 Task: Look for space in Attingal, India from 21st June, 2023 to 29th June, 2023 for 4 adults in price range Rs.7000 to Rs.12000. Place can be entire place with 2 bedrooms having 2 beds and 2 bathrooms. Property type can be house, flat, guest house. Booking option can be shelf check-in. Required host language is English.
Action: Mouse moved to (495, 101)
Screenshot: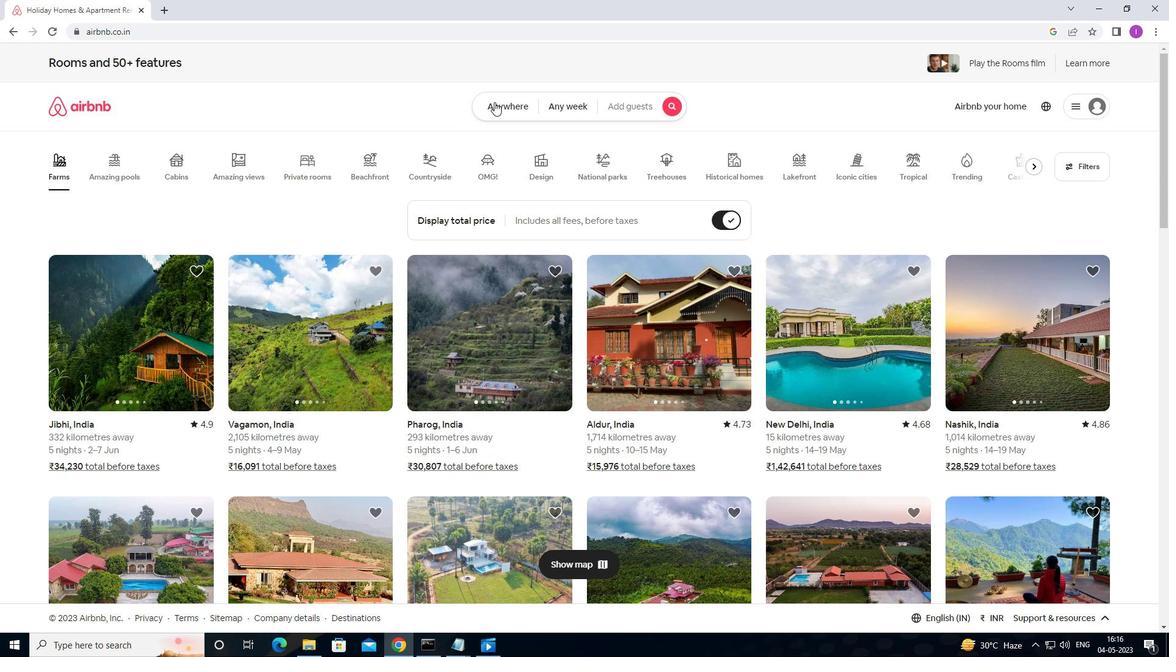 
Action: Mouse pressed left at (495, 101)
Screenshot: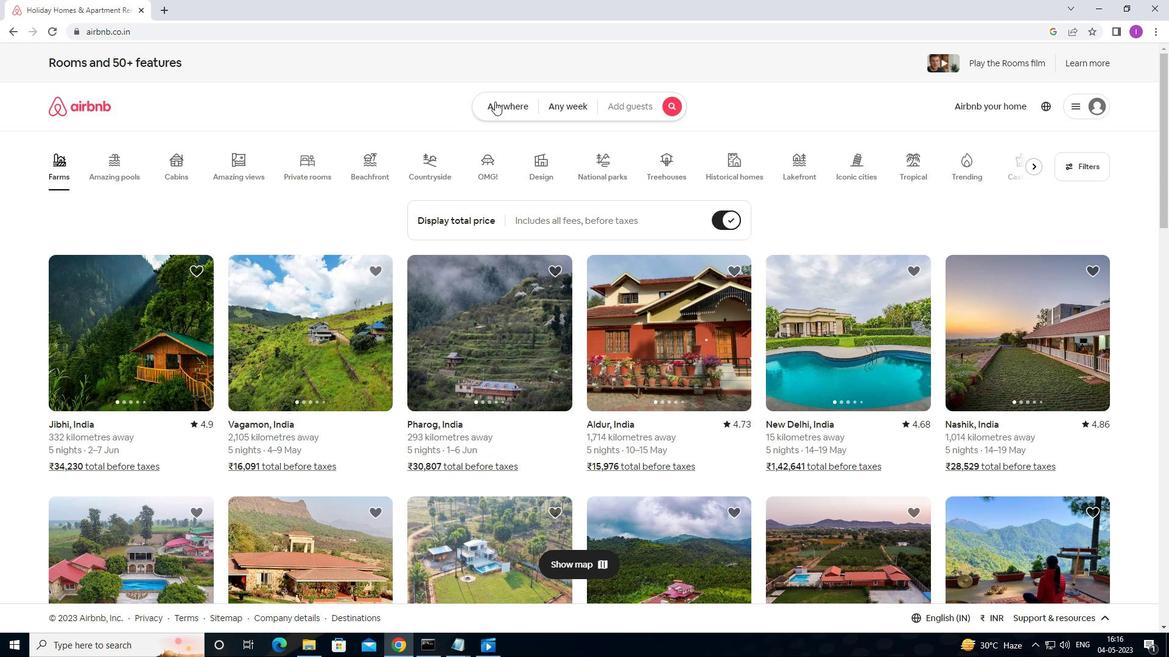 
Action: Mouse moved to (339, 160)
Screenshot: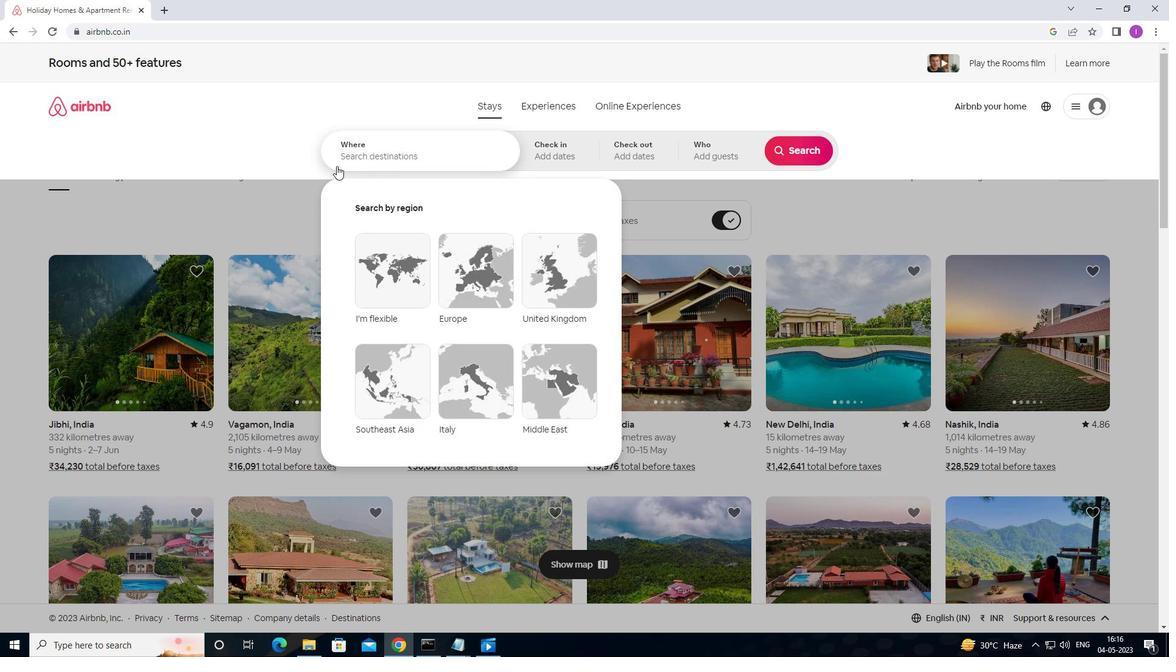 
Action: Mouse pressed left at (339, 160)
Screenshot: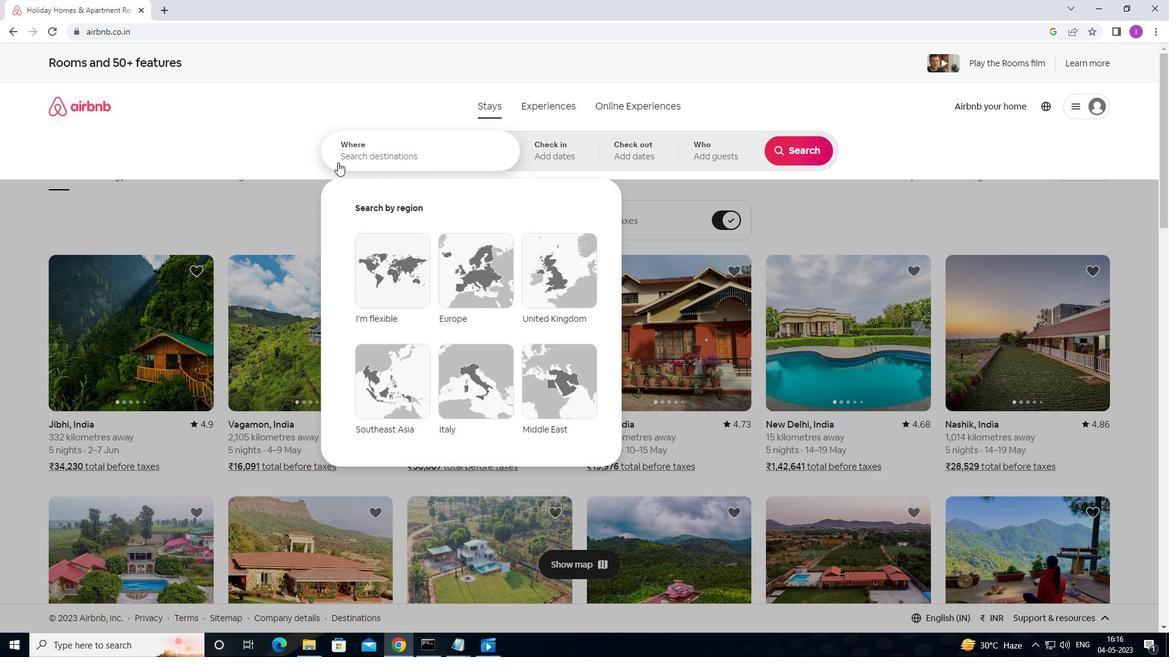 
Action: Mouse moved to (619, 187)
Screenshot: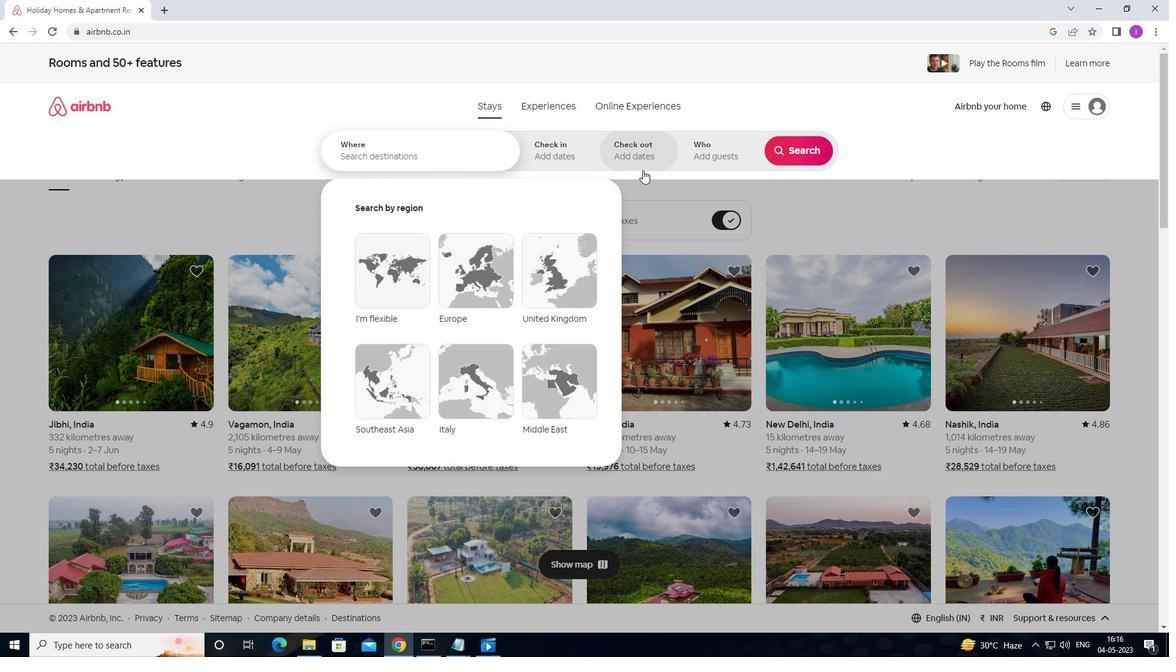
Action: Key pressed <Key.shift>ATIN<Key.backspace><Key.backspace>TINGAL,<Key.shift><Key.shift><Key.shift>INDIA
Screenshot: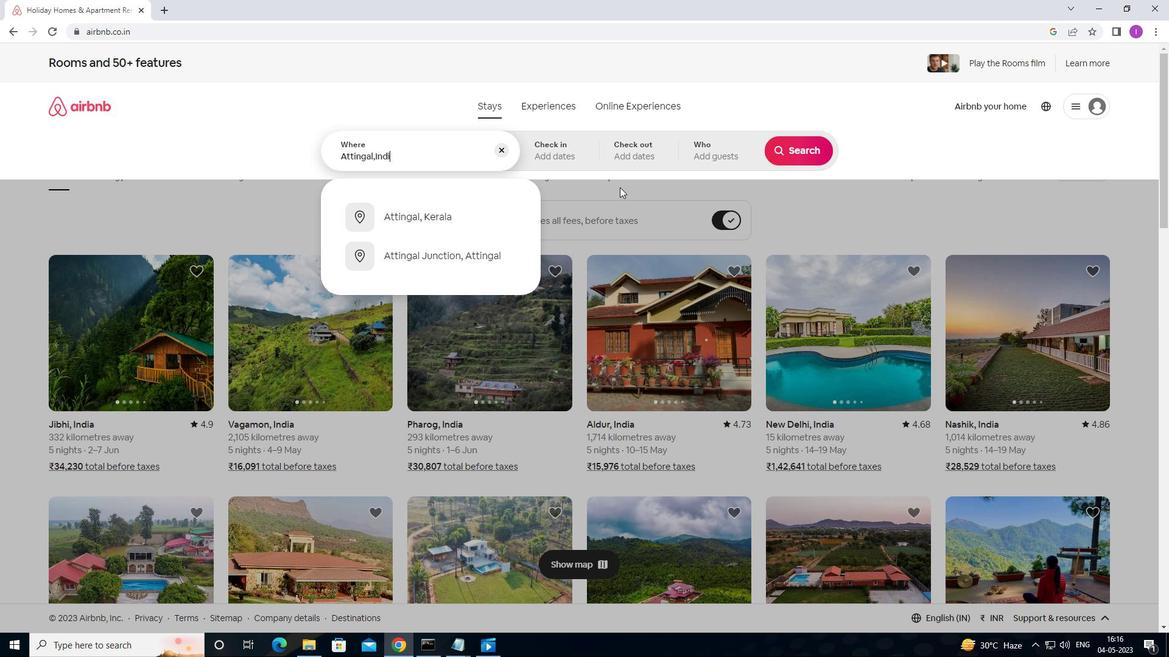 
Action: Mouse moved to (530, 153)
Screenshot: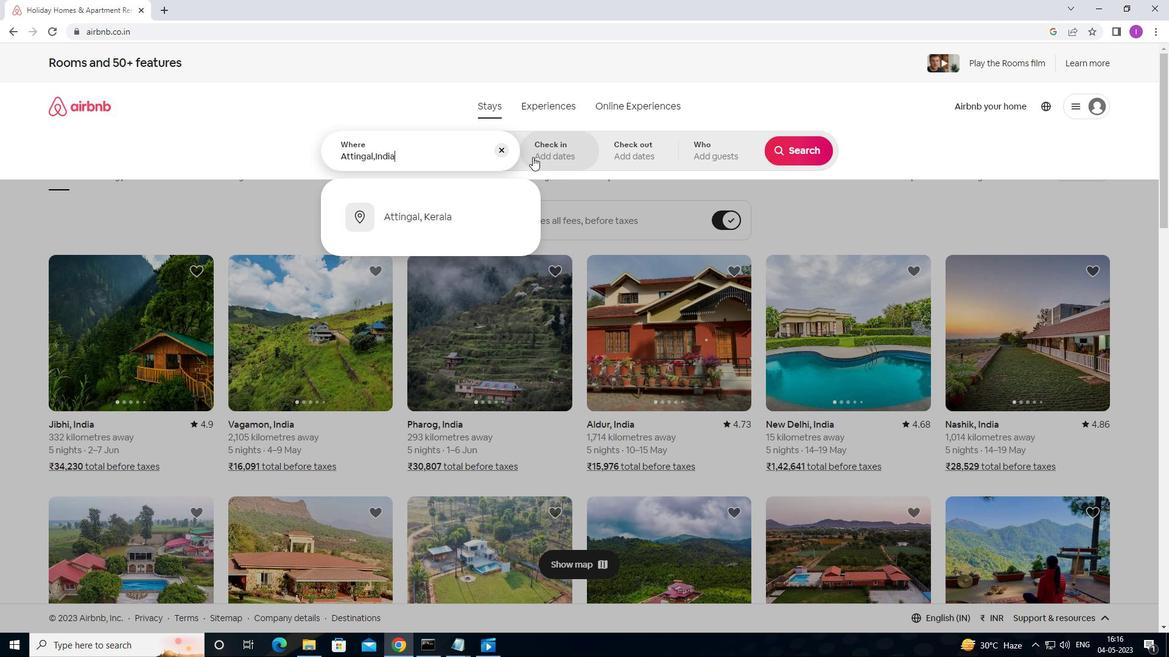 
Action: Mouse pressed left at (530, 153)
Screenshot: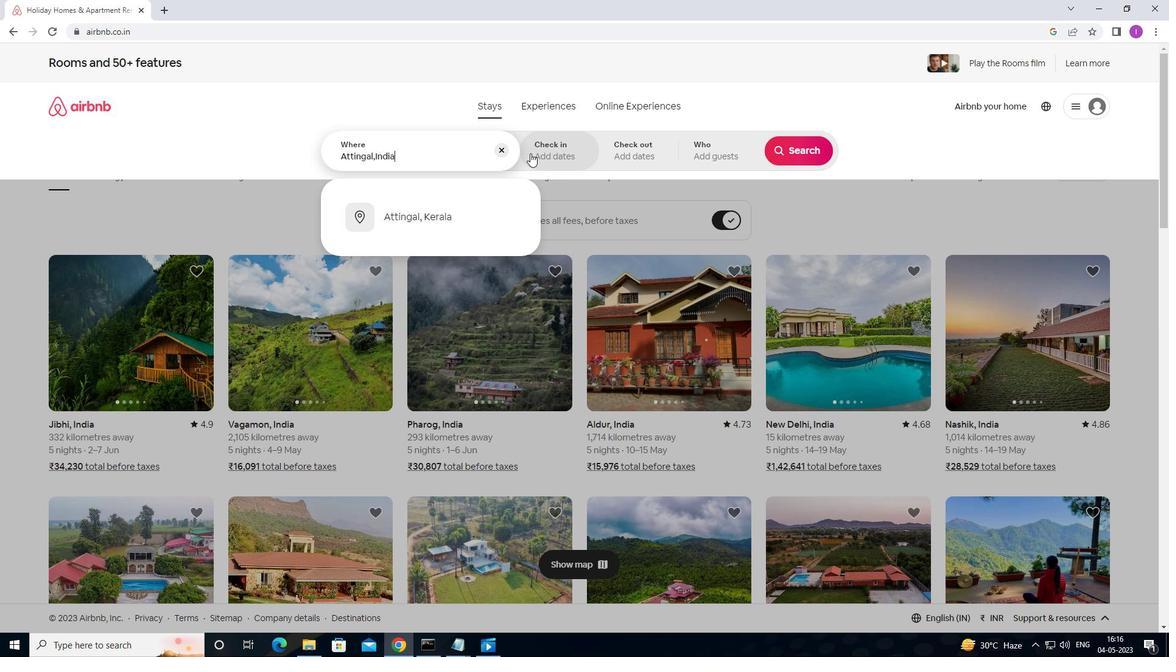 
Action: Mouse moved to (694, 383)
Screenshot: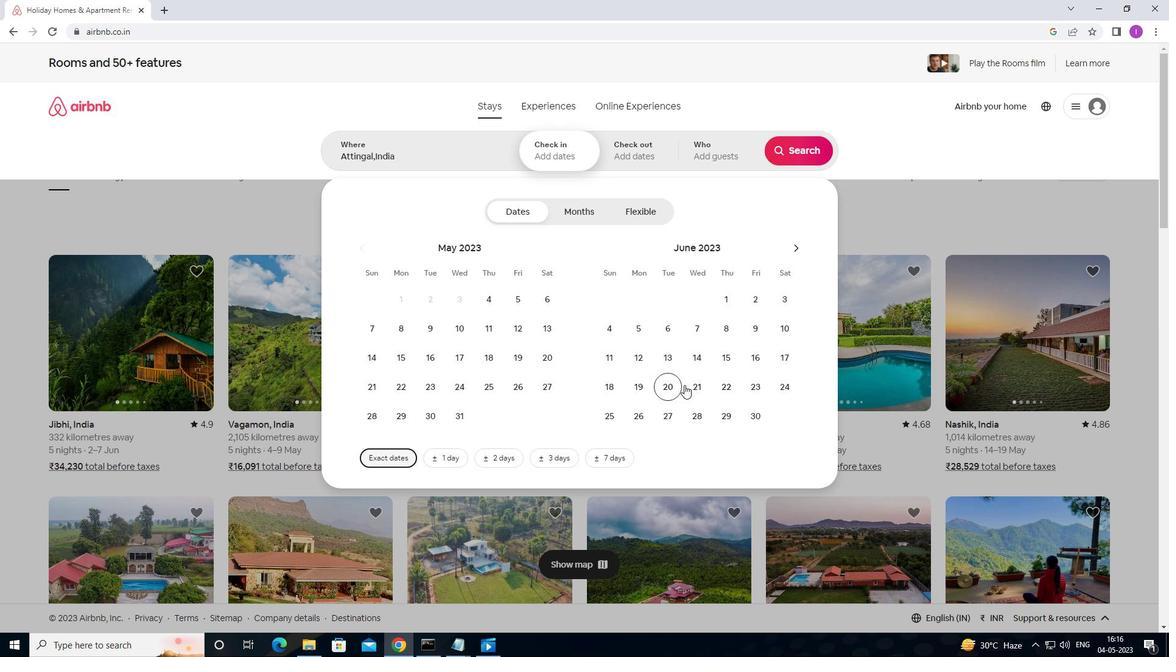 
Action: Mouse pressed left at (694, 383)
Screenshot: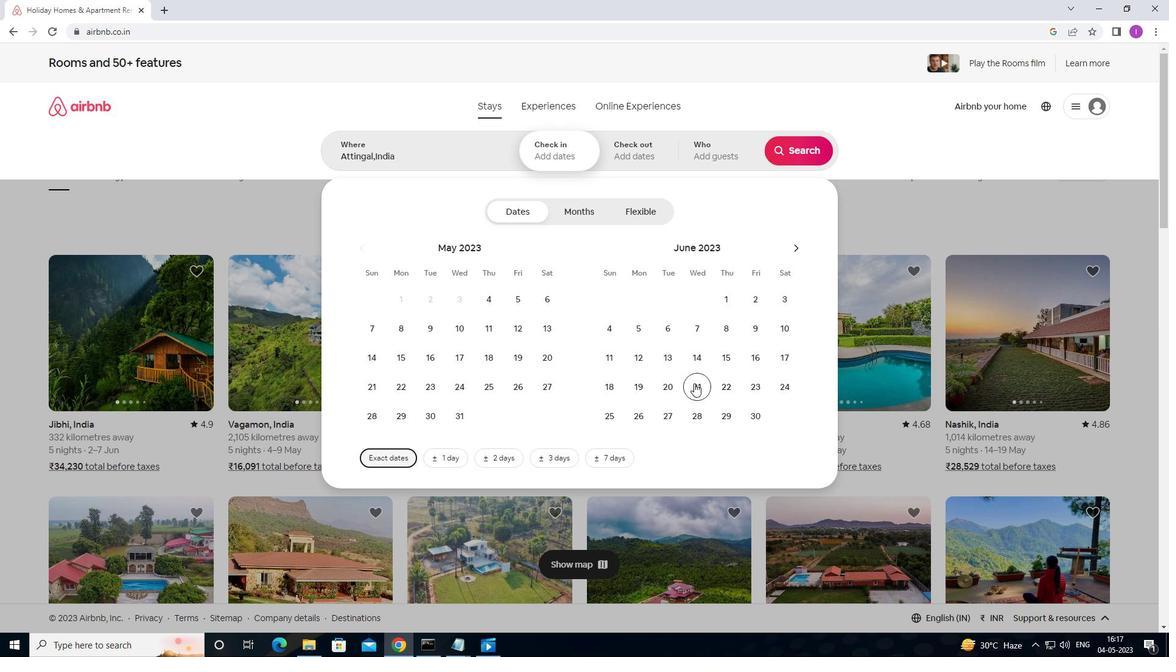 
Action: Mouse moved to (735, 419)
Screenshot: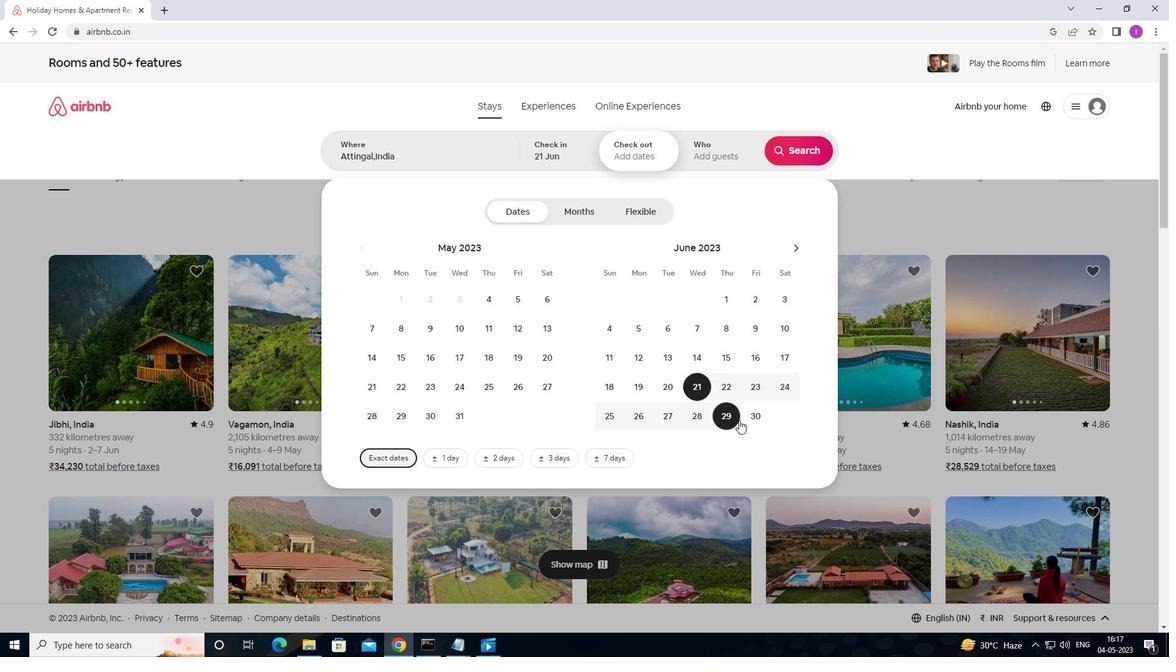 
Action: Mouse pressed left at (735, 419)
Screenshot: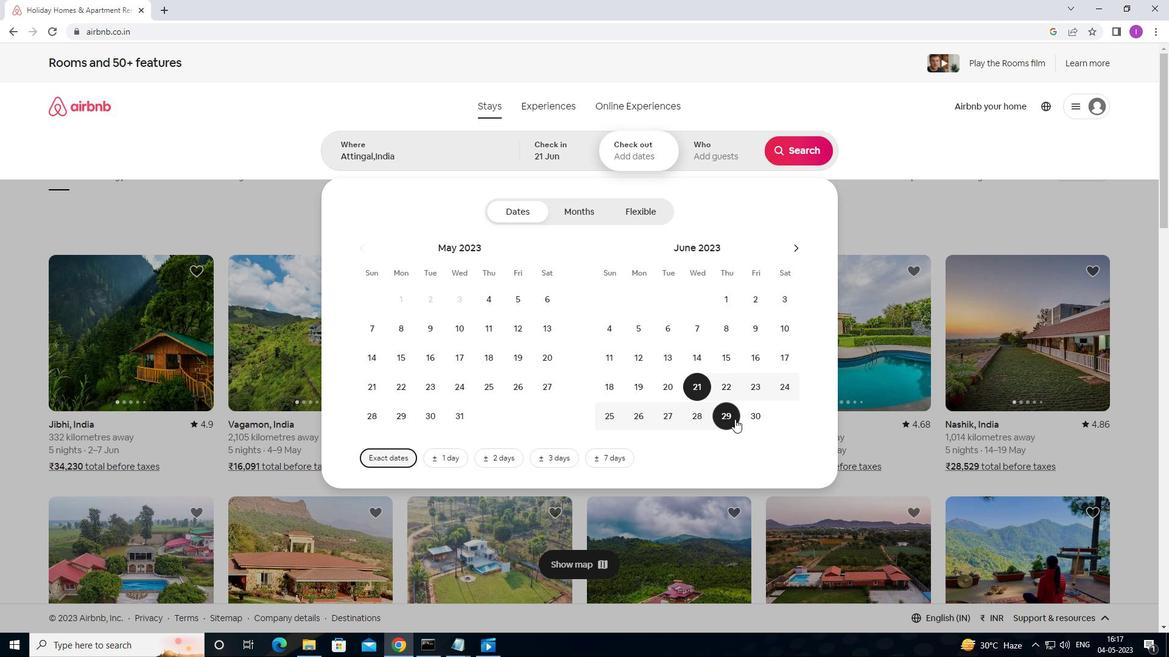 
Action: Mouse moved to (730, 155)
Screenshot: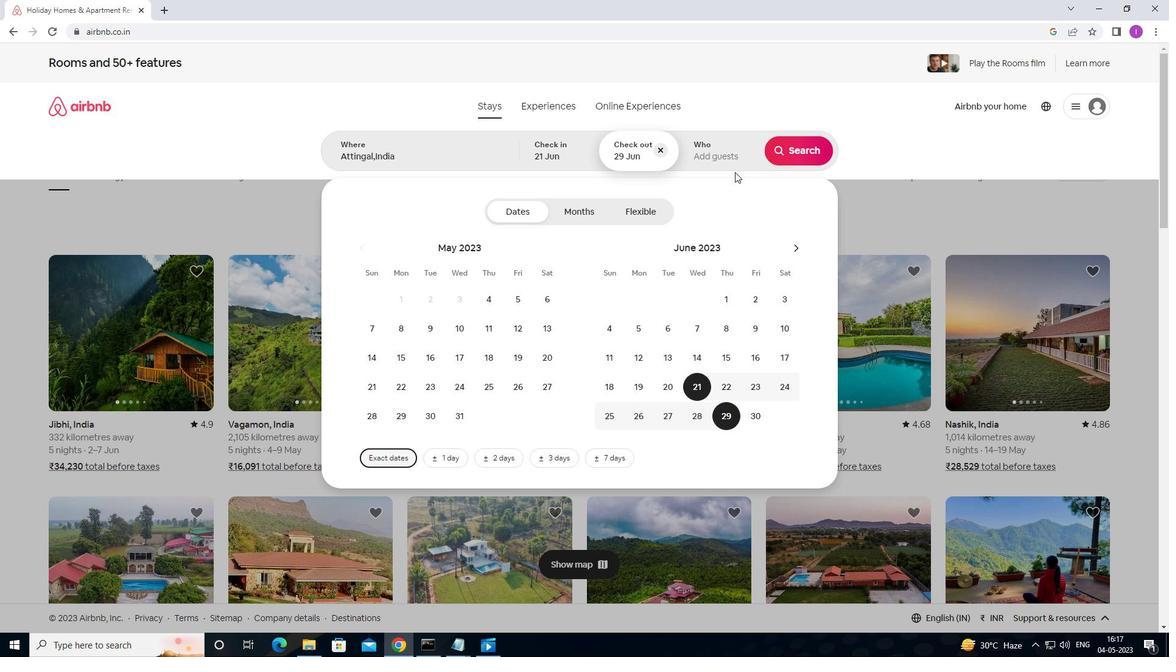 
Action: Mouse pressed left at (730, 155)
Screenshot: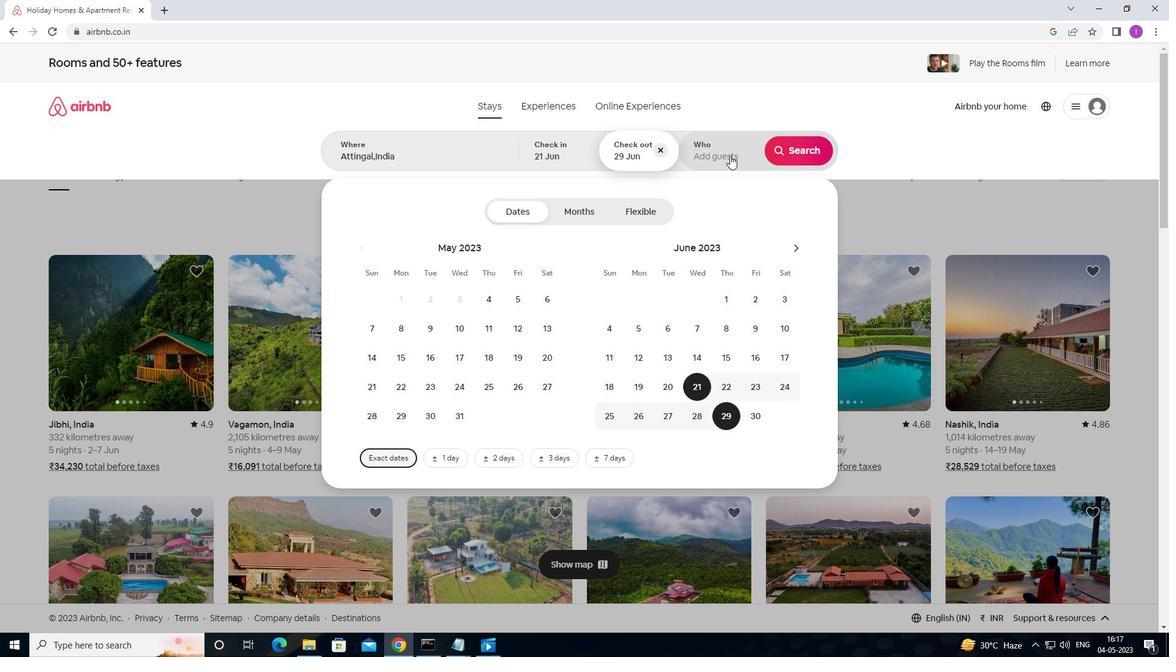 
Action: Mouse moved to (792, 215)
Screenshot: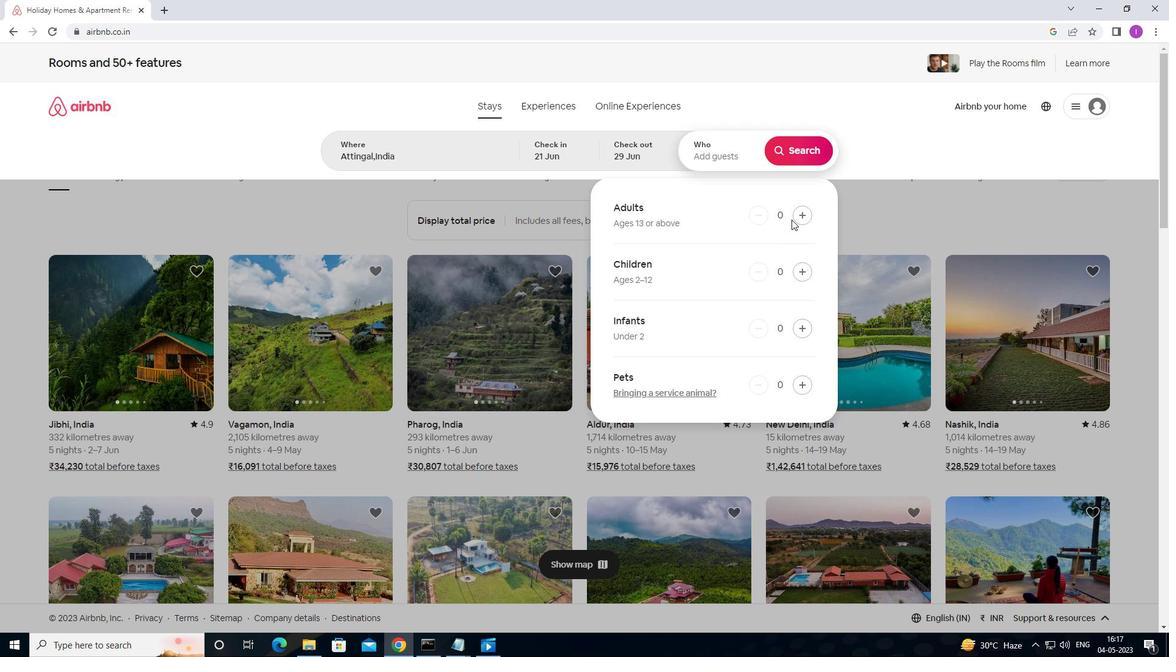 
Action: Mouse pressed left at (792, 215)
Screenshot: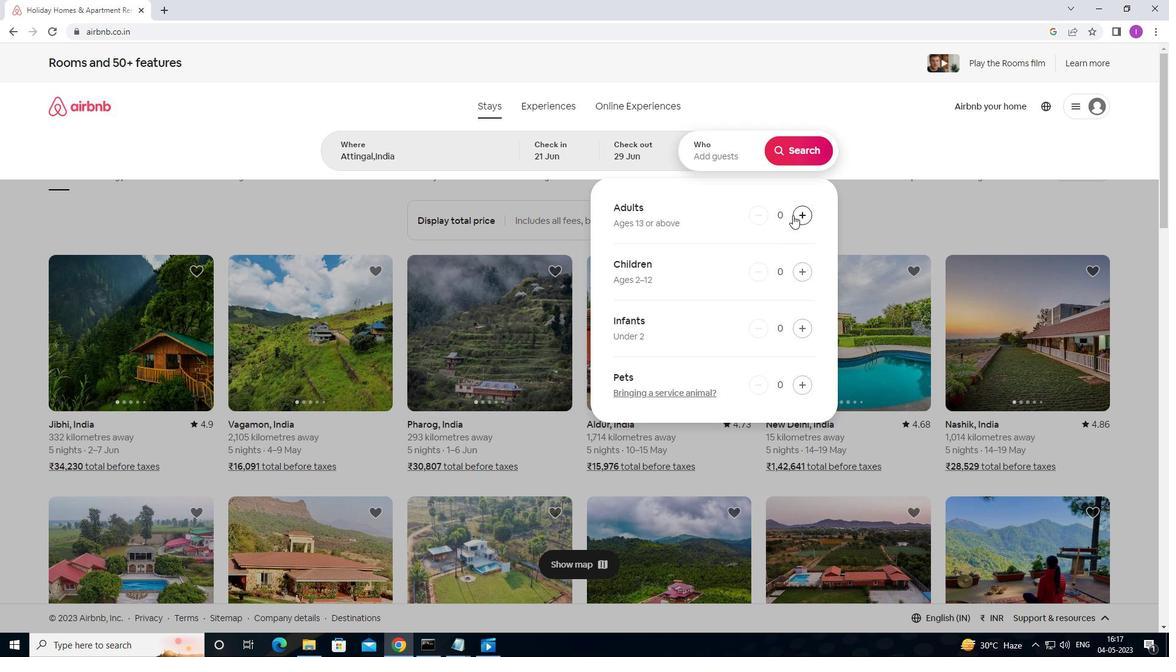 
Action: Mouse pressed left at (792, 215)
Screenshot: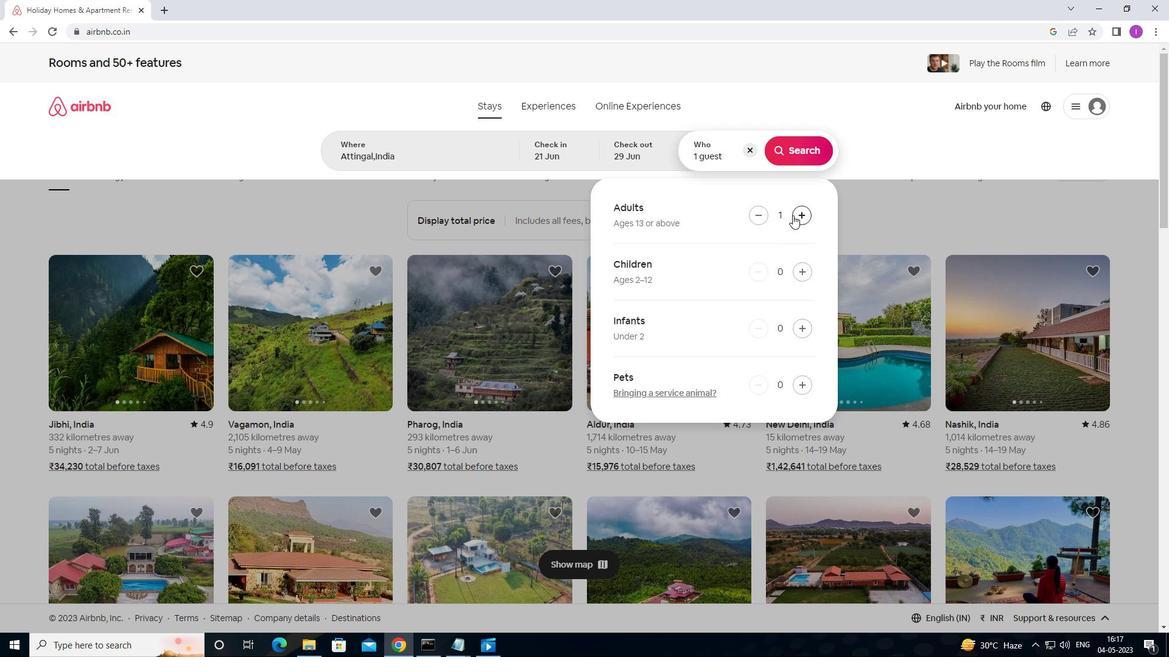 
Action: Mouse pressed left at (792, 215)
Screenshot: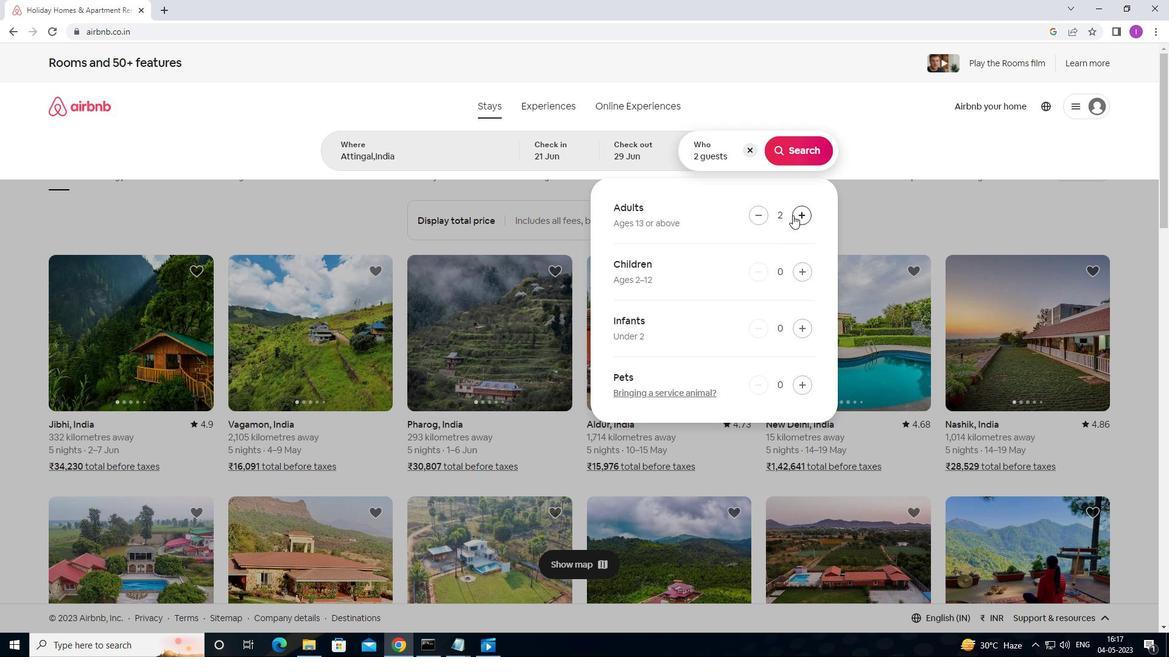 
Action: Mouse pressed left at (792, 215)
Screenshot: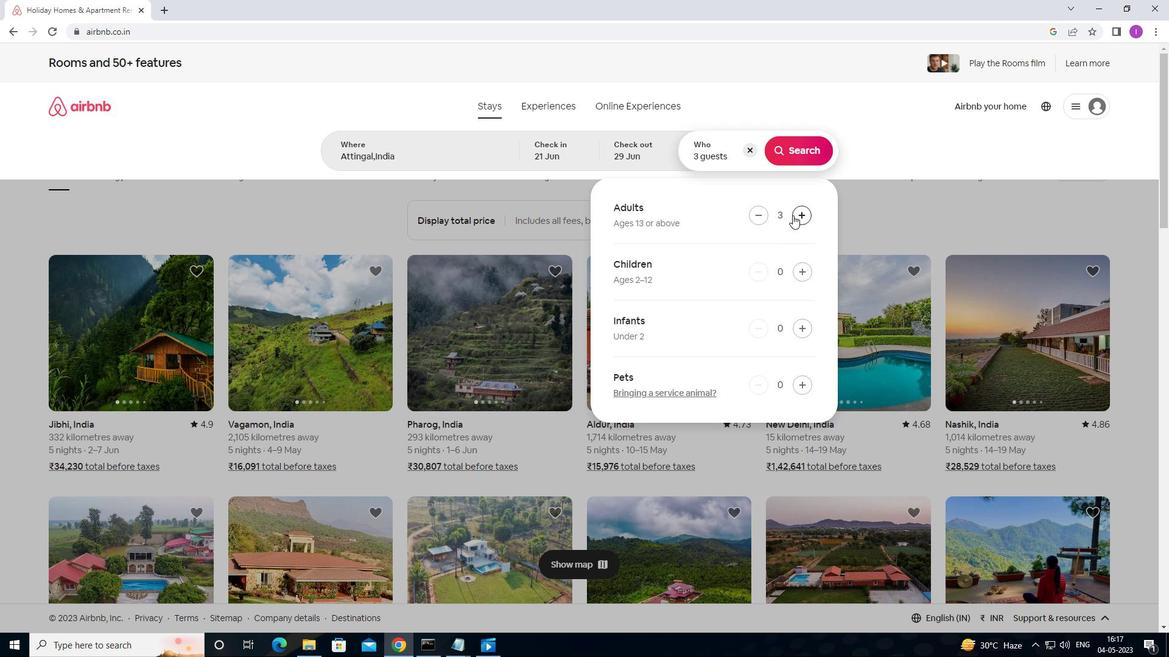 
Action: Mouse moved to (802, 152)
Screenshot: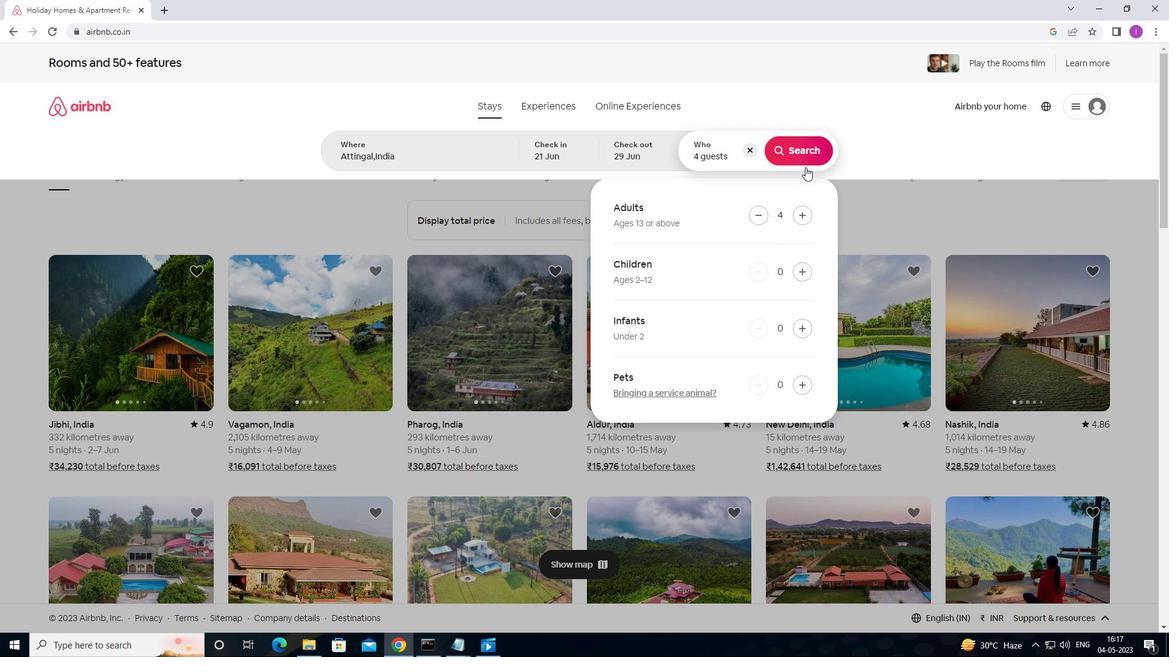 
Action: Mouse pressed left at (802, 152)
Screenshot: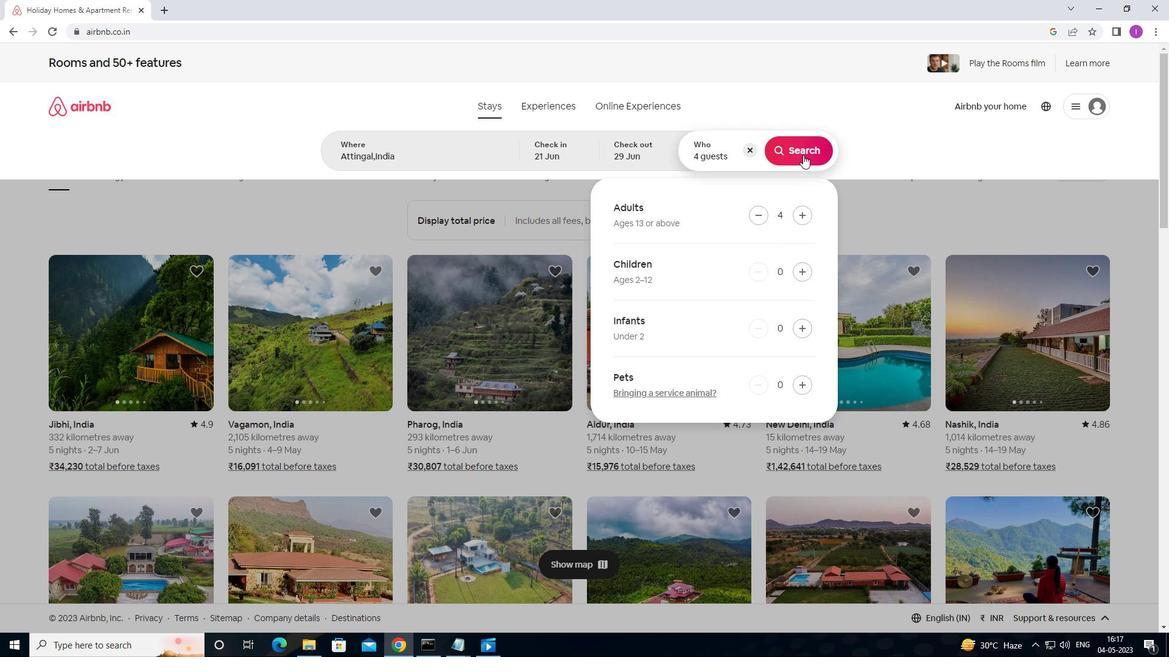 
Action: Mouse moved to (1119, 123)
Screenshot: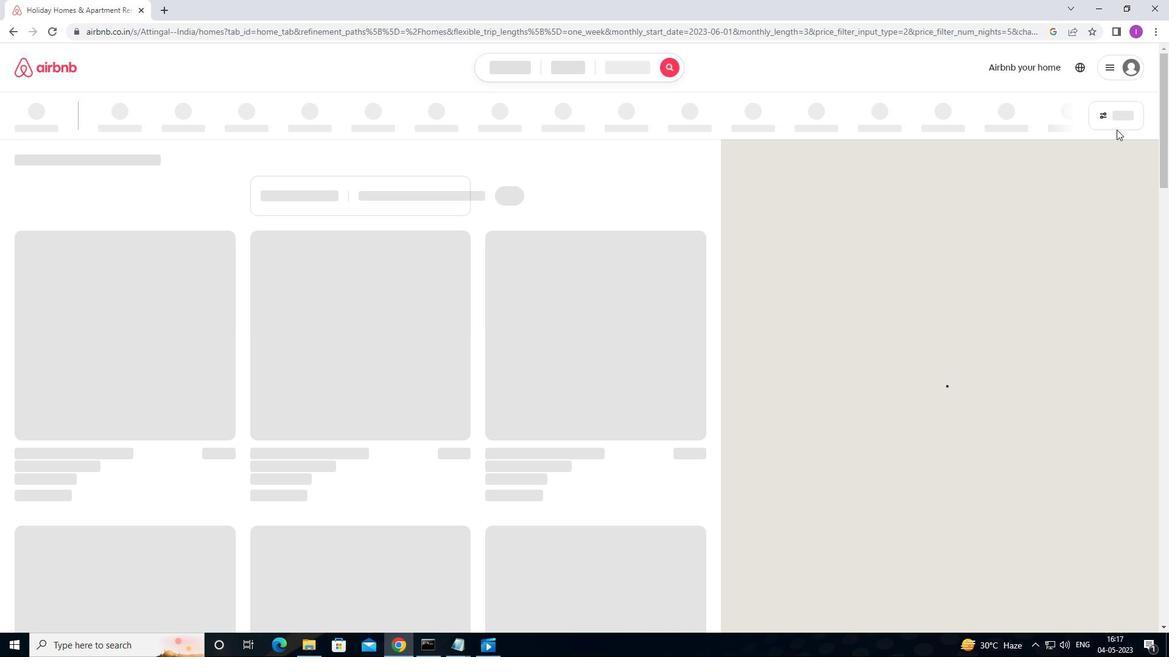 
Action: Mouse pressed left at (1119, 123)
Screenshot: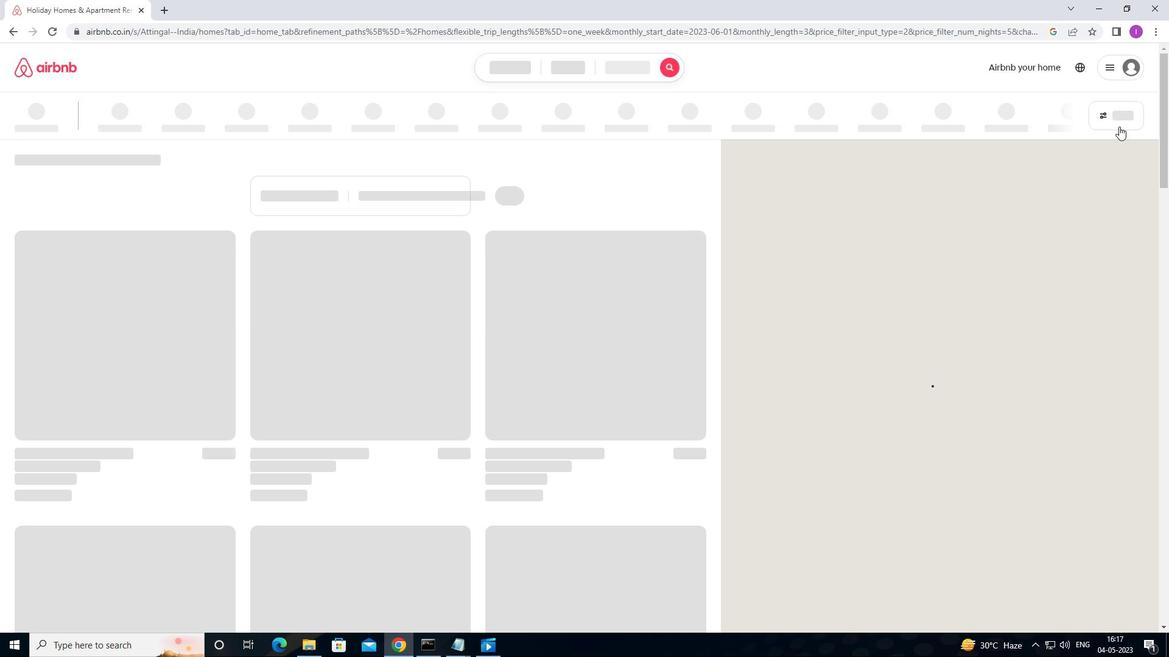 
Action: Mouse moved to (441, 268)
Screenshot: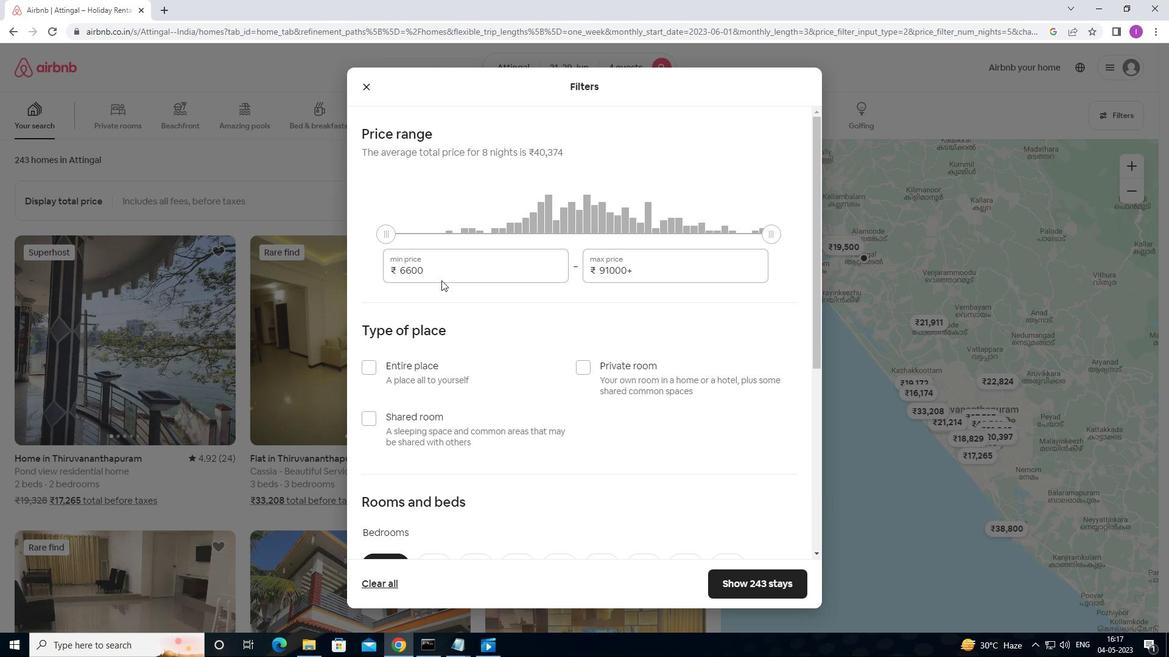 
Action: Mouse pressed left at (441, 268)
Screenshot: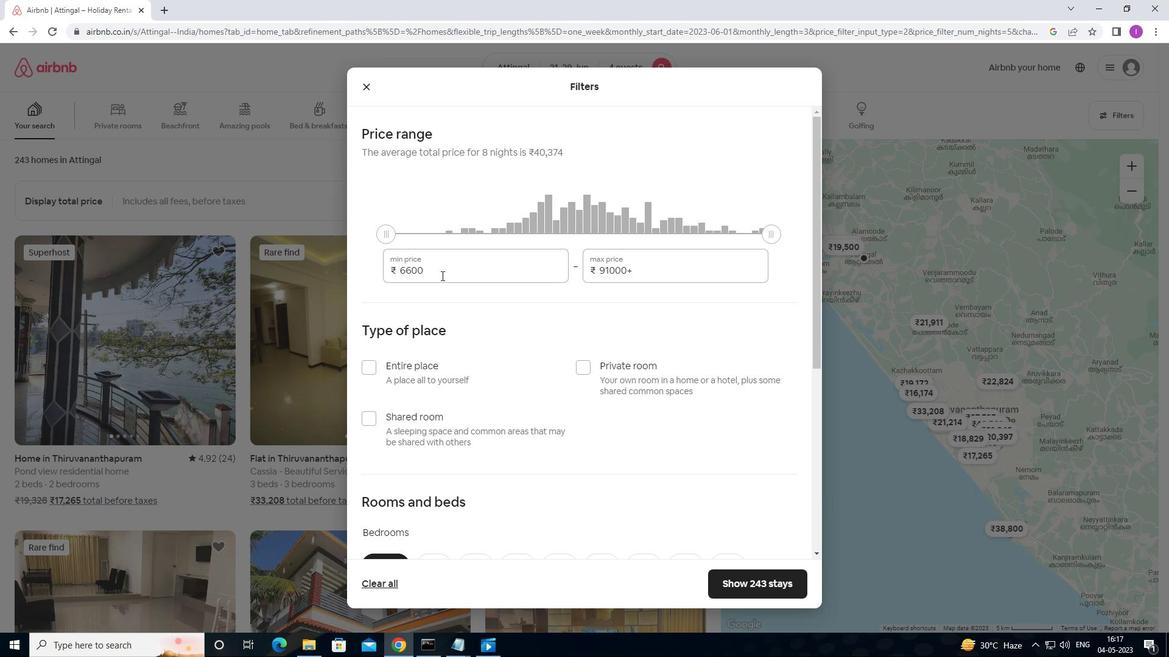 
Action: Mouse moved to (409, 270)
Screenshot: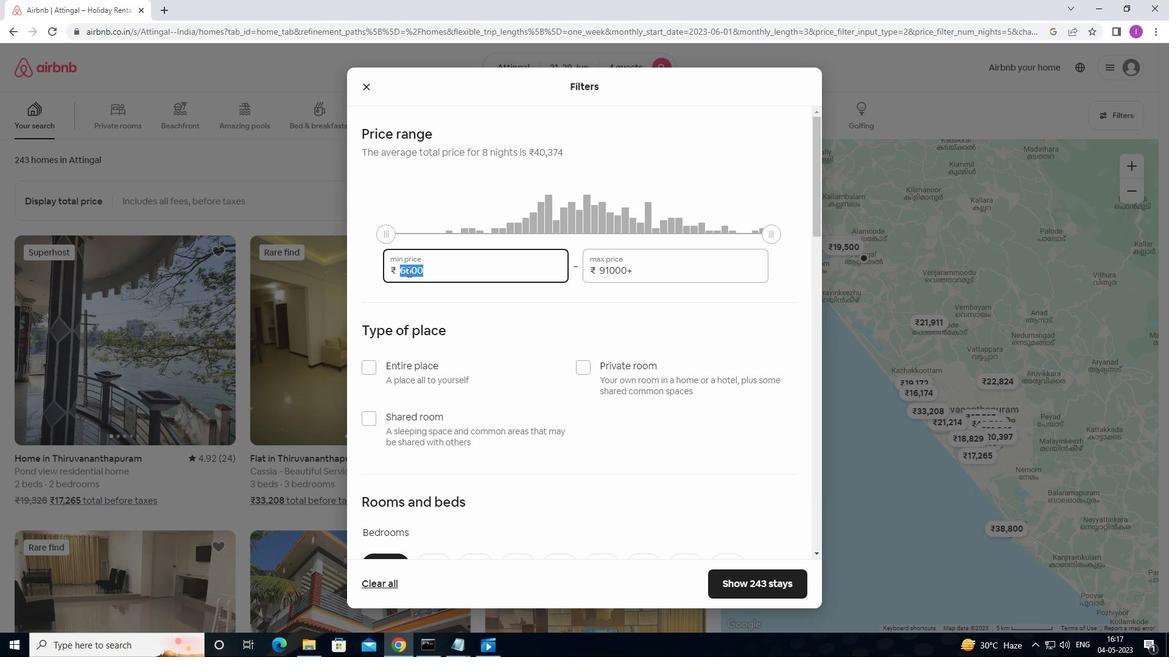 
Action: Key pressed 70
Screenshot: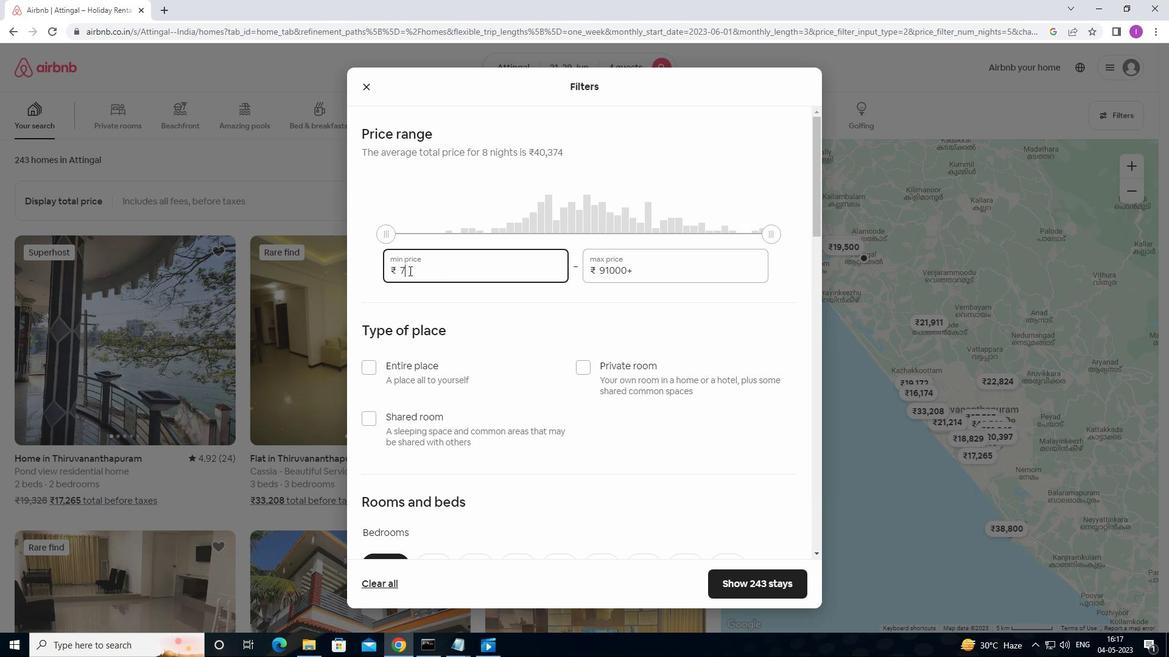 
Action: Mouse moved to (410, 270)
Screenshot: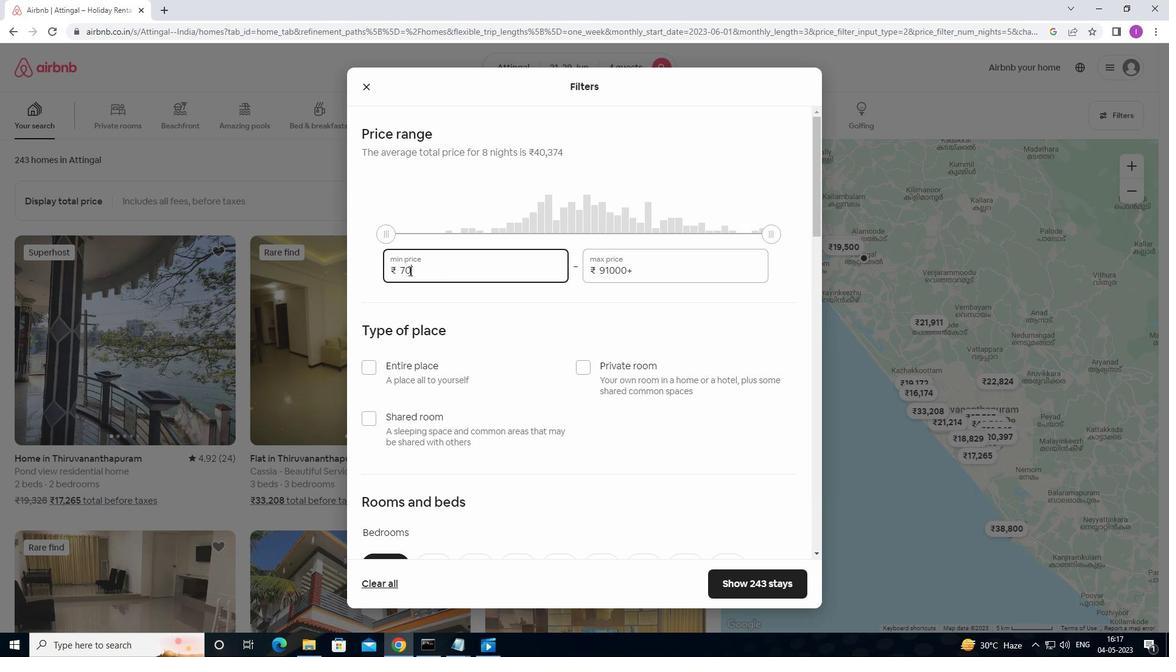 
Action: Key pressed 0
Screenshot: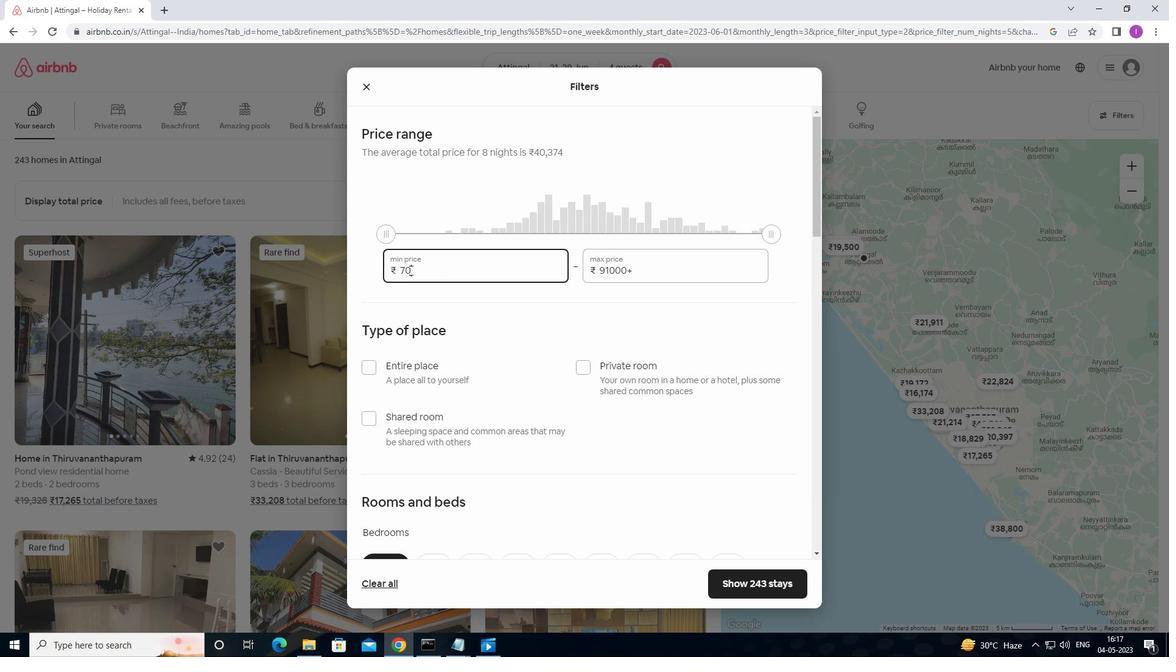 
Action: Mouse moved to (418, 270)
Screenshot: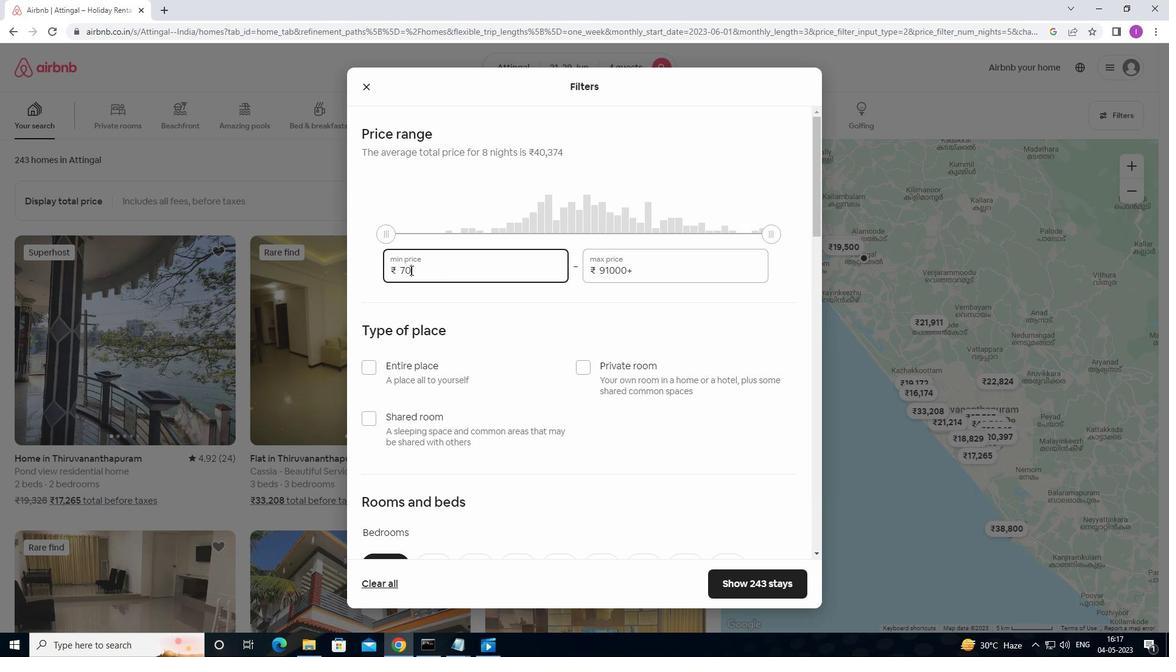 
Action: Key pressed 0
Screenshot: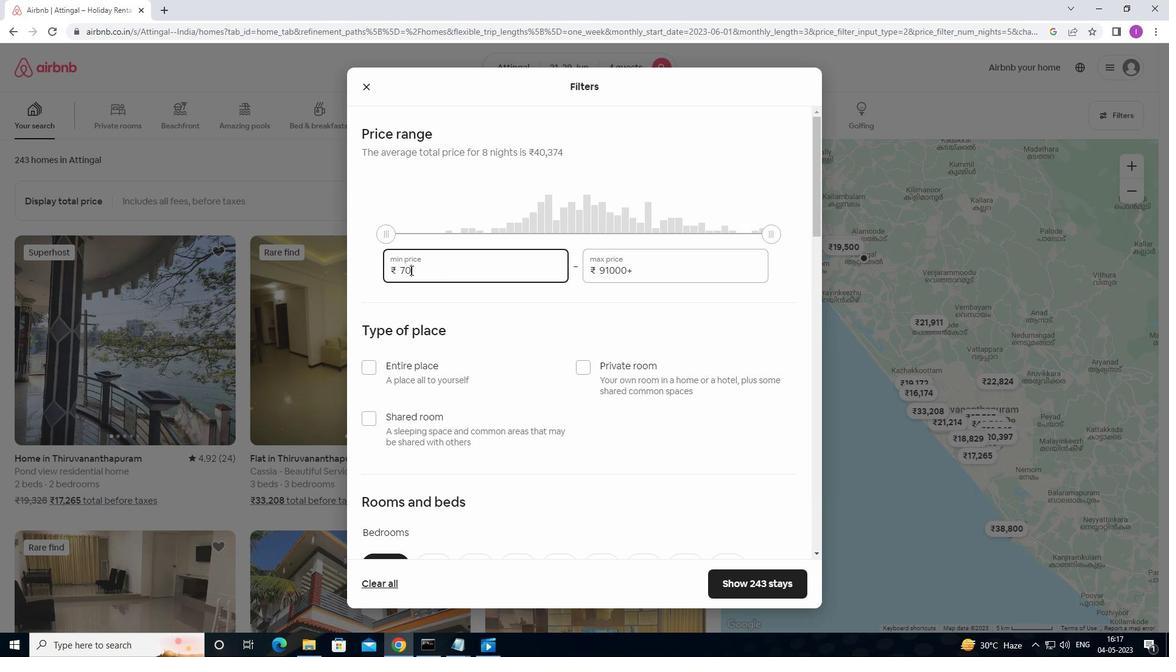 
Action: Mouse moved to (650, 269)
Screenshot: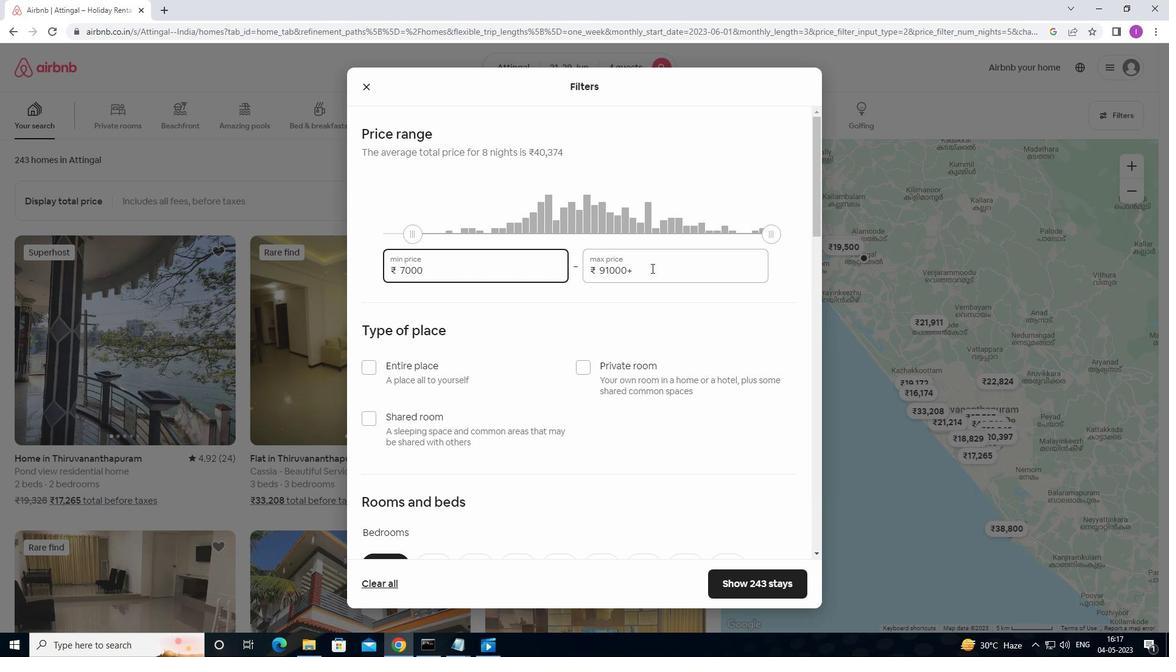 
Action: Mouse pressed left at (650, 269)
Screenshot: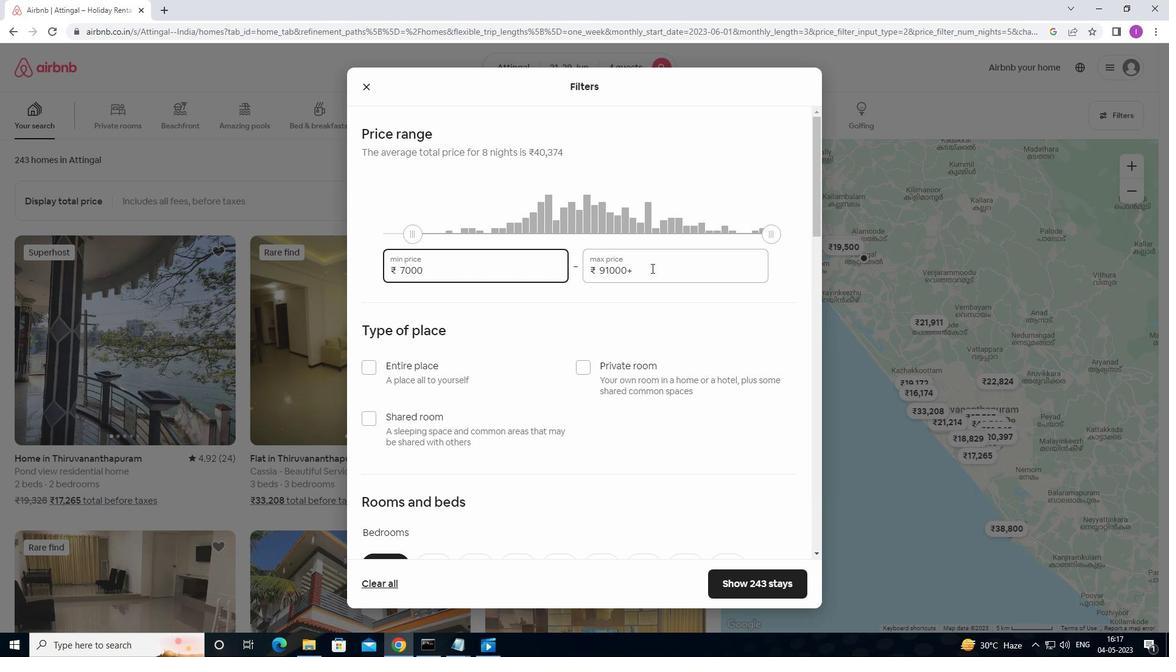 
Action: Mouse moved to (594, 278)
Screenshot: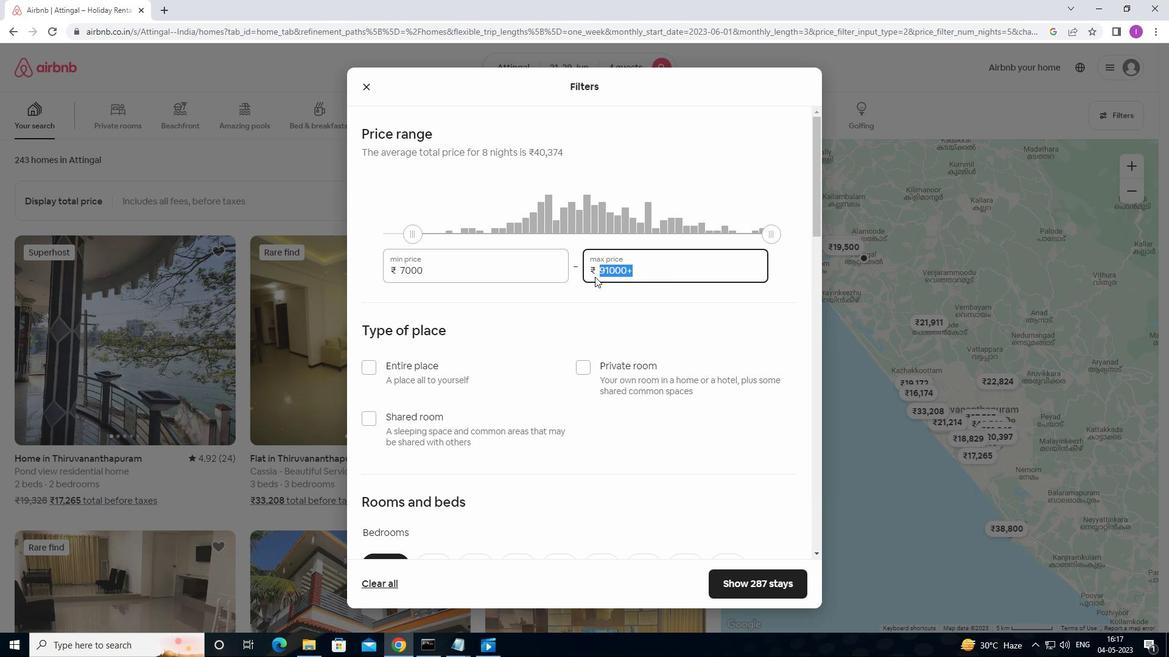 
Action: Key pressed 12
Screenshot: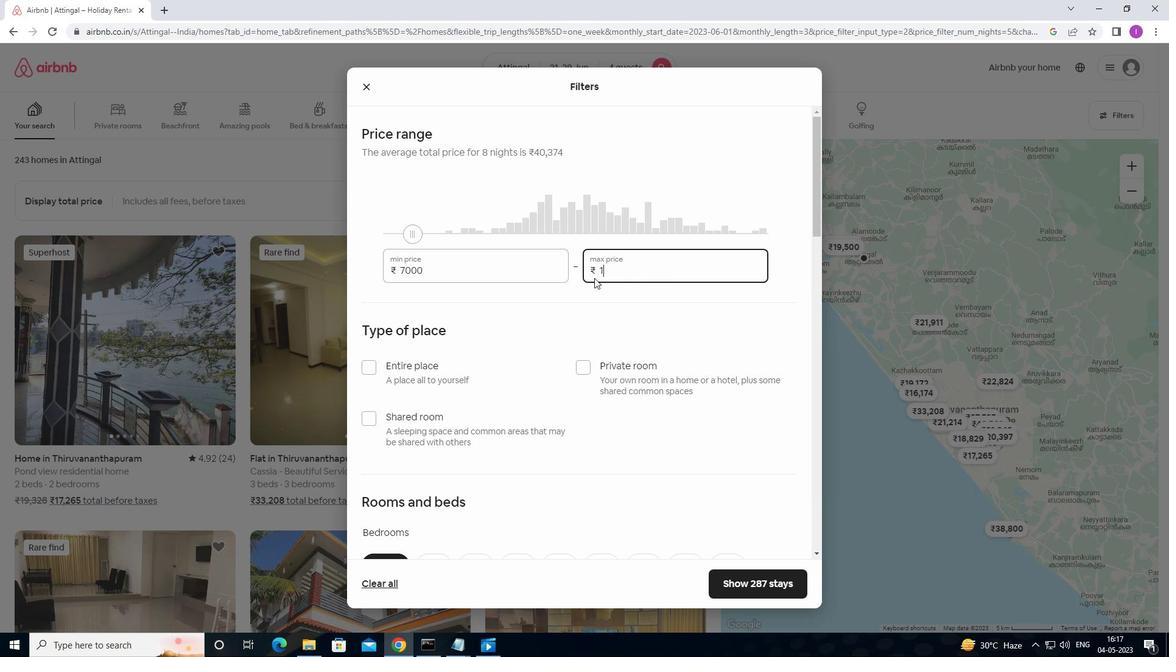 
Action: Mouse moved to (588, 281)
Screenshot: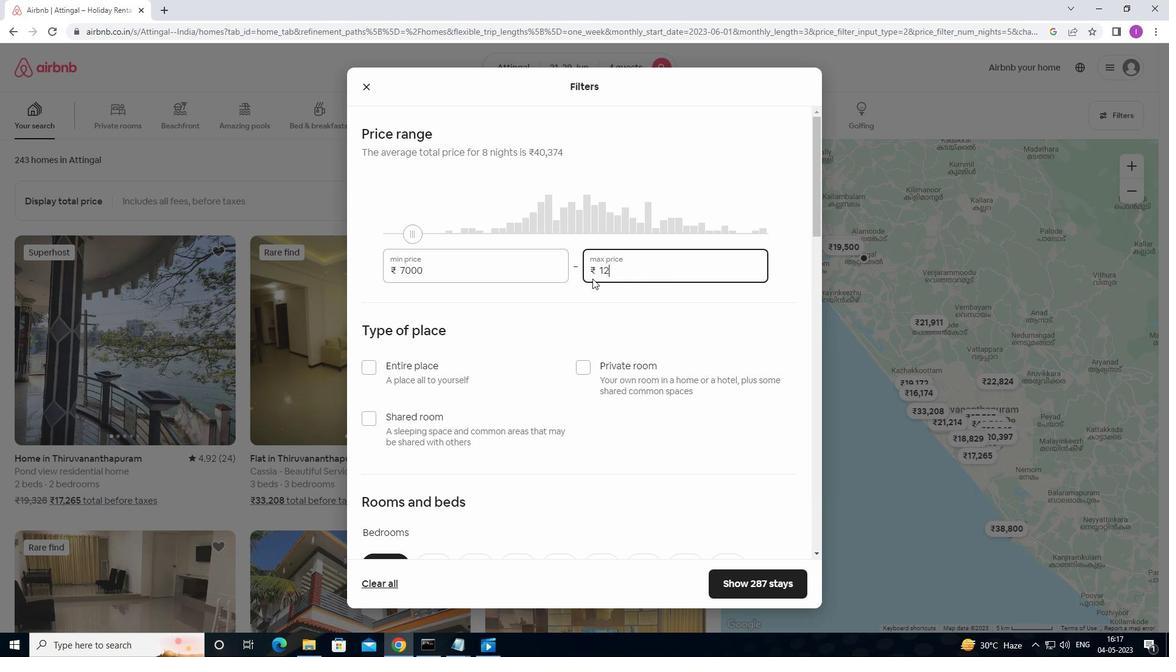 
Action: Key pressed 000
Screenshot: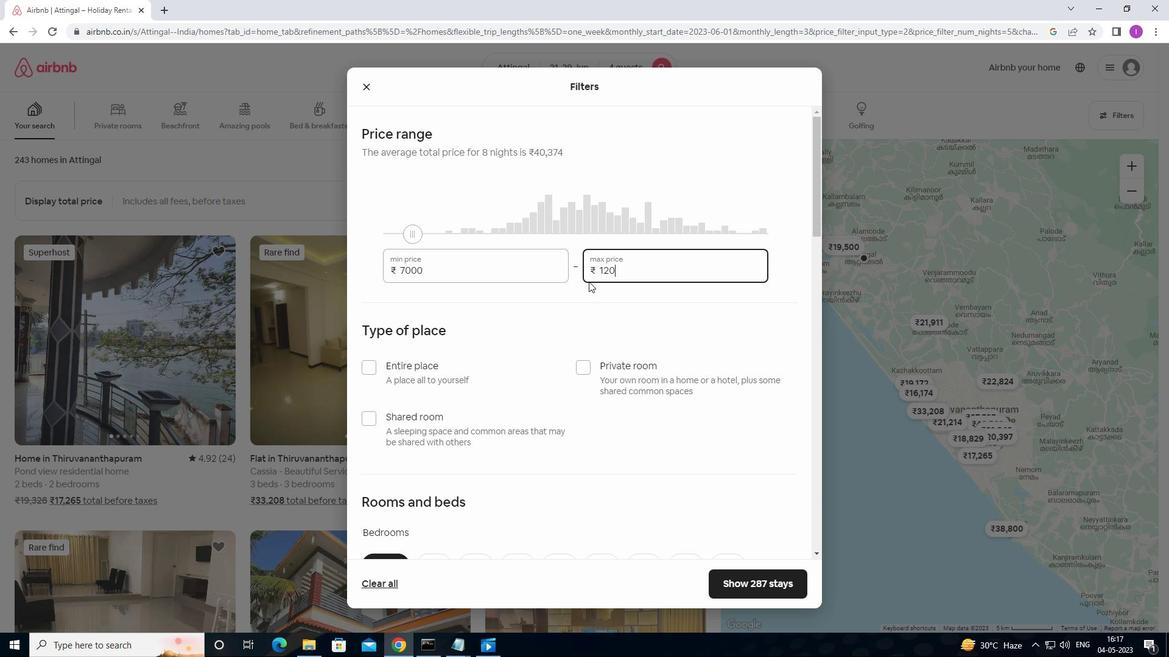 
Action: Mouse moved to (555, 294)
Screenshot: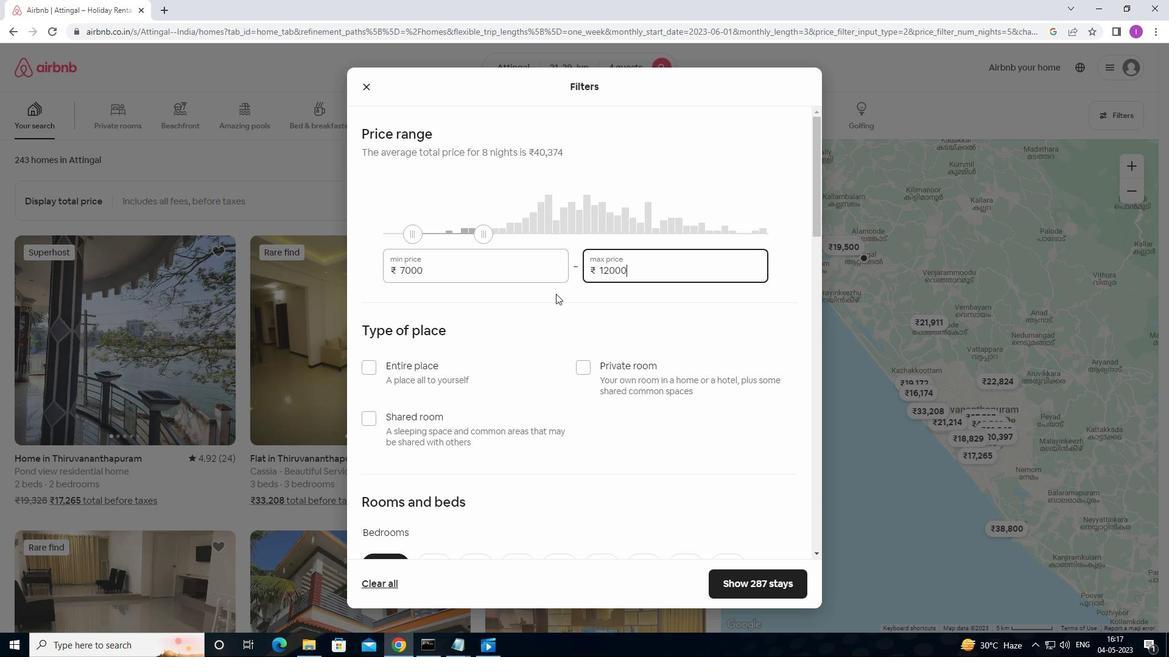 
Action: Mouse scrolled (555, 293) with delta (0, 0)
Screenshot: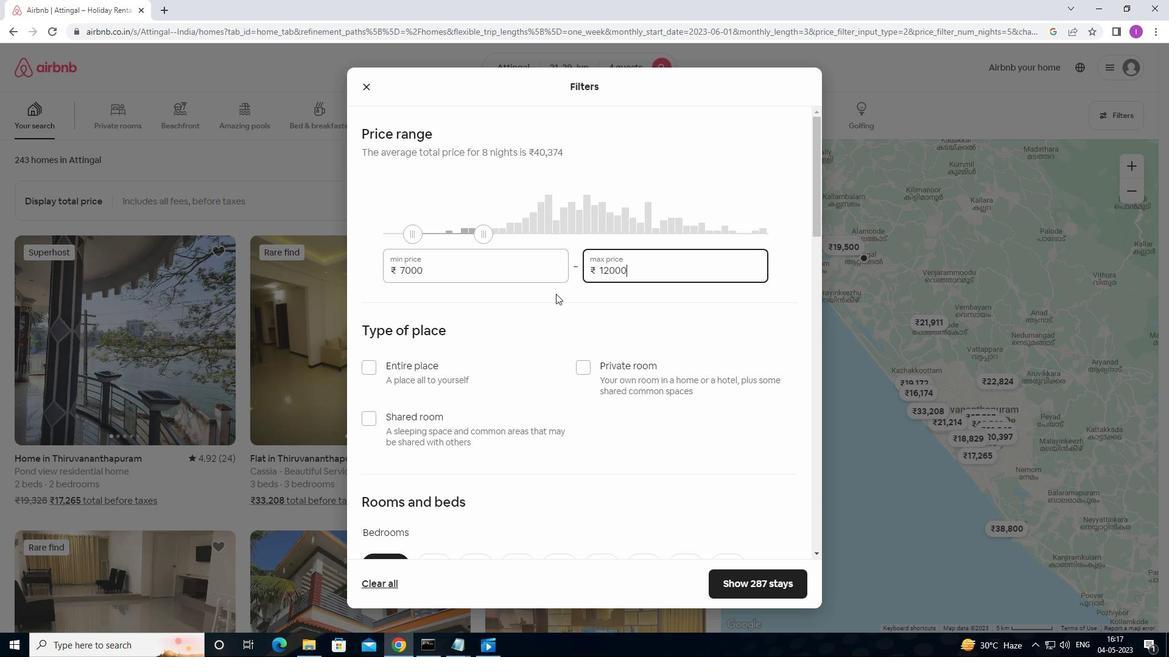 
Action: Mouse moved to (555, 294)
Screenshot: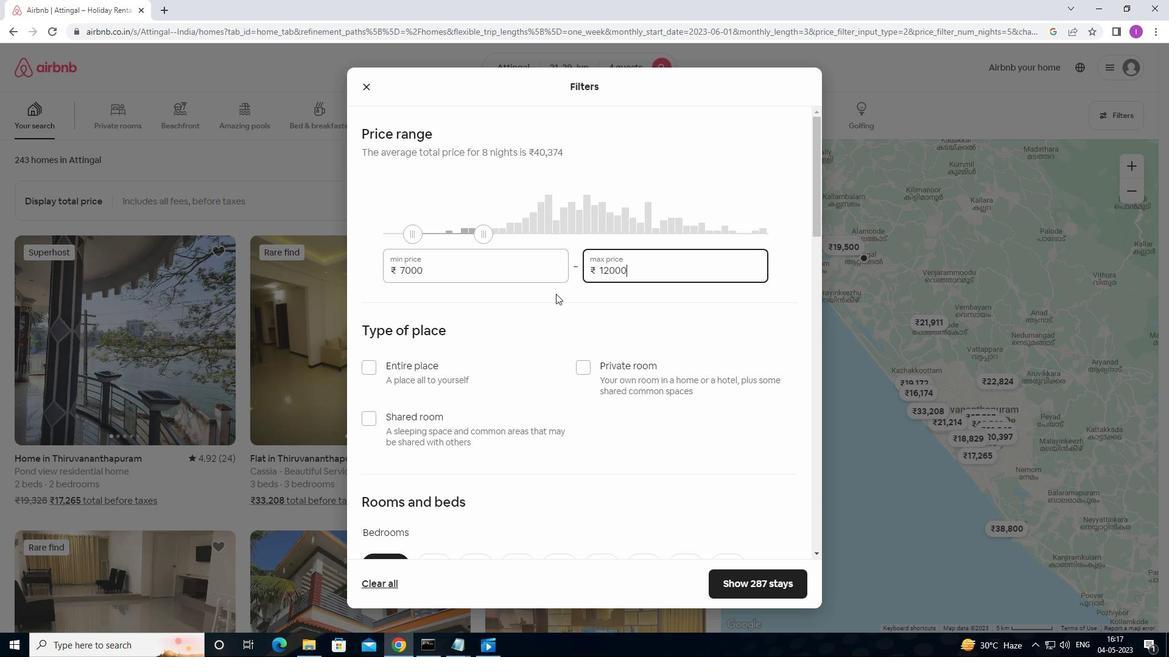 
Action: Mouse scrolled (555, 293) with delta (0, 0)
Screenshot: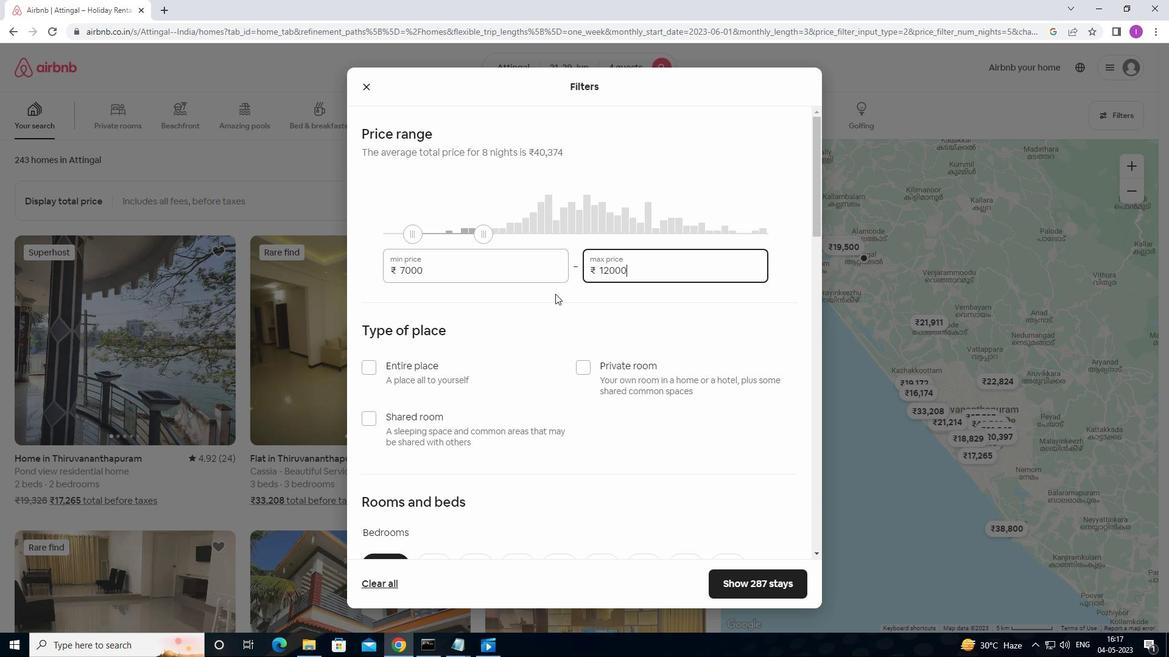 
Action: Mouse moved to (372, 244)
Screenshot: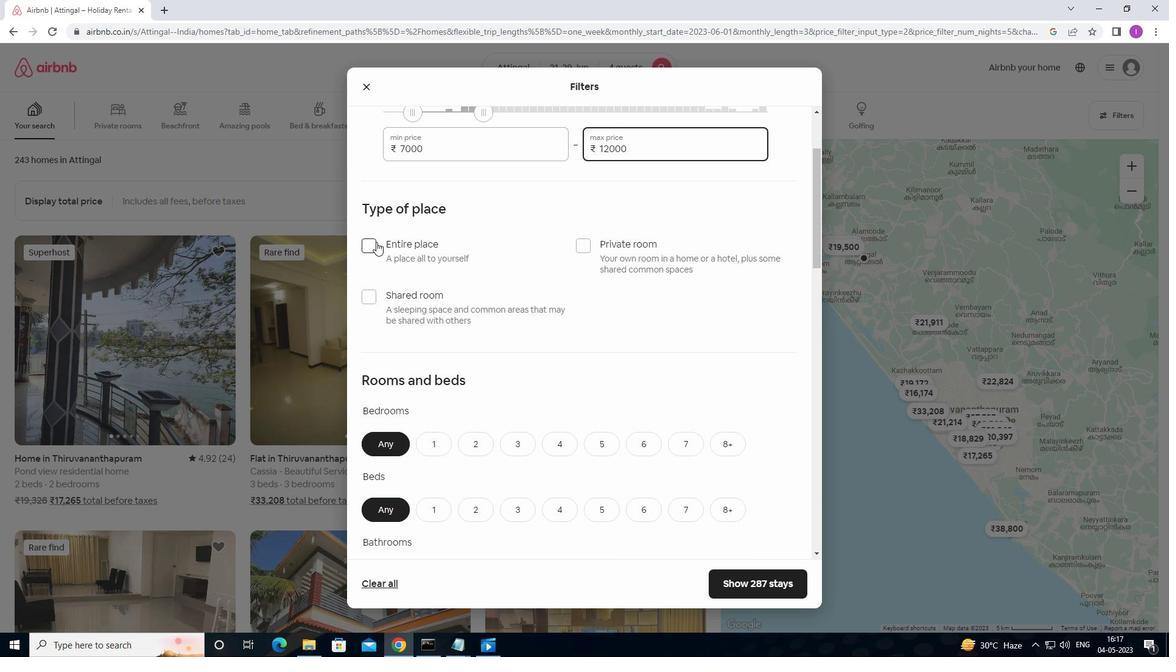 
Action: Mouse pressed left at (372, 244)
Screenshot: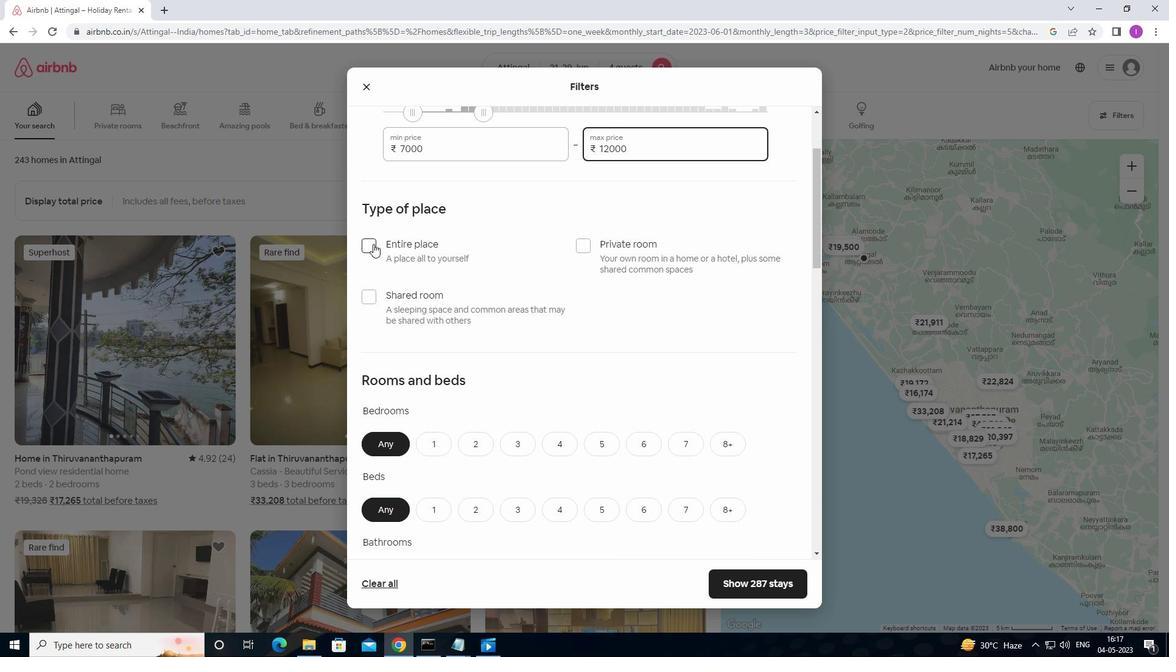 
Action: Mouse moved to (471, 296)
Screenshot: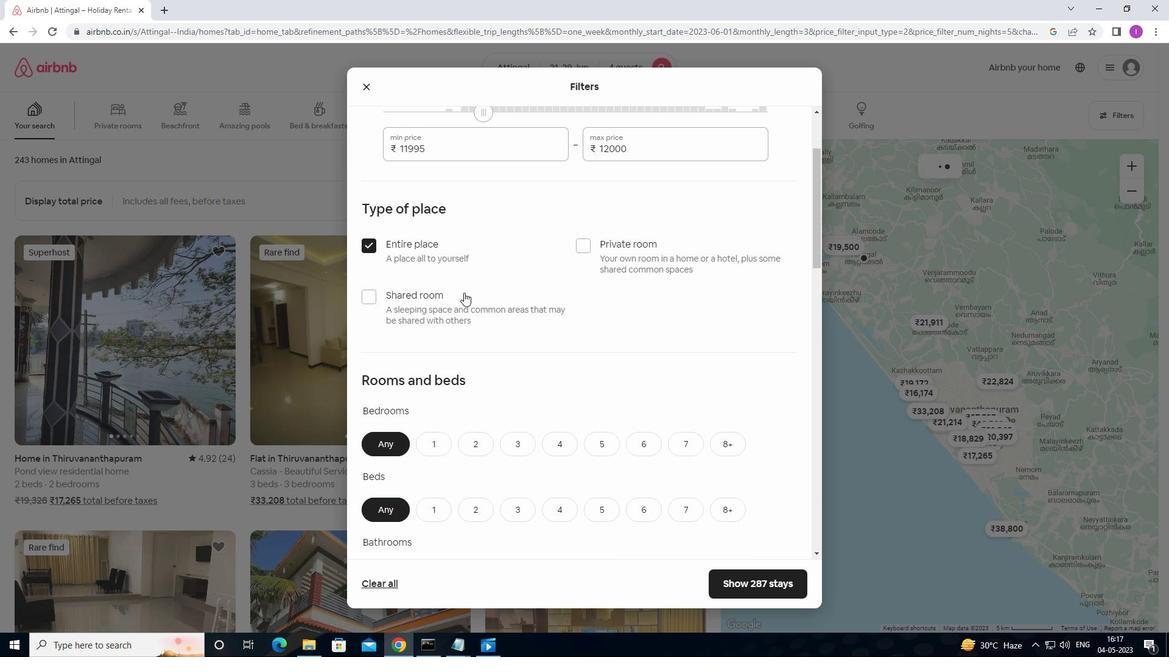 
Action: Mouse scrolled (471, 295) with delta (0, 0)
Screenshot: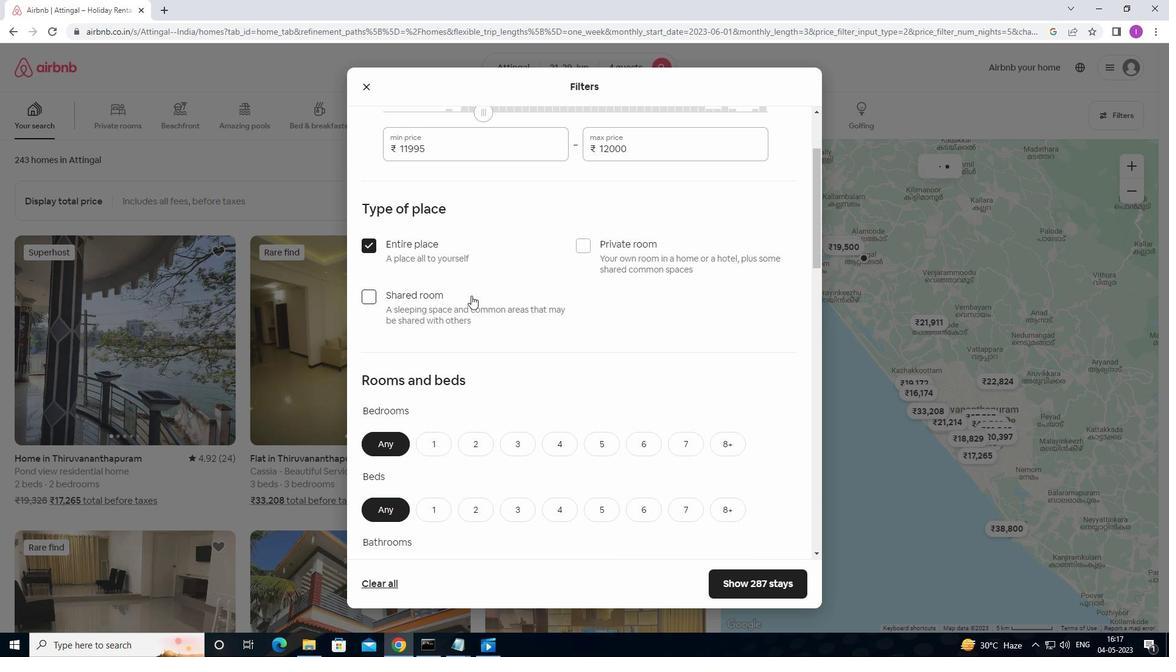 
Action: Mouse scrolled (471, 295) with delta (0, 0)
Screenshot: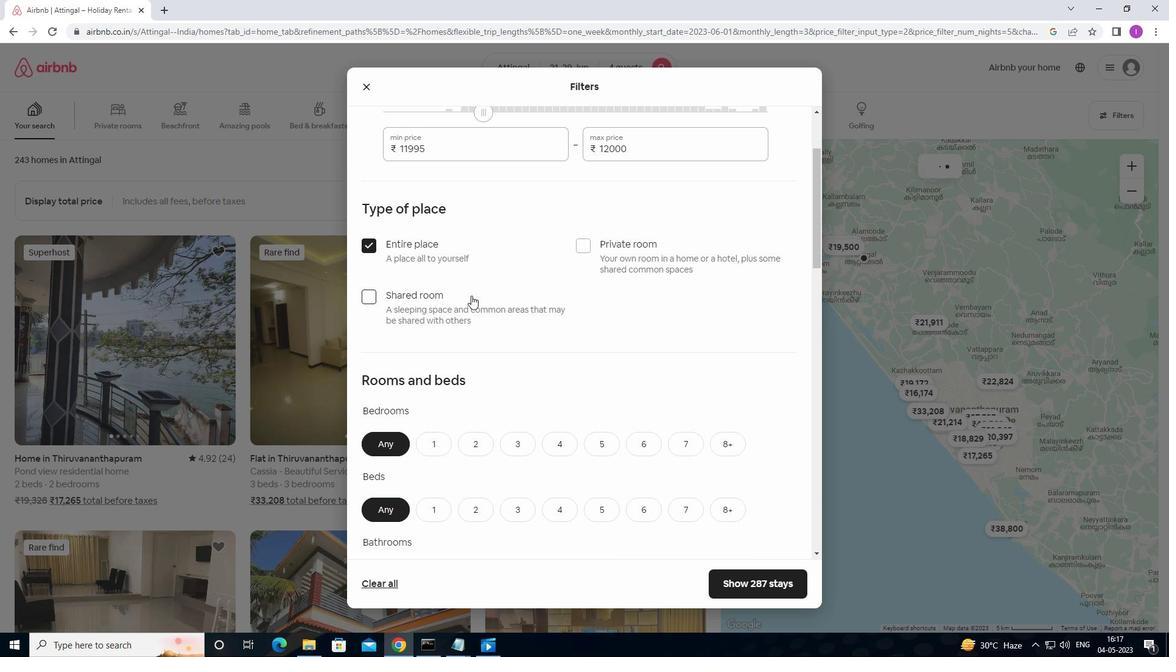 
Action: Mouse moved to (471, 297)
Screenshot: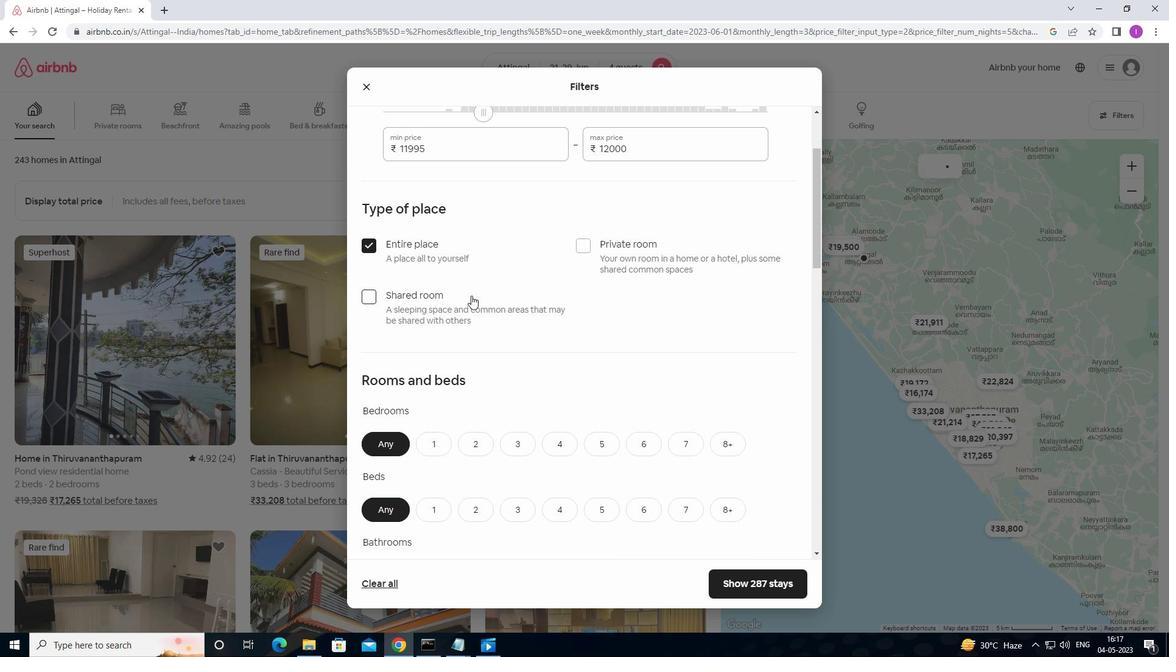 
Action: Mouse scrolled (471, 296) with delta (0, 0)
Screenshot: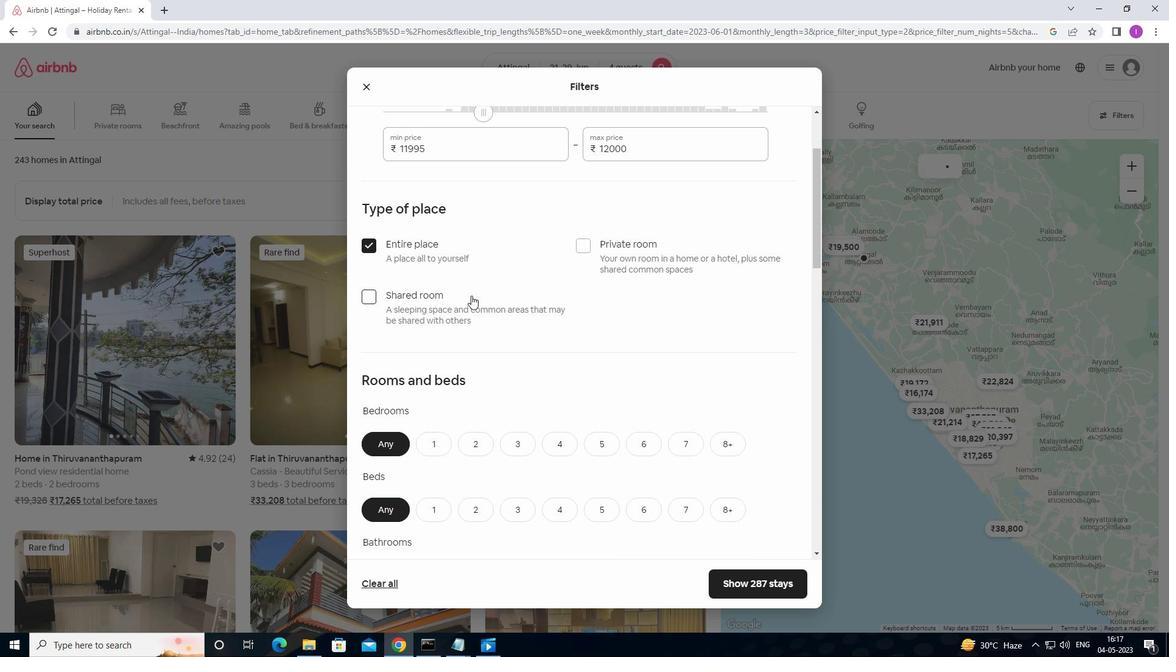 
Action: Mouse moved to (468, 263)
Screenshot: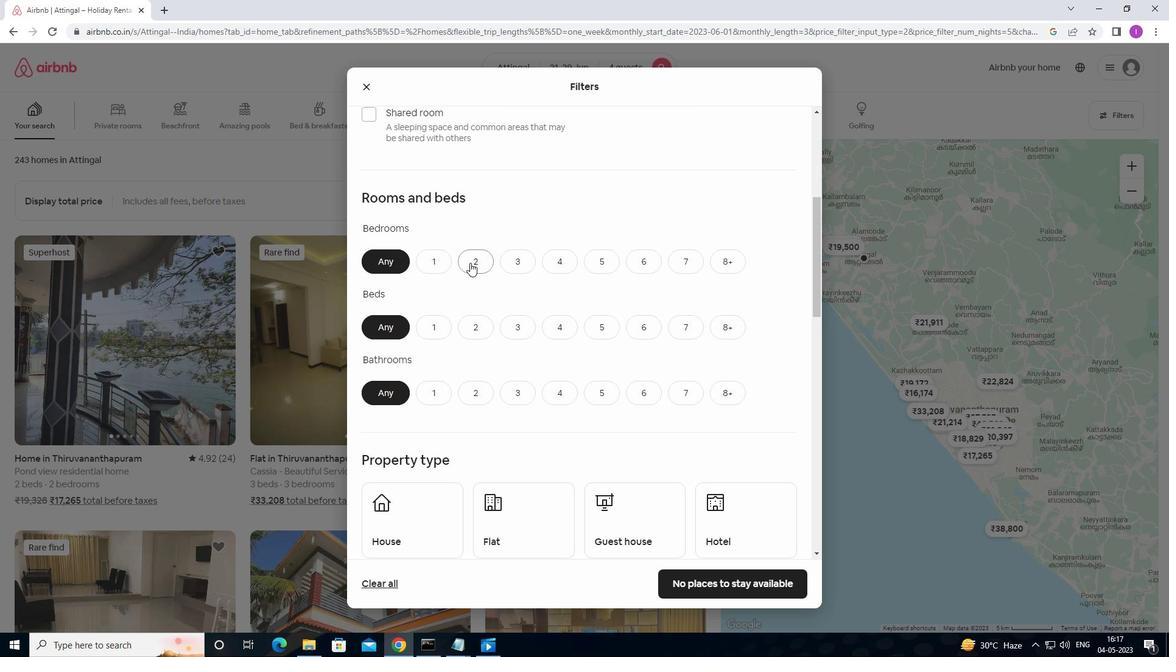 
Action: Mouse pressed left at (468, 263)
Screenshot: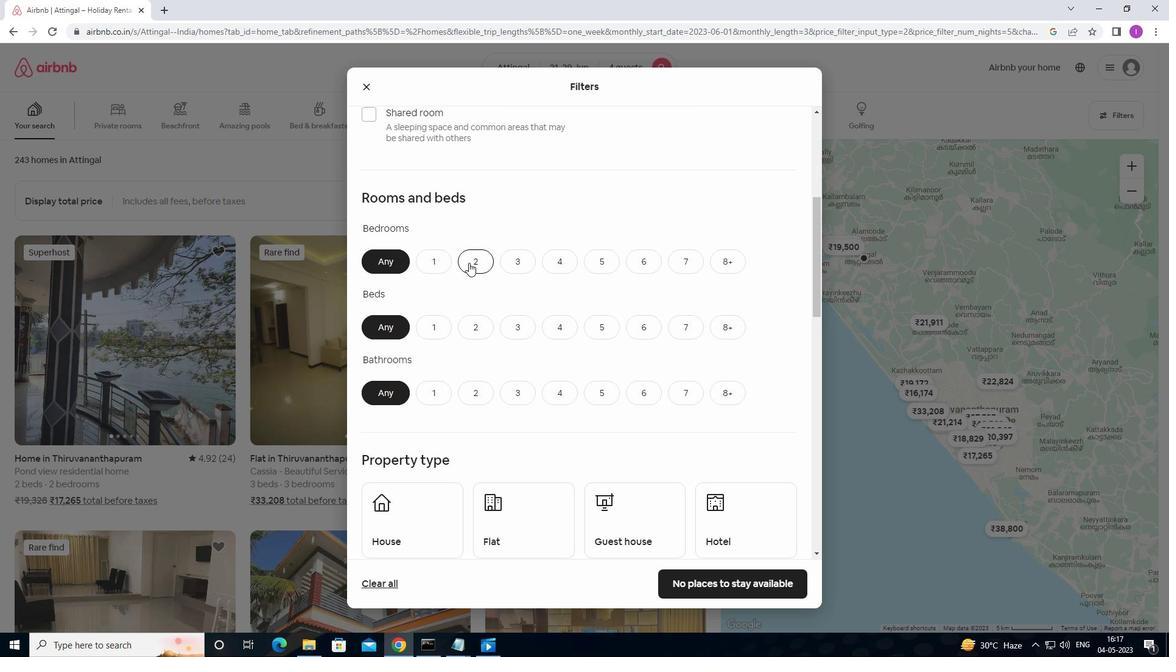 
Action: Mouse moved to (470, 324)
Screenshot: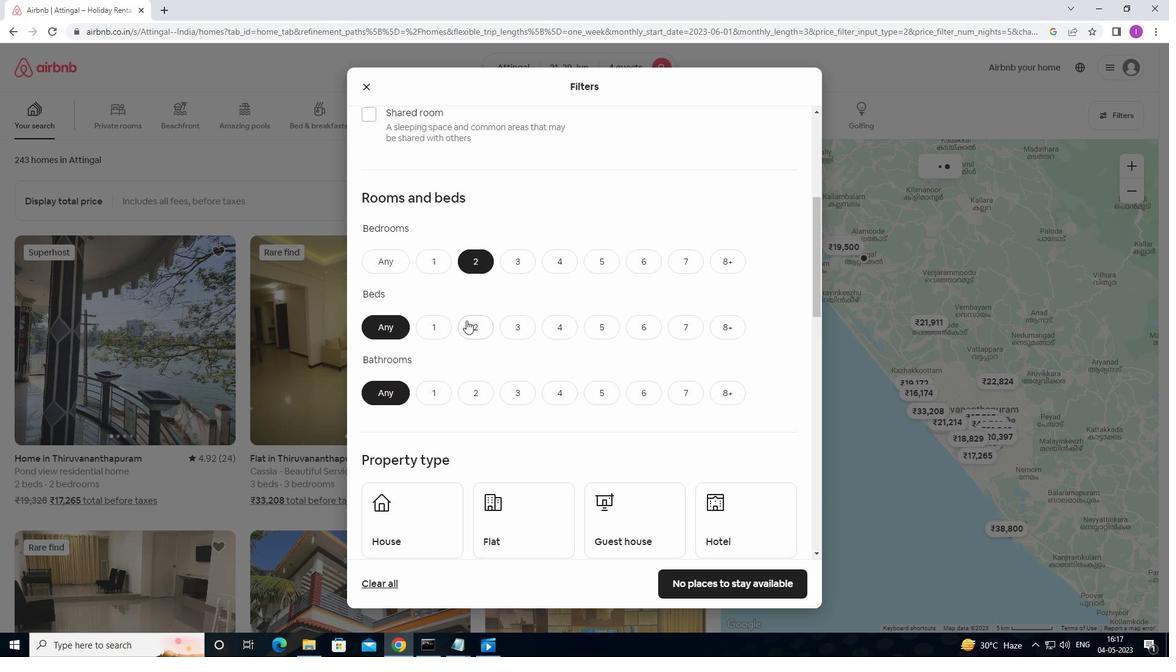 
Action: Mouse pressed left at (470, 324)
Screenshot: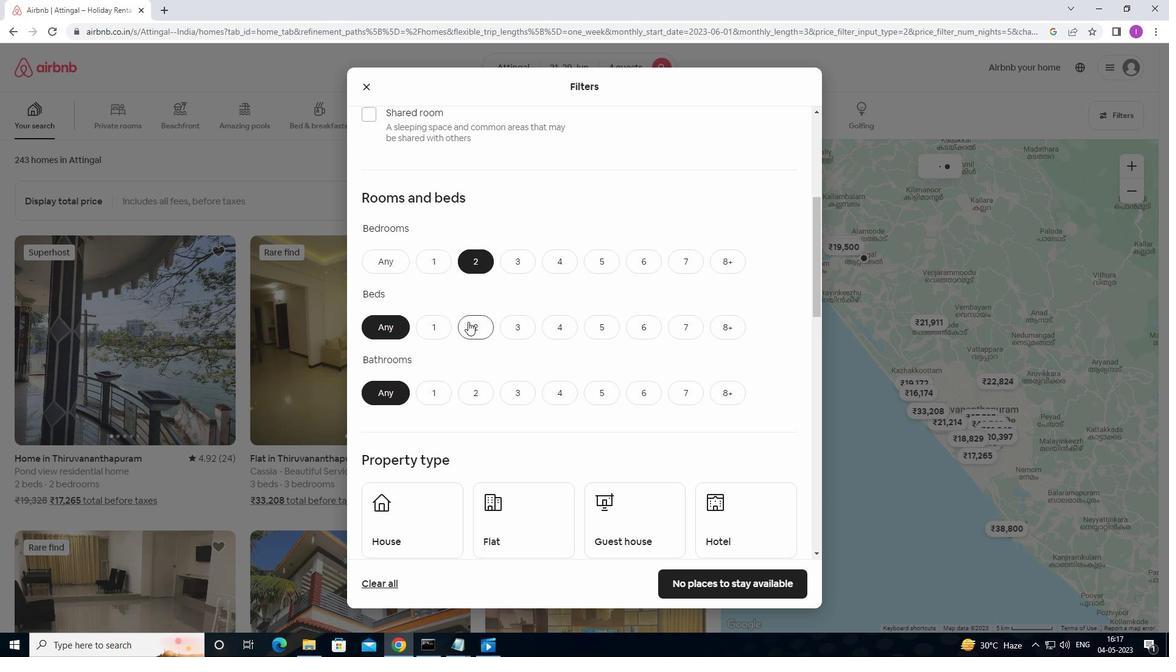 
Action: Mouse moved to (467, 392)
Screenshot: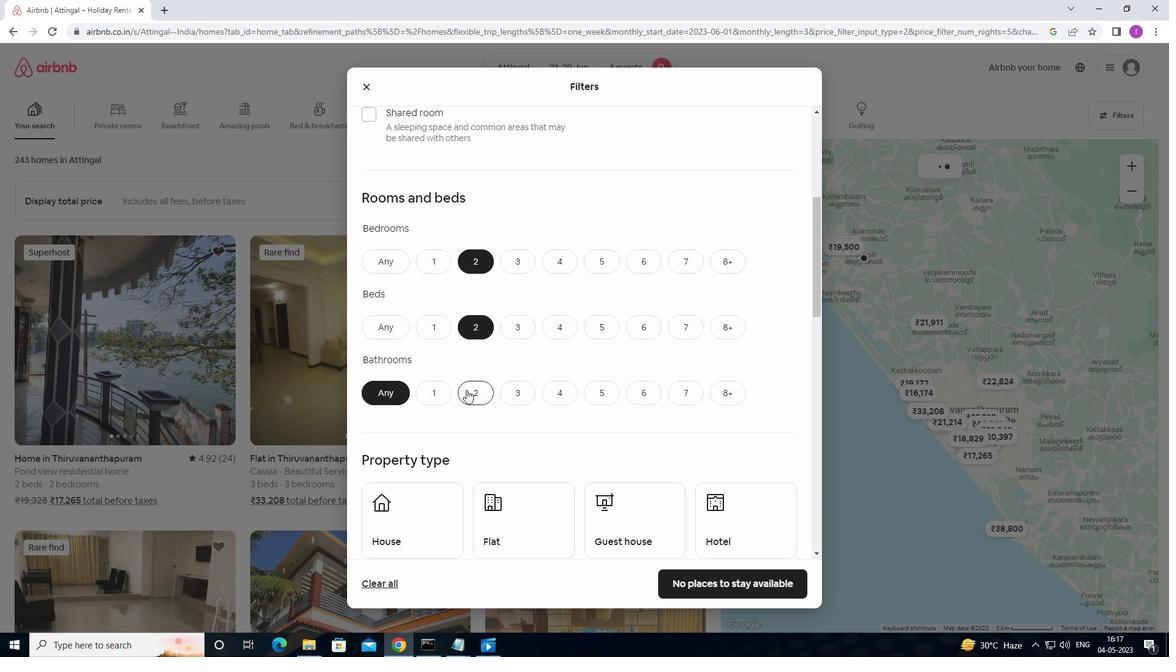 
Action: Mouse pressed left at (467, 392)
Screenshot: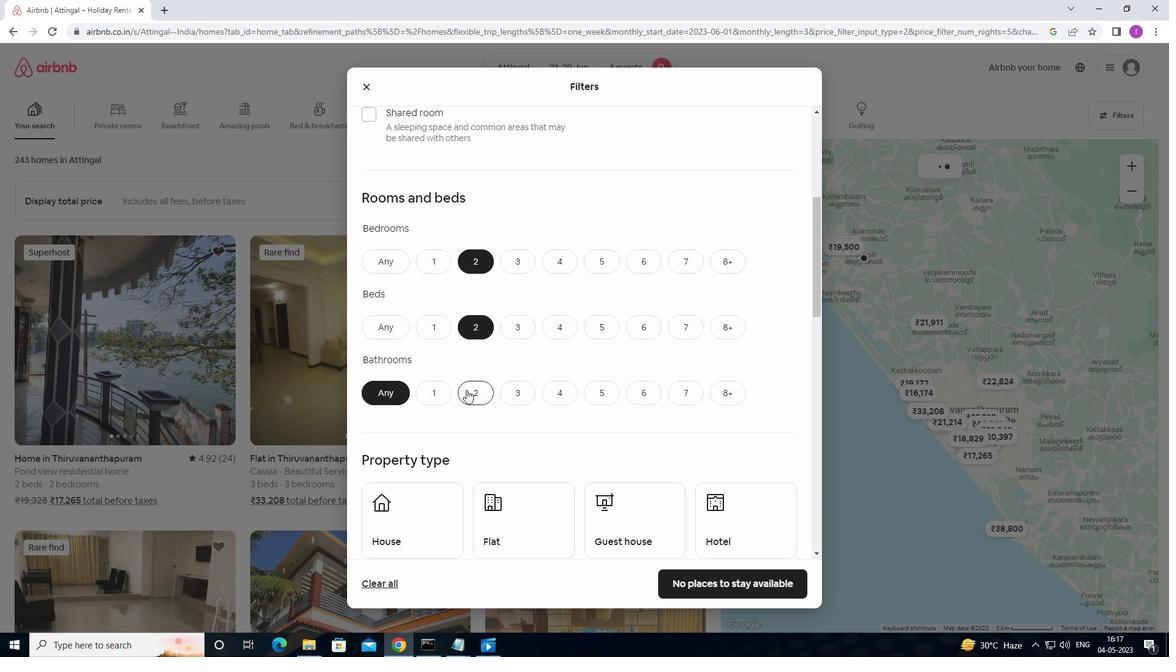
Action: Mouse moved to (495, 390)
Screenshot: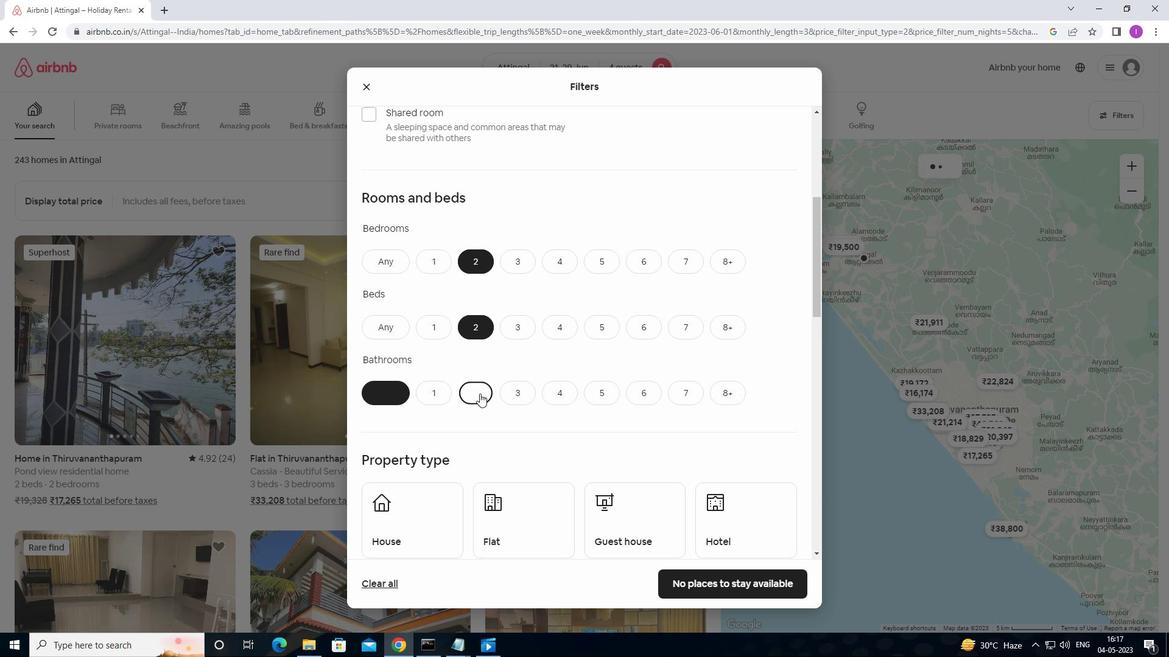 
Action: Mouse scrolled (495, 389) with delta (0, 0)
Screenshot: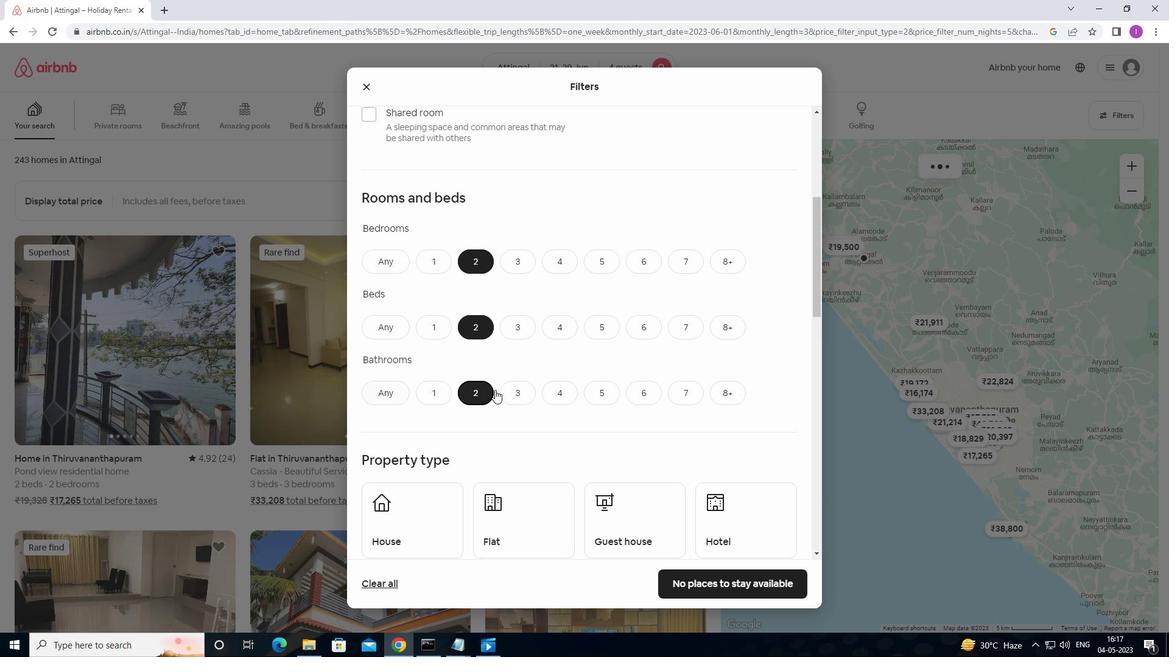 
Action: Mouse moved to (495, 391)
Screenshot: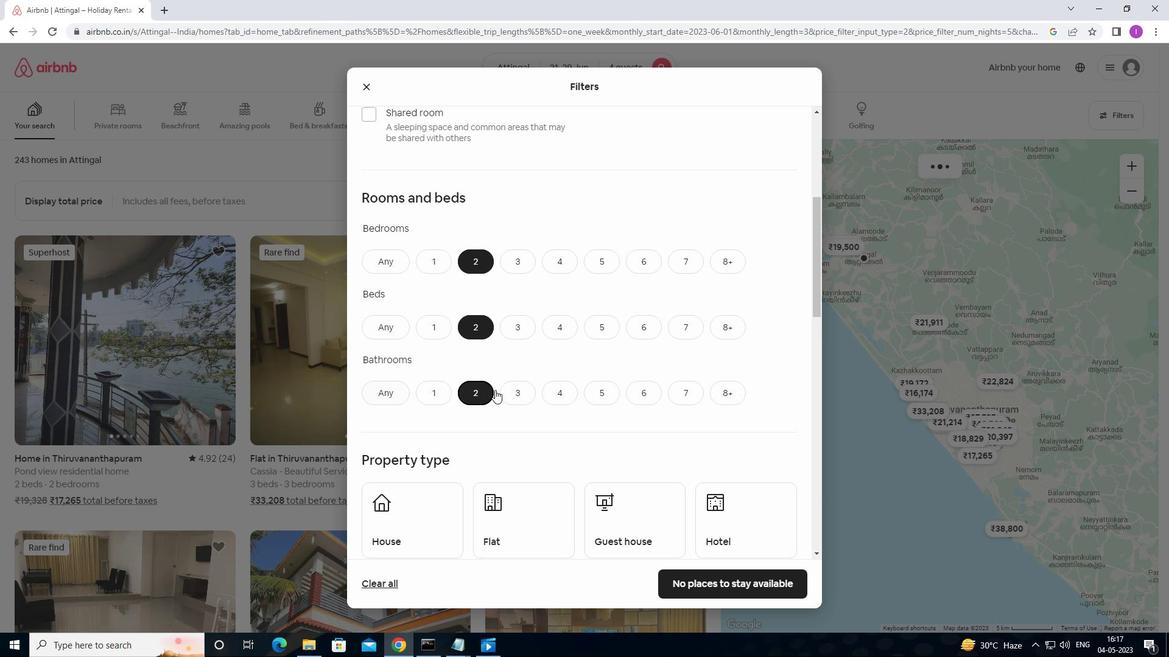 
Action: Mouse scrolled (495, 390) with delta (0, 0)
Screenshot: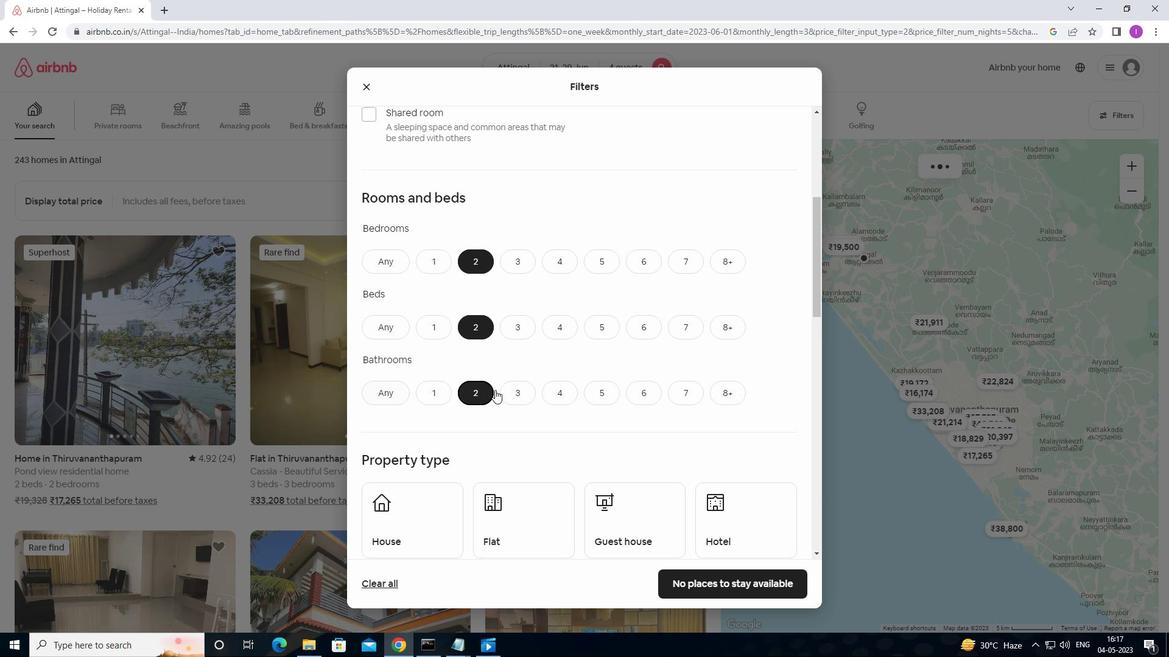 
Action: Mouse moved to (495, 393)
Screenshot: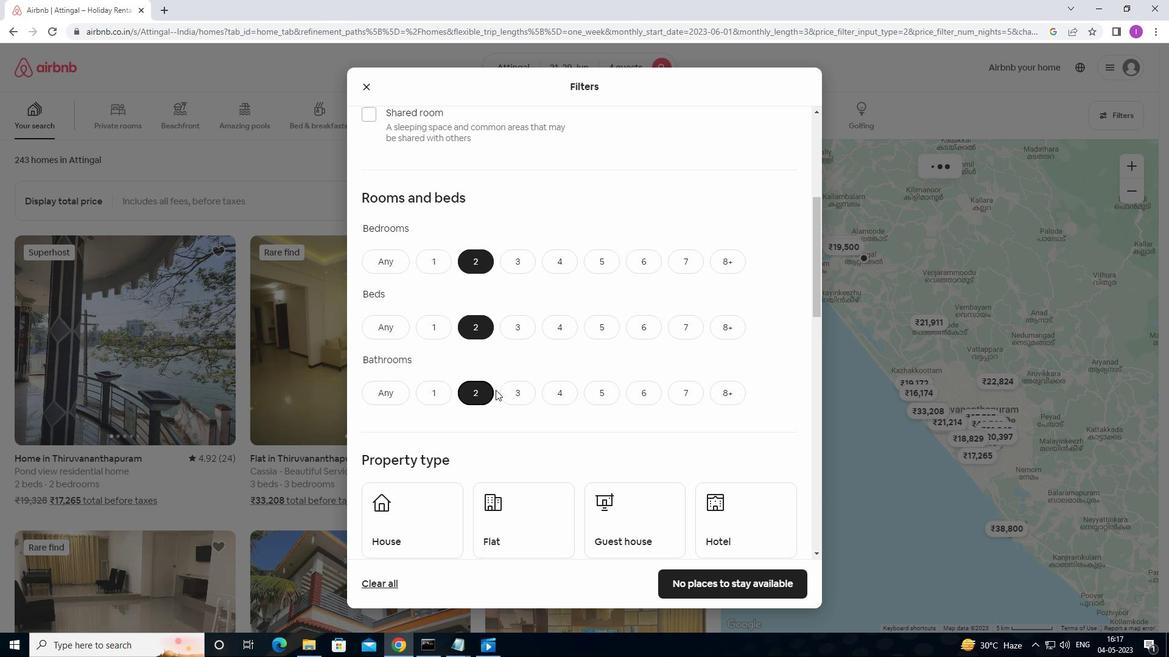 
Action: Mouse scrolled (495, 393) with delta (0, 0)
Screenshot: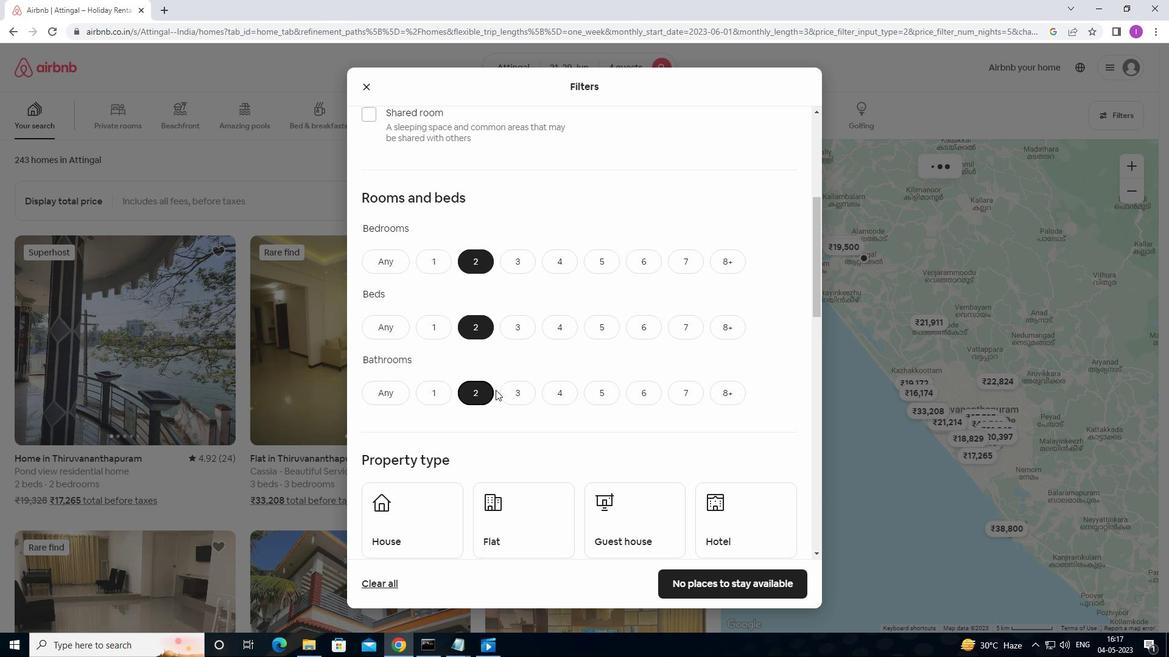 
Action: Mouse moved to (394, 357)
Screenshot: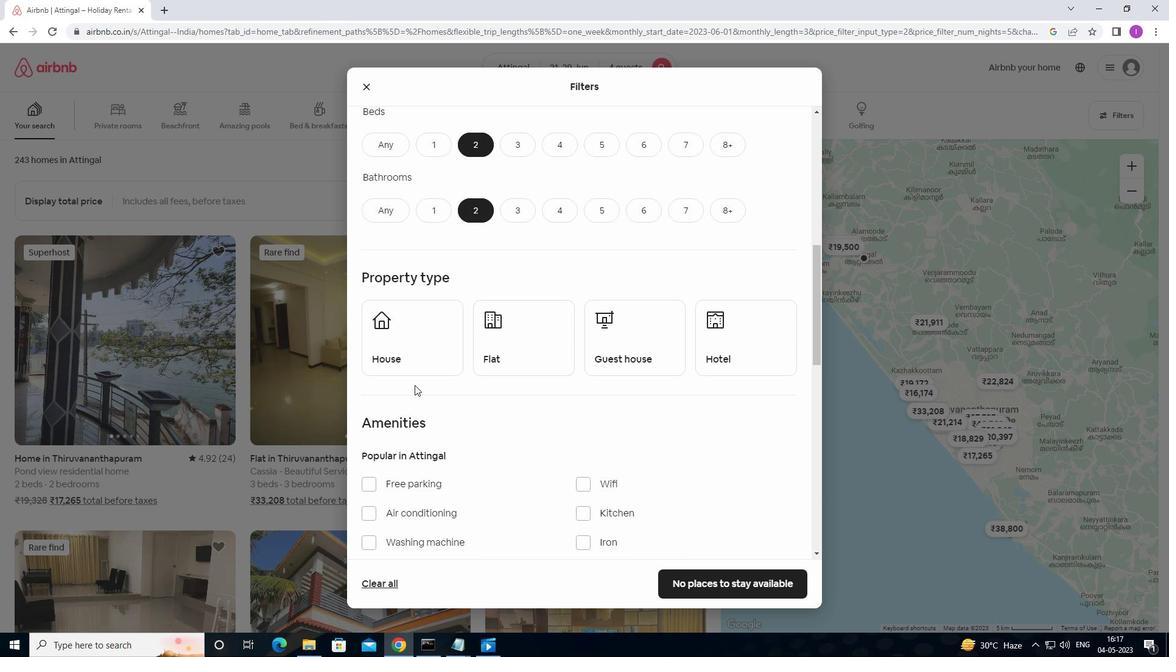 
Action: Mouse pressed left at (394, 357)
Screenshot: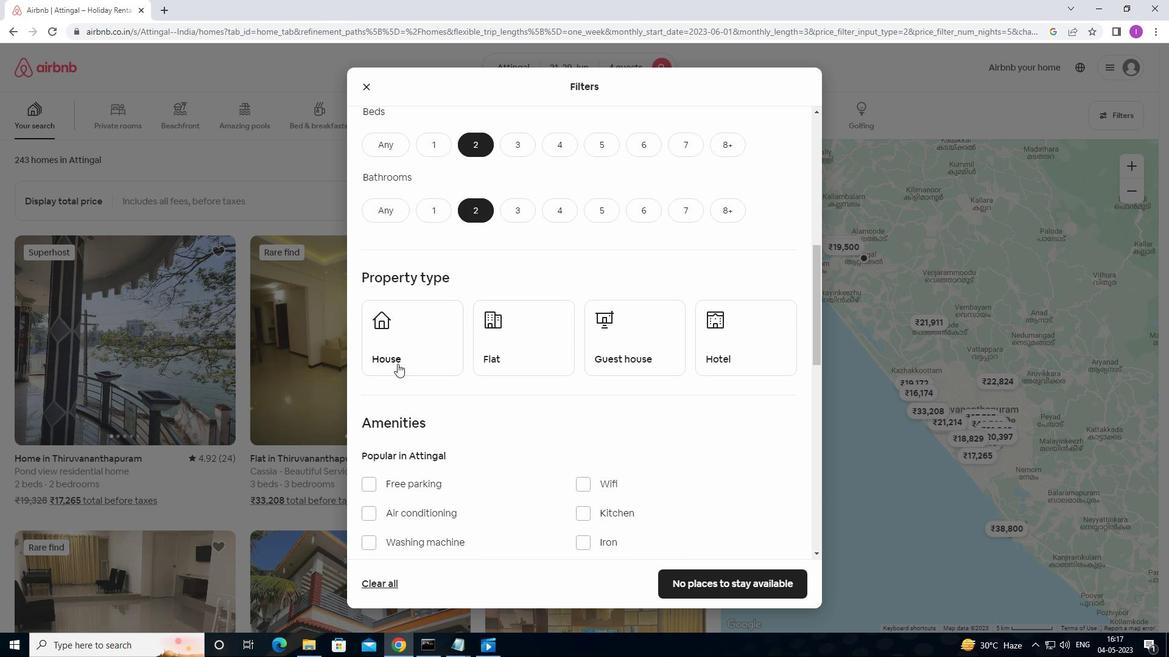 
Action: Mouse moved to (520, 355)
Screenshot: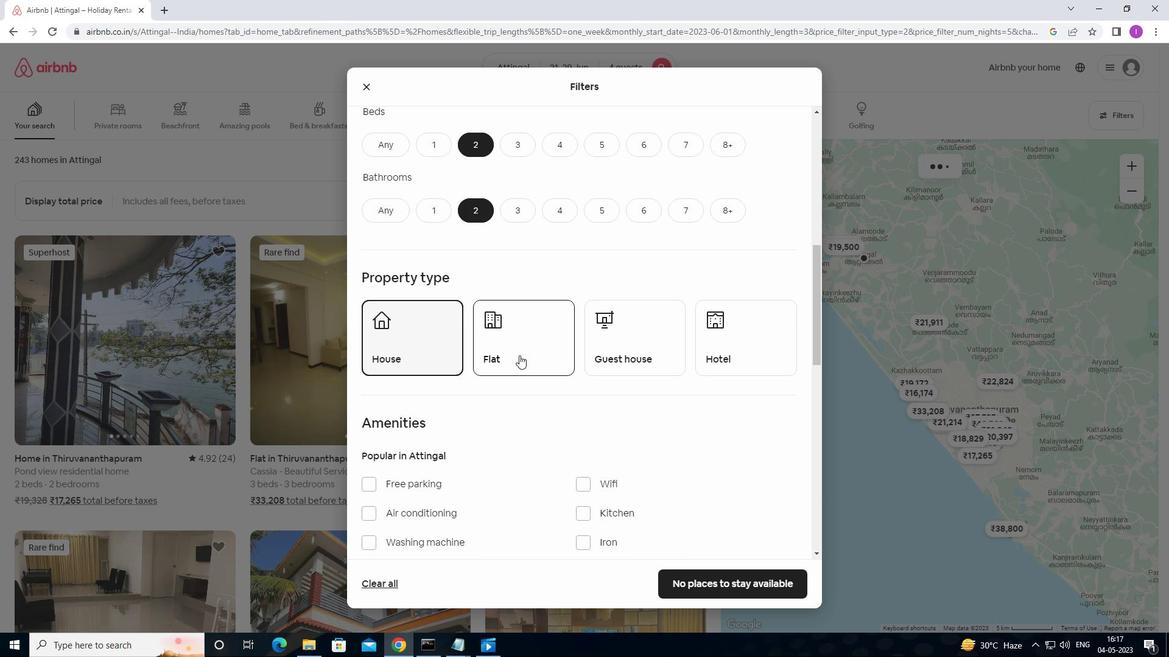 
Action: Mouse pressed left at (520, 355)
Screenshot: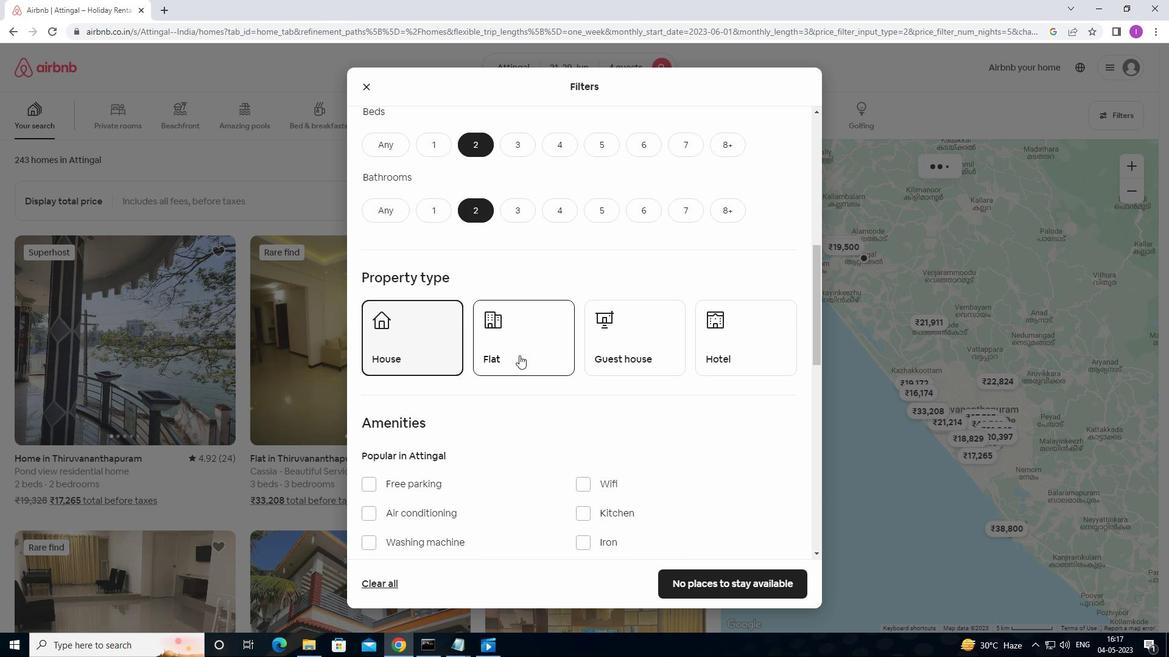 
Action: Mouse moved to (610, 344)
Screenshot: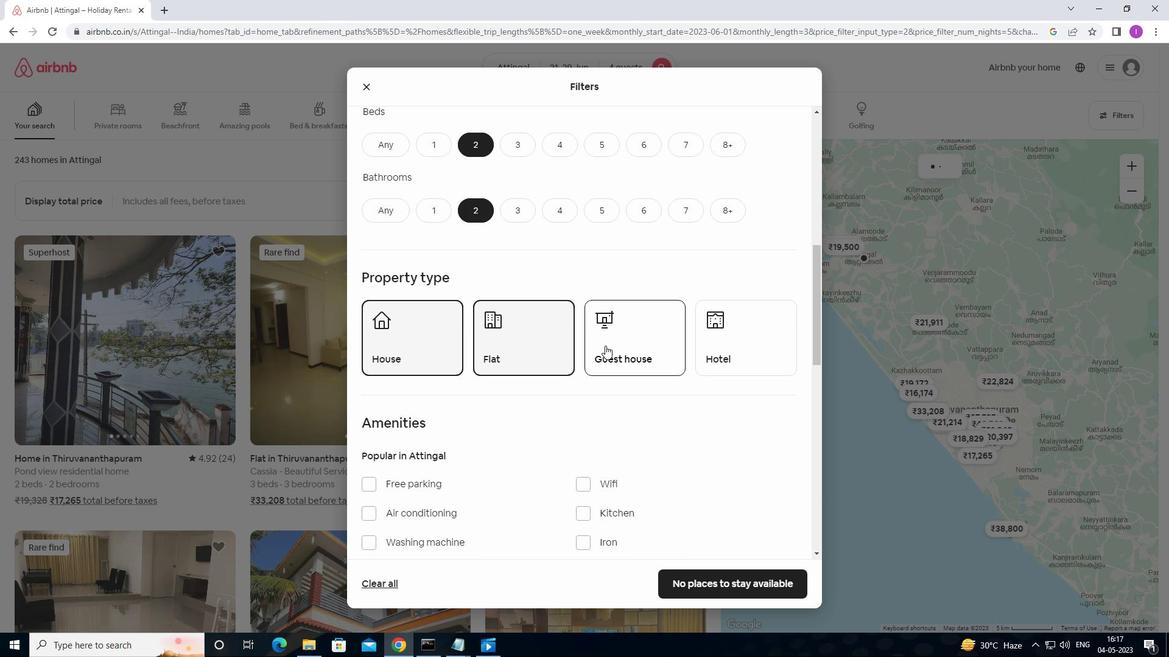 
Action: Mouse pressed left at (610, 344)
Screenshot: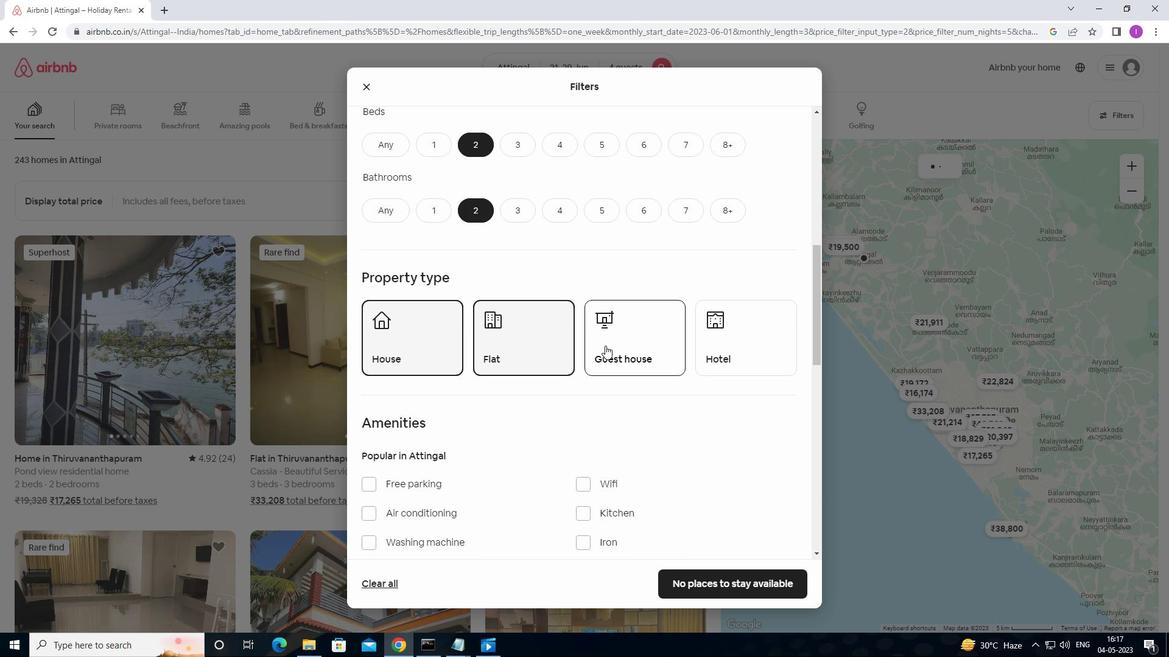 
Action: Mouse moved to (616, 347)
Screenshot: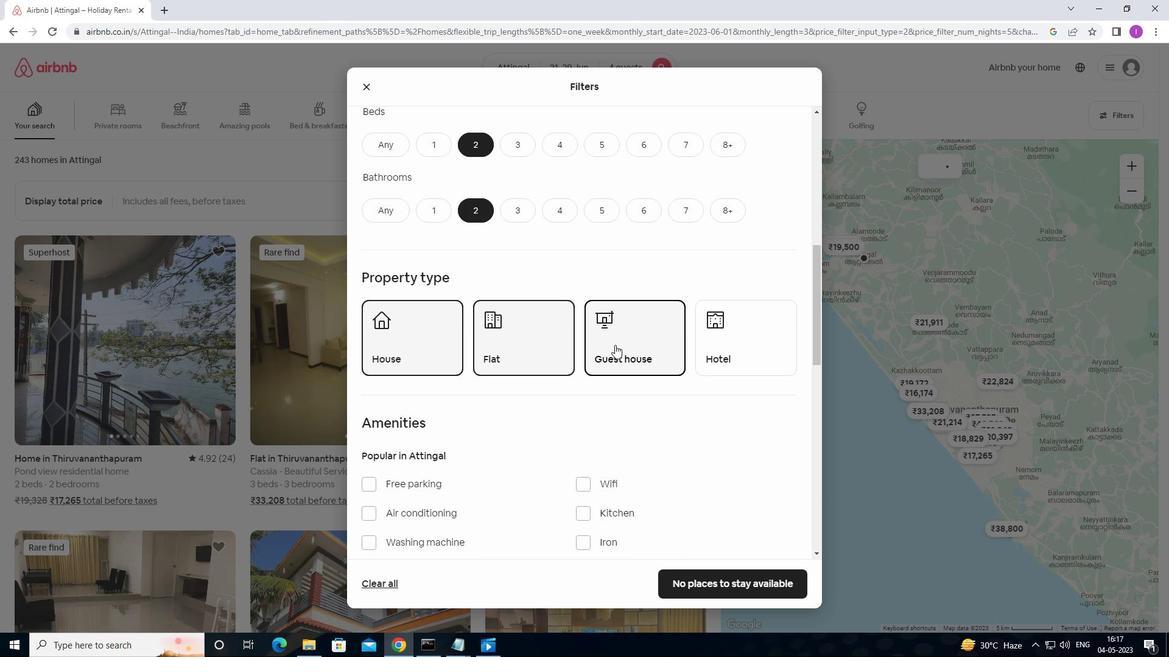 
Action: Mouse scrolled (616, 346) with delta (0, 0)
Screenshot: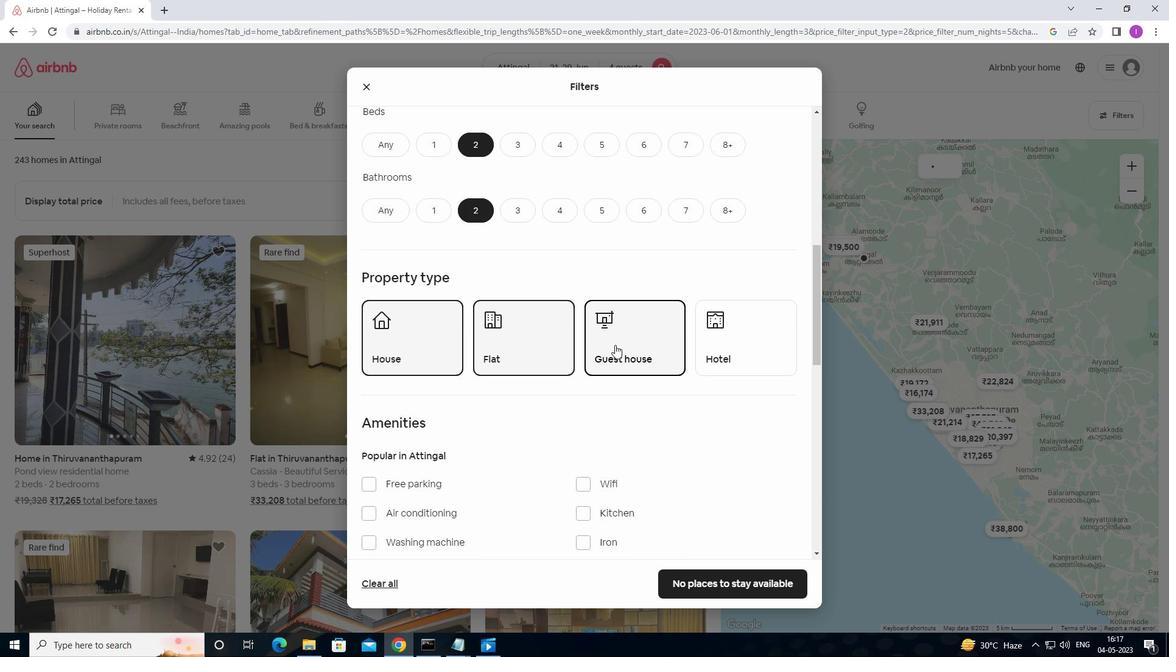 
Action: Mouse scrolled (616, 346) with delta (0, 0)
Screenshot: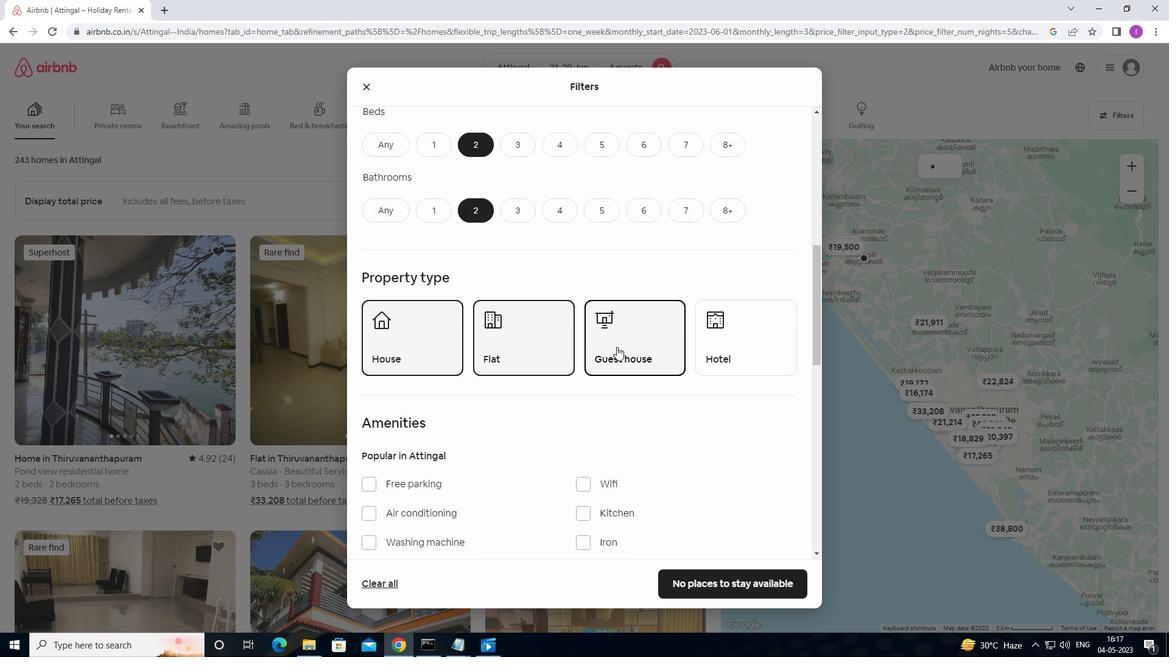 
Action: Mouse scrolled (616, 346) with delta (0, 0)
Screenshot: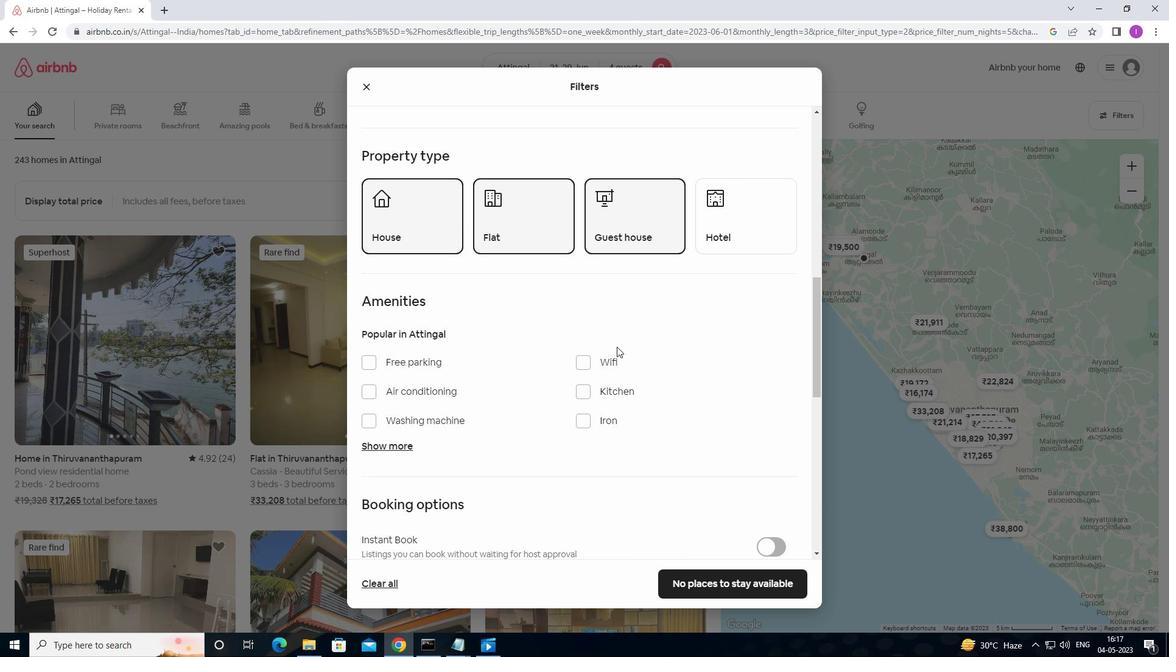 
Action: Mouse scrolled (616, 346) with delta (0, 0)
Screenshot: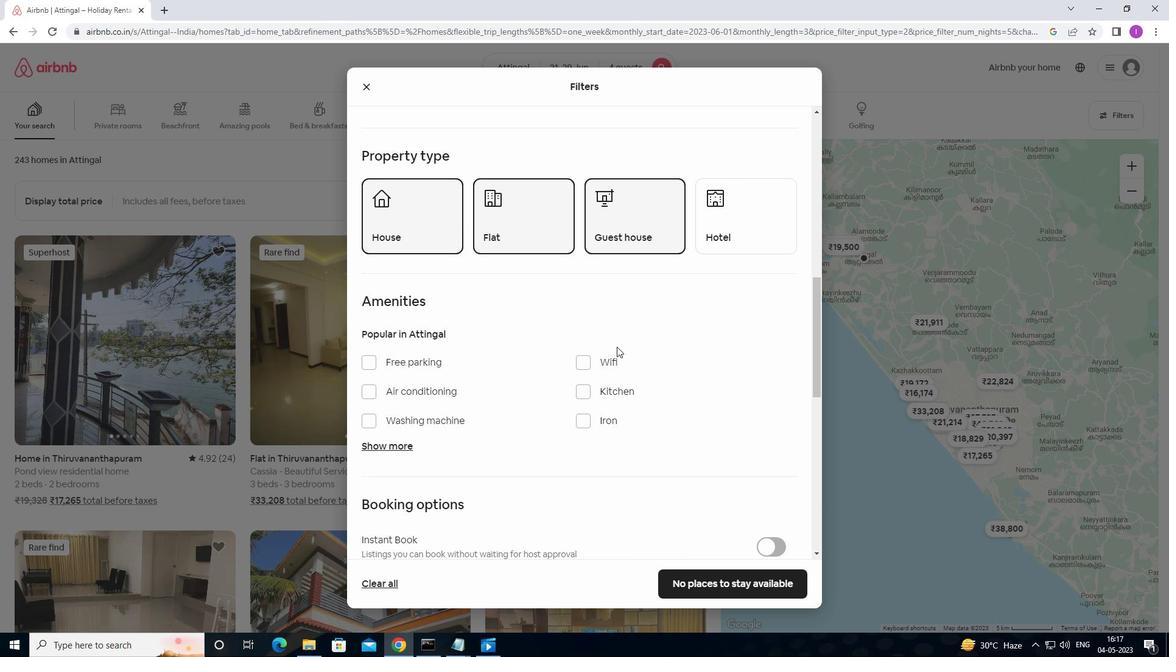 
Action: Mouse scrolled (616, 346) with delta (0, 0)
Screenshot: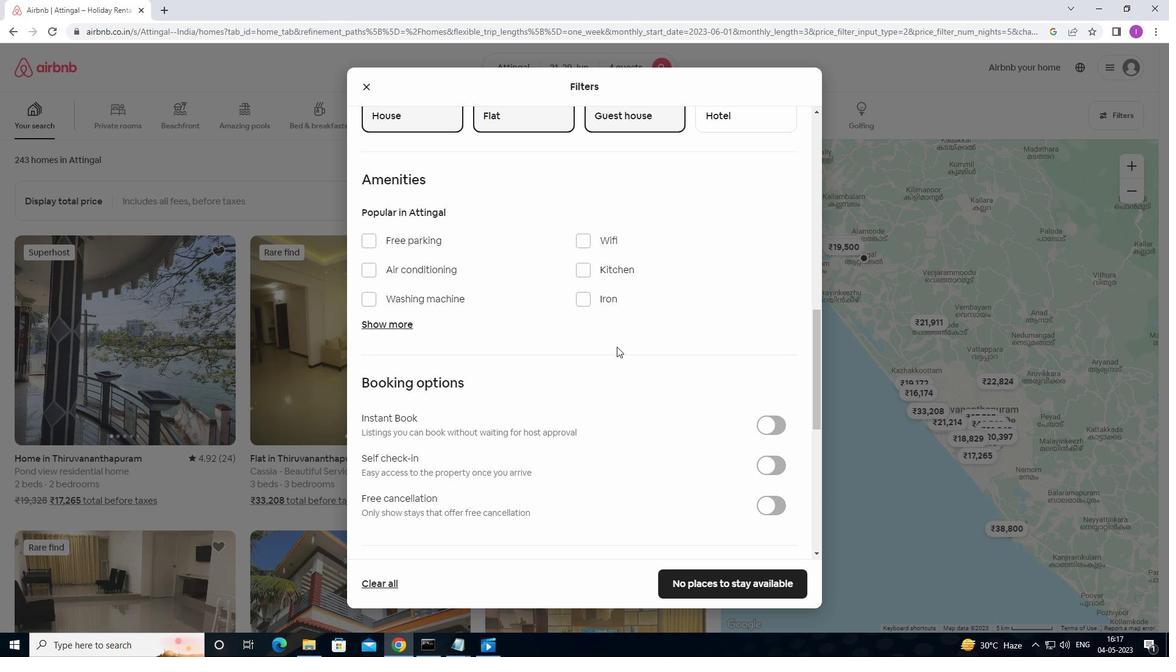 
Action: Mouse moved to (617, 347)
Screenshot: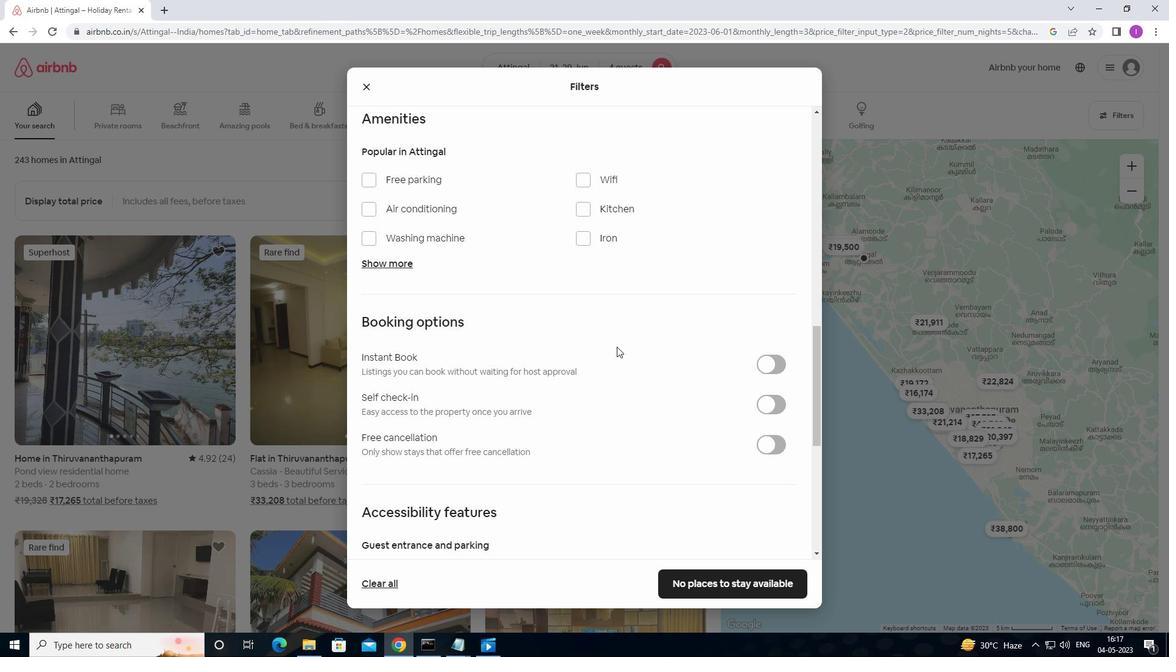 
Action: Mouse scrolled (617, 346) with delta (0, 0)
Screenshot: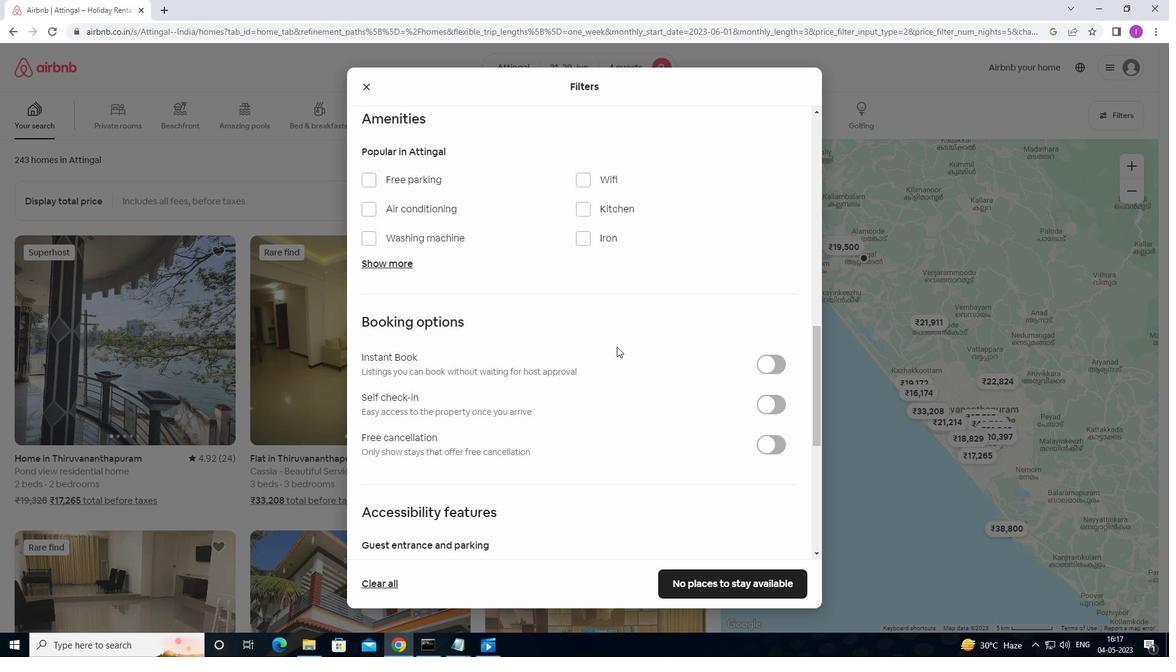 
Action: Mouse scrolled (617, 346) with delta (0, 0)
Screenshot: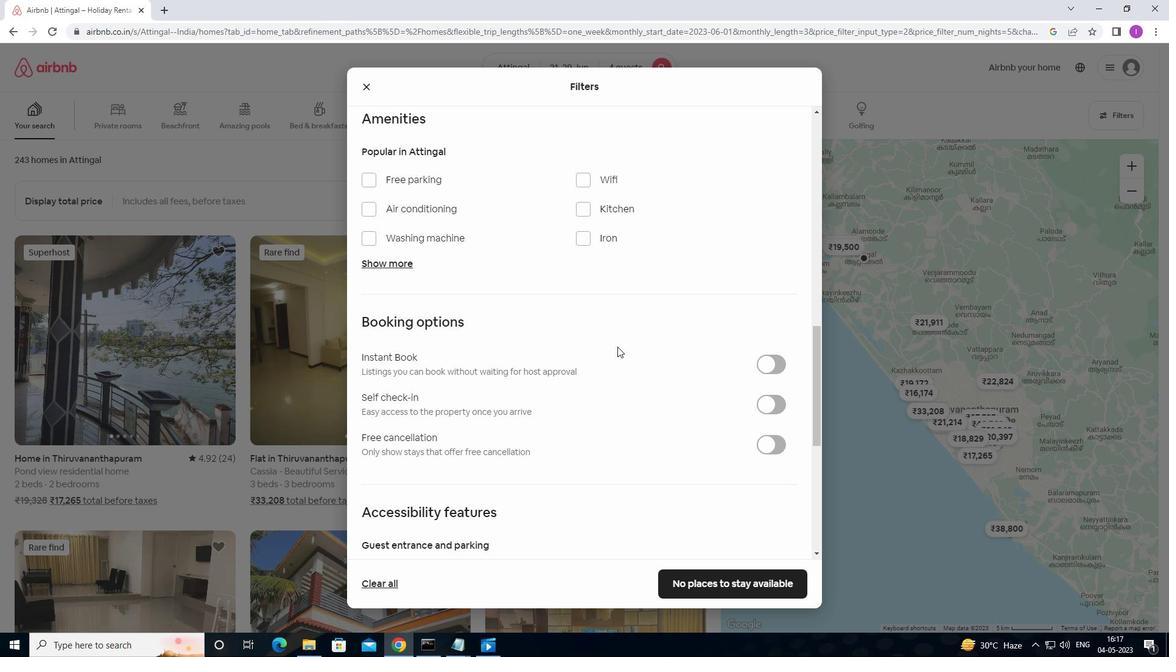 
Action: Mouse moved to (781, 282)
Screenshot: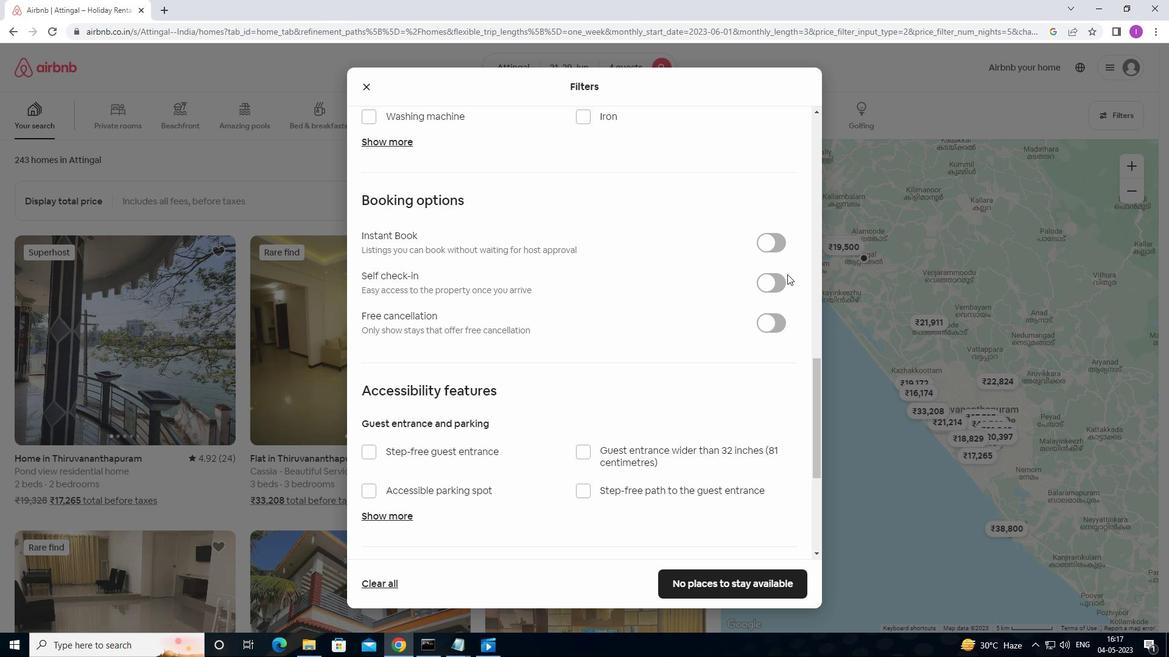
Action: Mouse pressed left at (781, 282)
Screenshot: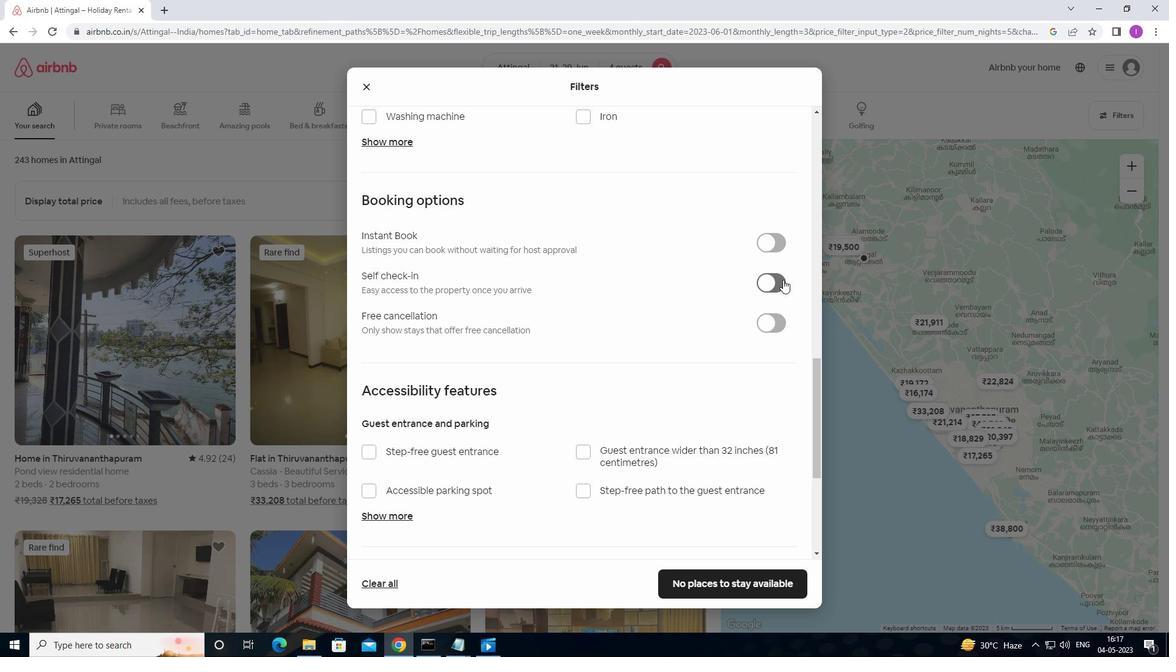 
Action: Mouse moved to (639, 336)
Screenshot: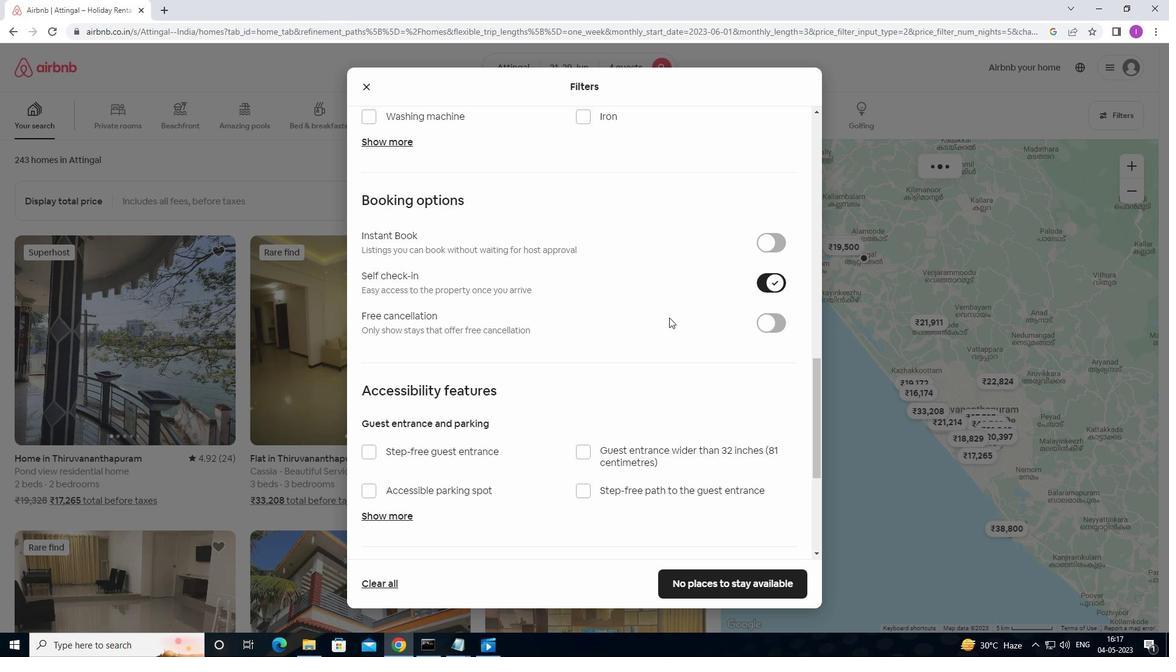 
Action: Mouse scrolled (639, 335) with delta (0, 0)
Screenshot: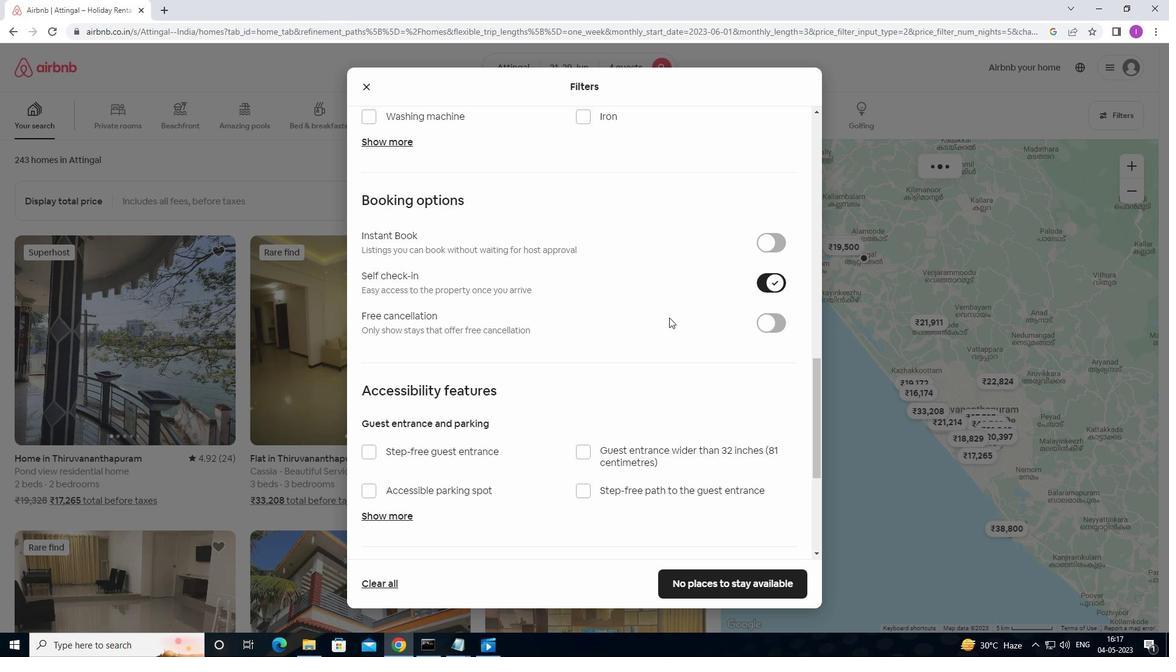 
Action: Mouse moved to (638, 337)
Screenshot: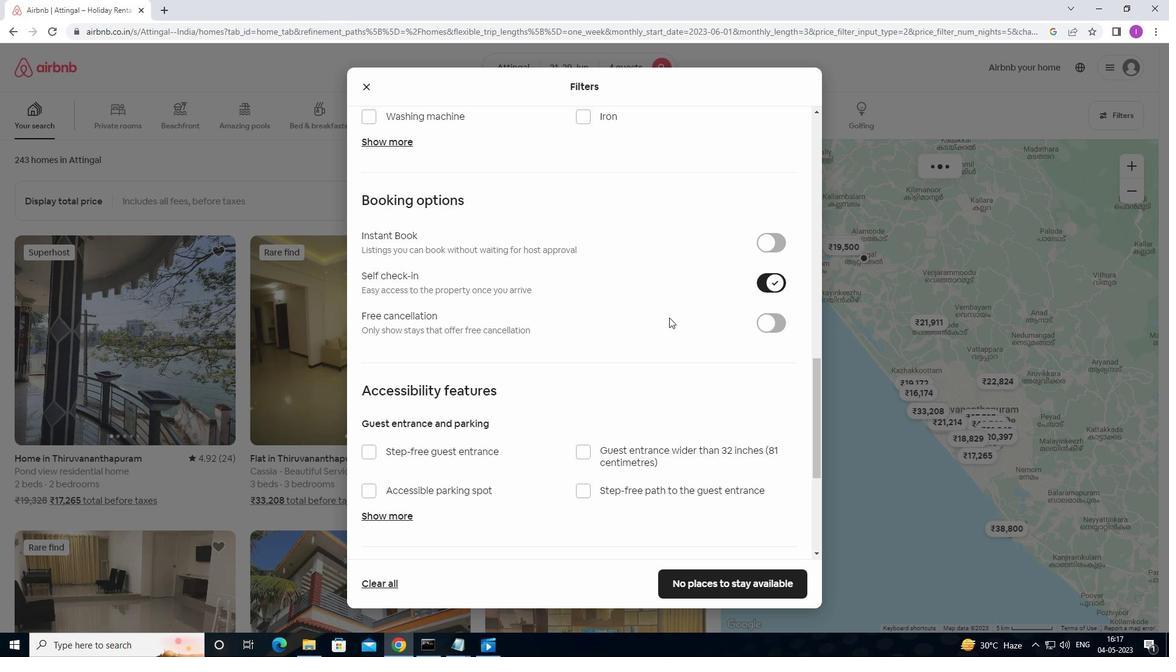 
Action: Mouse scrolled (638, 336) with delta (0, 0)
Screenshot: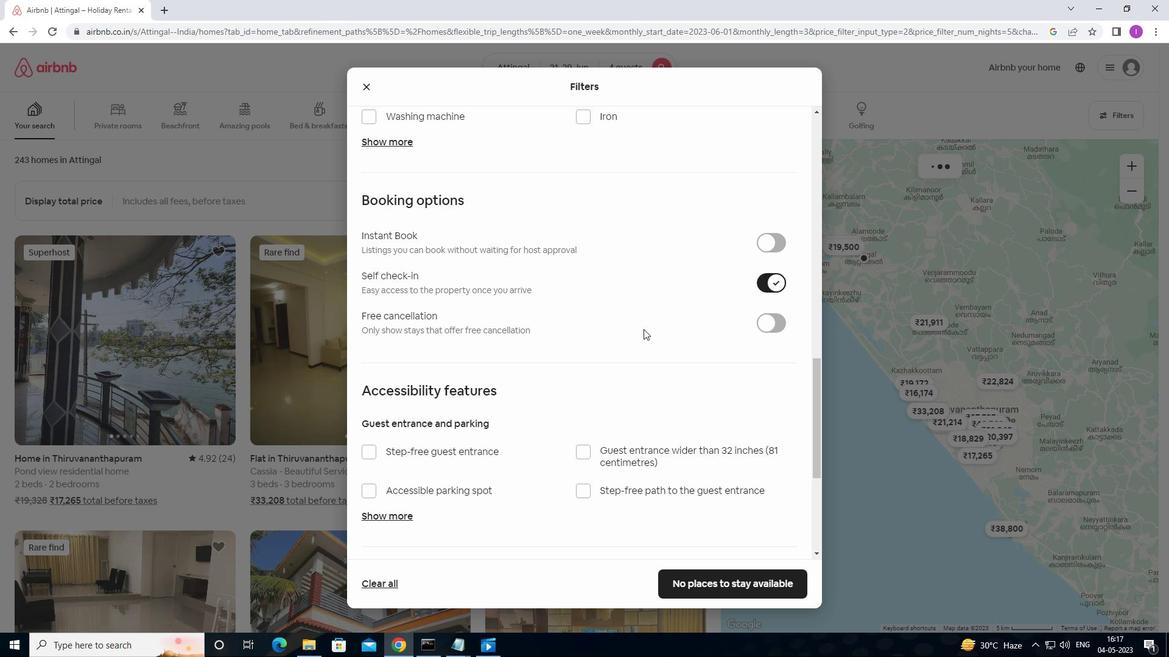 
Action: Mouse moved to (638, 339)
Screenshot: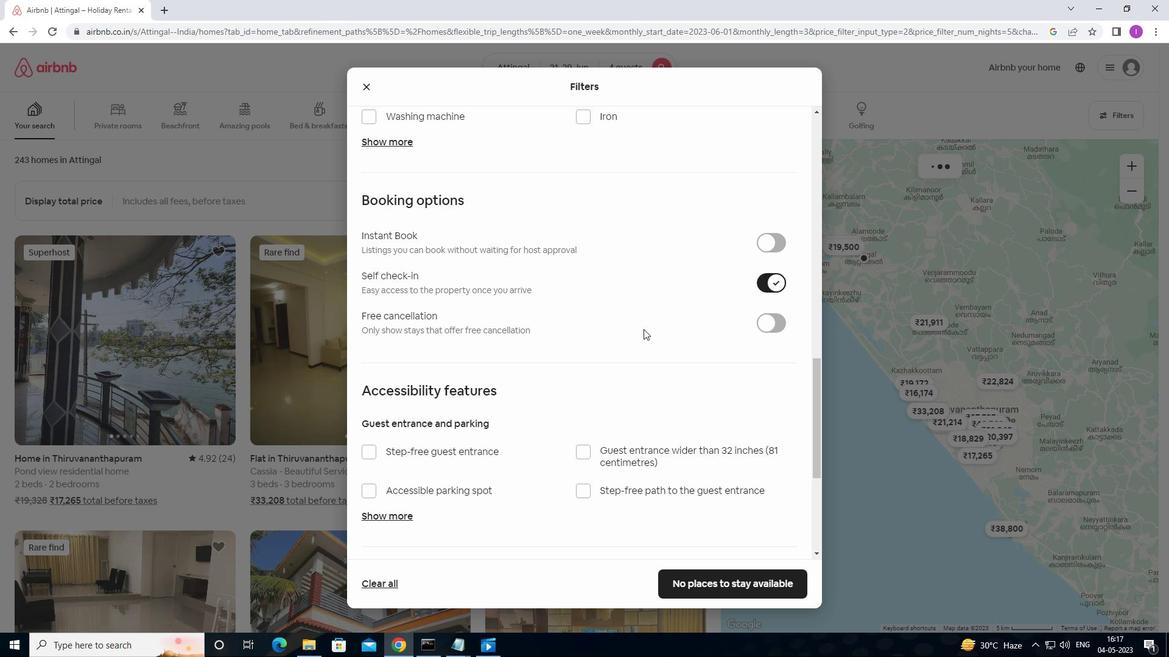 
Action: Mouse scrolled (638, 339) with delta (0, 0)
Screenshot: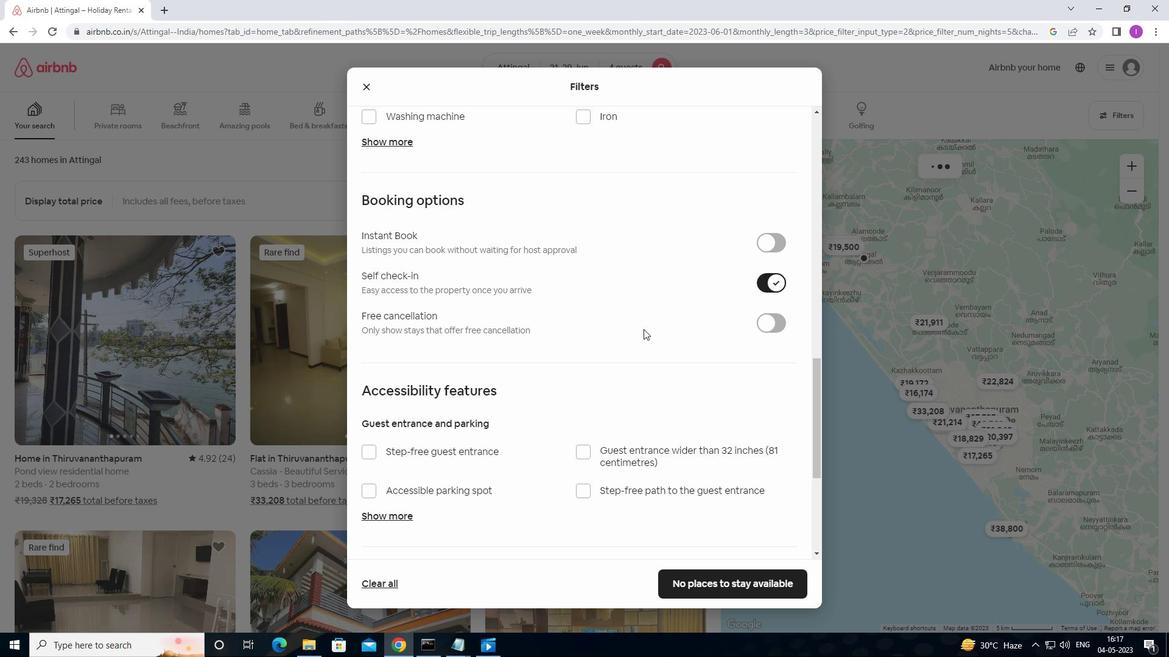
Action: Mouse moved to (637, 341)
Screenshot: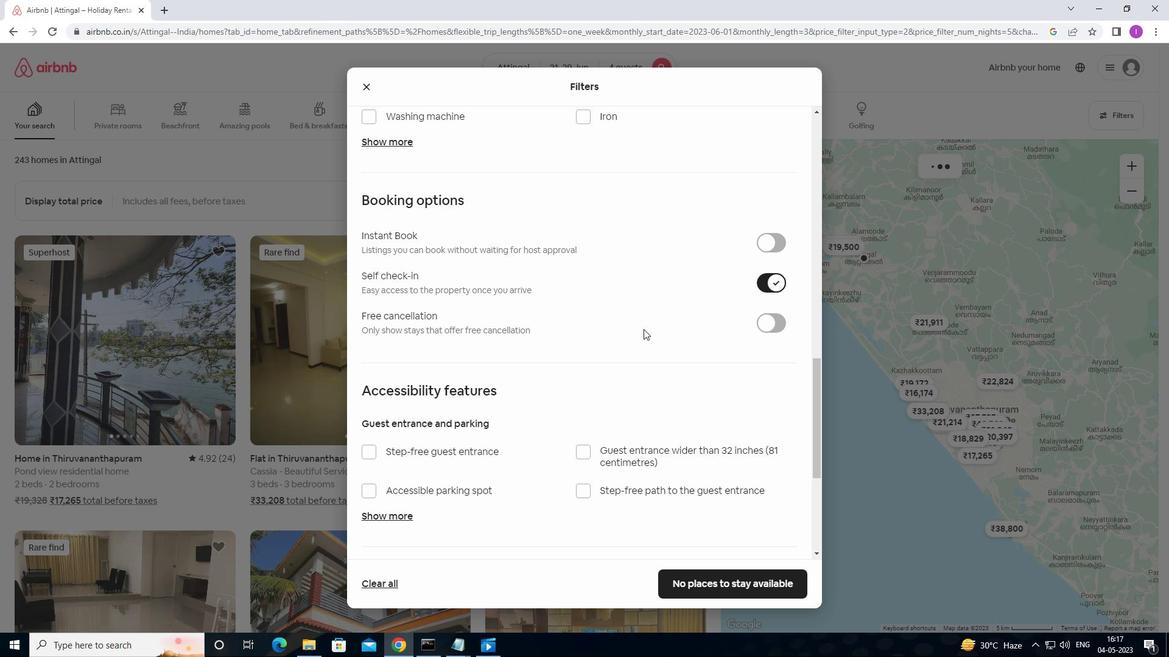 
Action: Mouse scrolled (637, 340) with delta (0, 0)
Screenshot: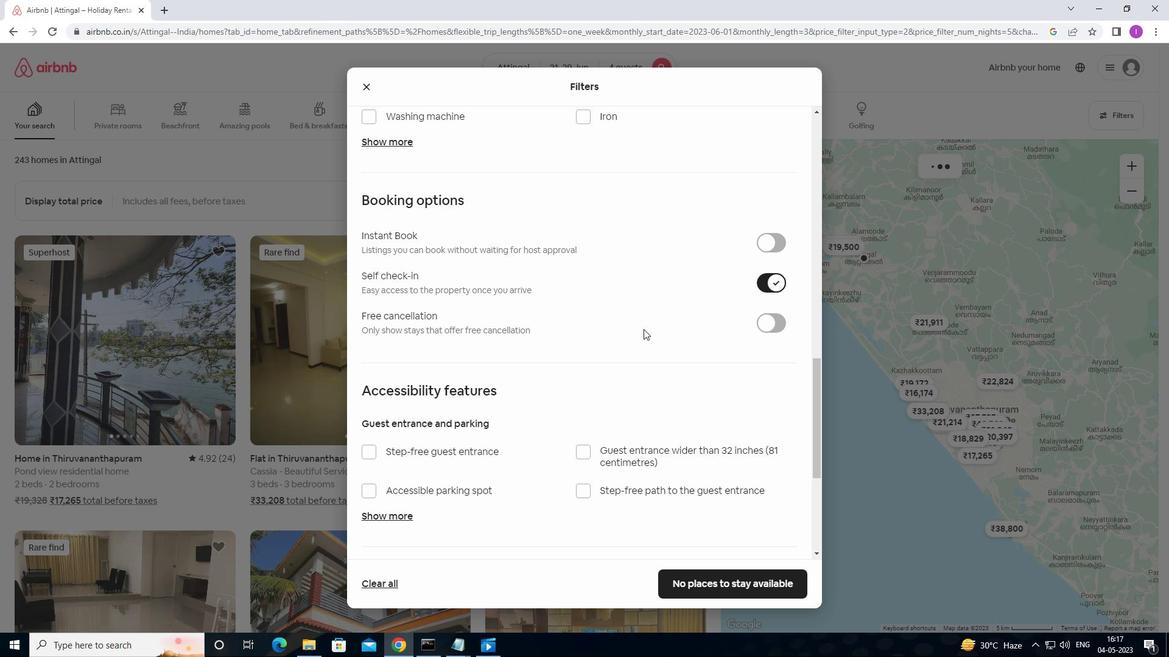 
Action: Mouse moved to (636, 341)
Screenshot: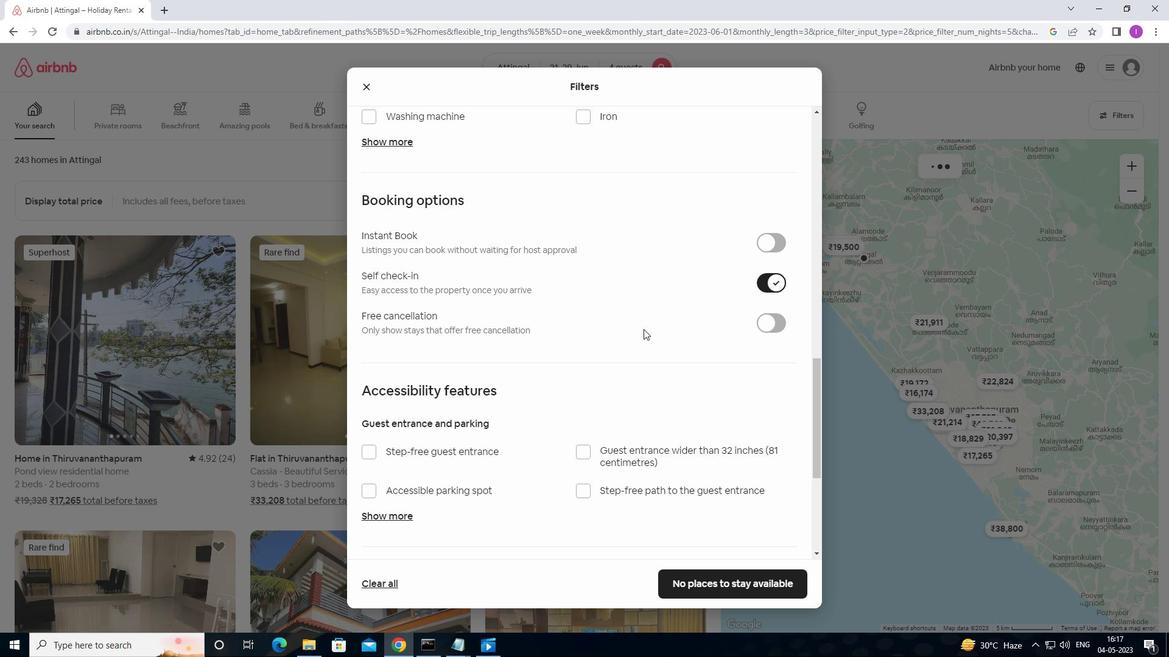 
Action: Mouse scrolled (636, 341) with delta (0, 0)
Screenshot: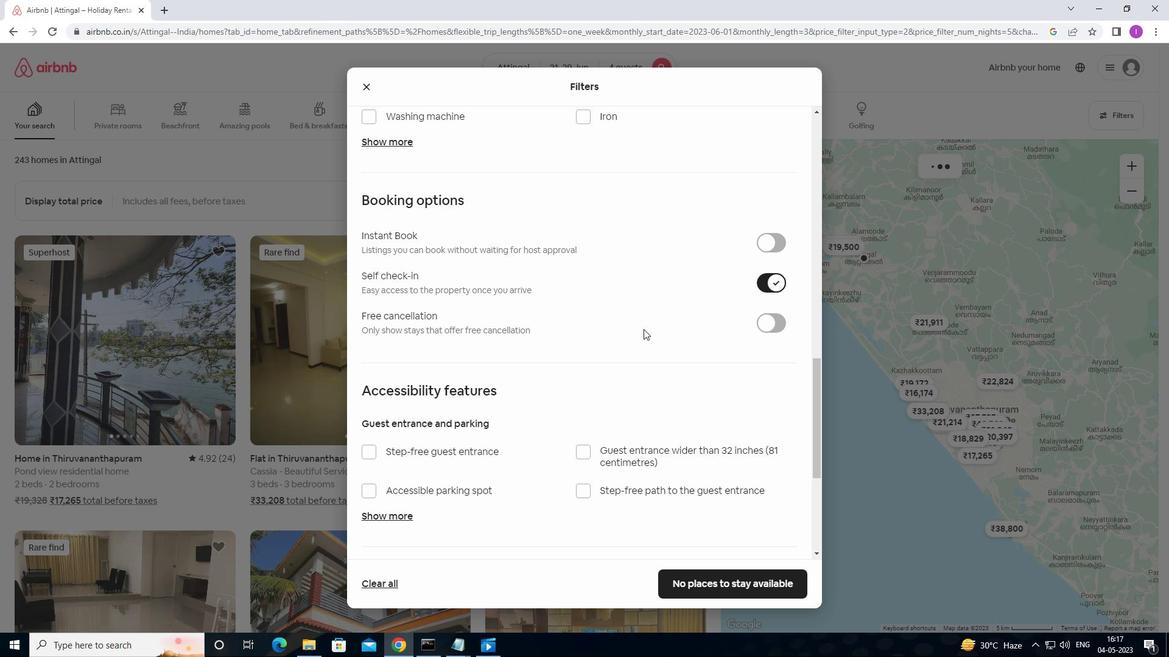 
Action: Mouse moved to (629, 351)
Screenshot: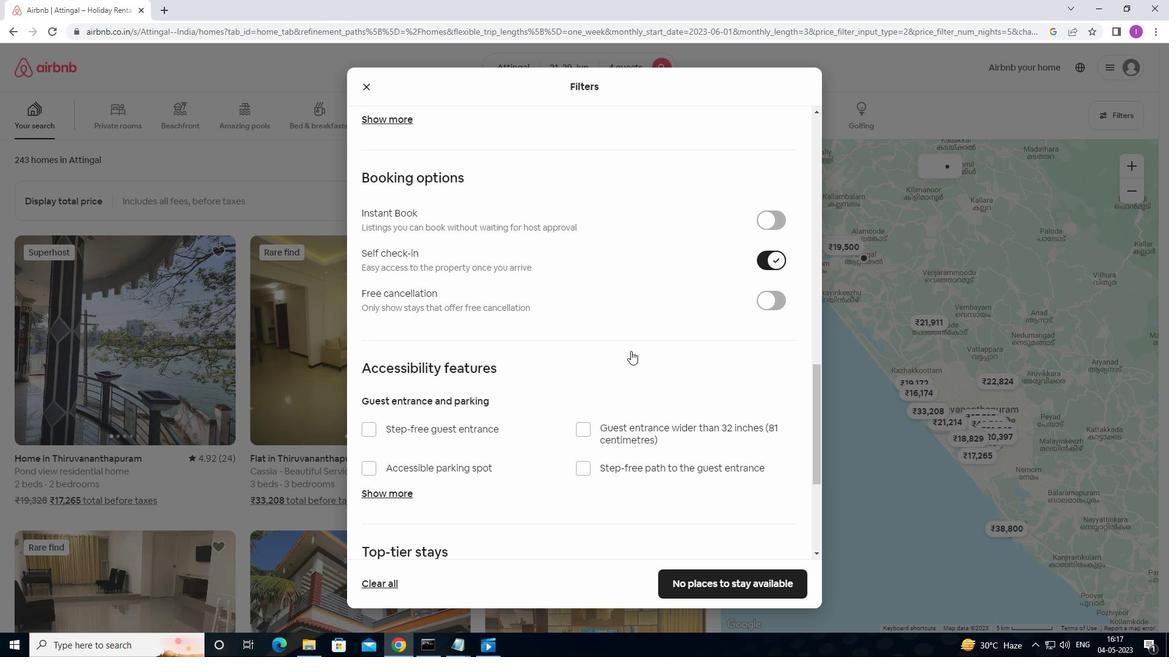 
Action: Mouse scrolled (629, 350) with delta (0, 0)
Screenshot: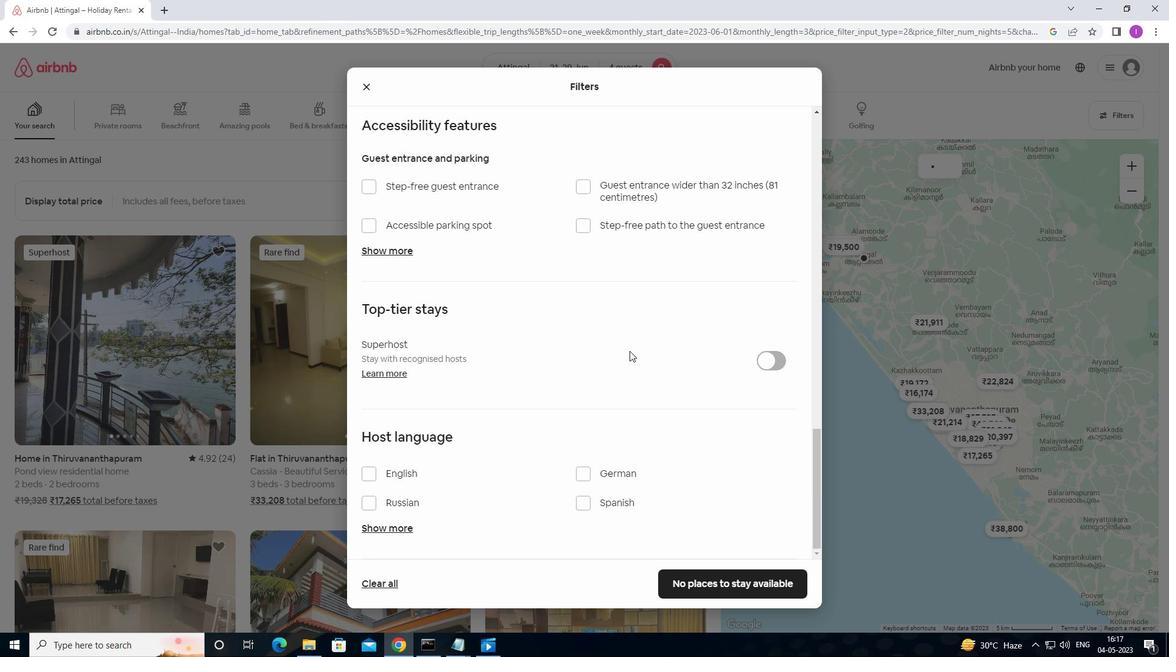 
Action: Mouse scrolled (629, 350) with delta (0, 0)
Screenshot: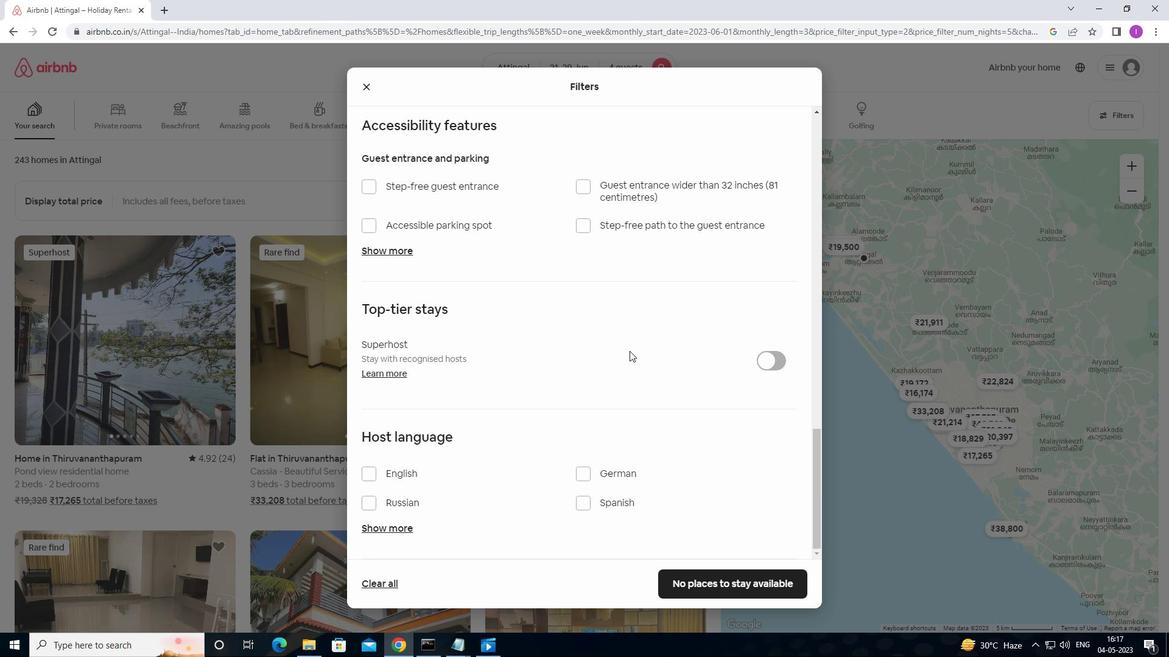 
Action: Mouse moved to (629, 352)
Screenshot: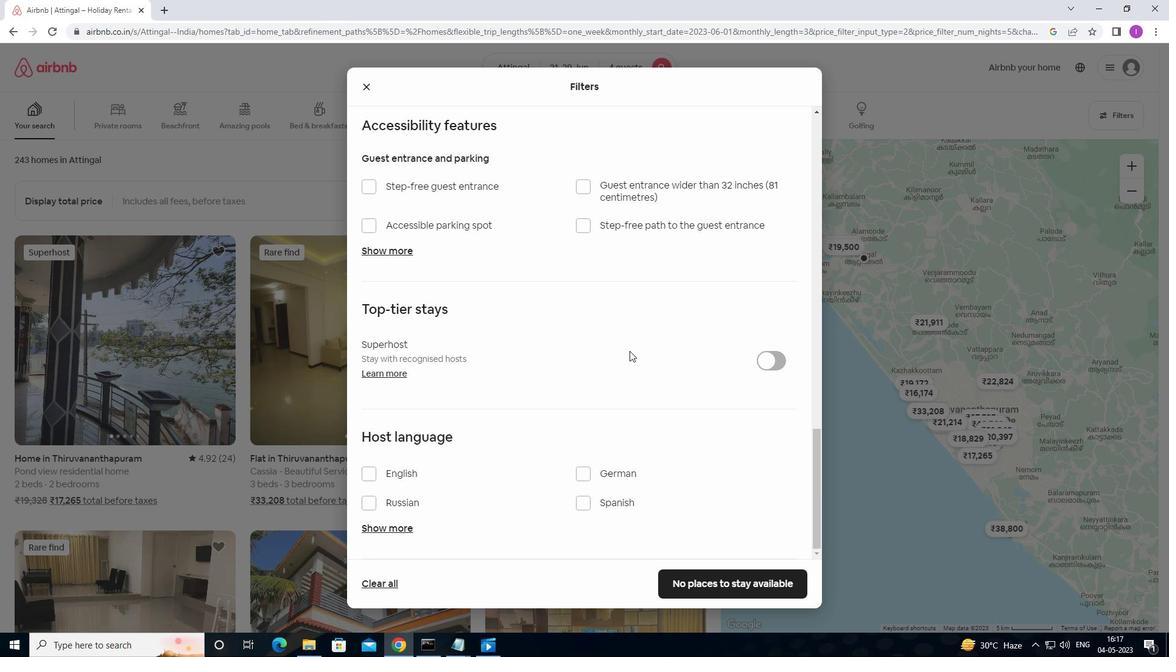 
Action: Mouse scrolled (629, 351) with delta (0, 0)
Screenshot: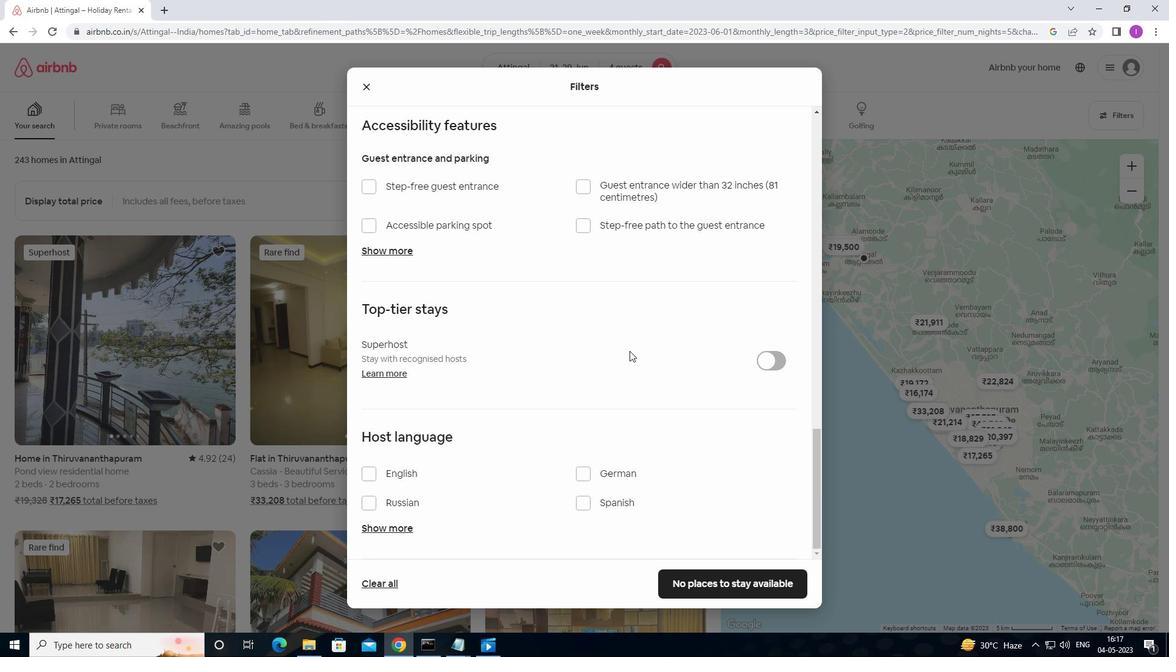 
Action: Mouse scrolled (629, 351) with delta (0, 0)
Screenshot: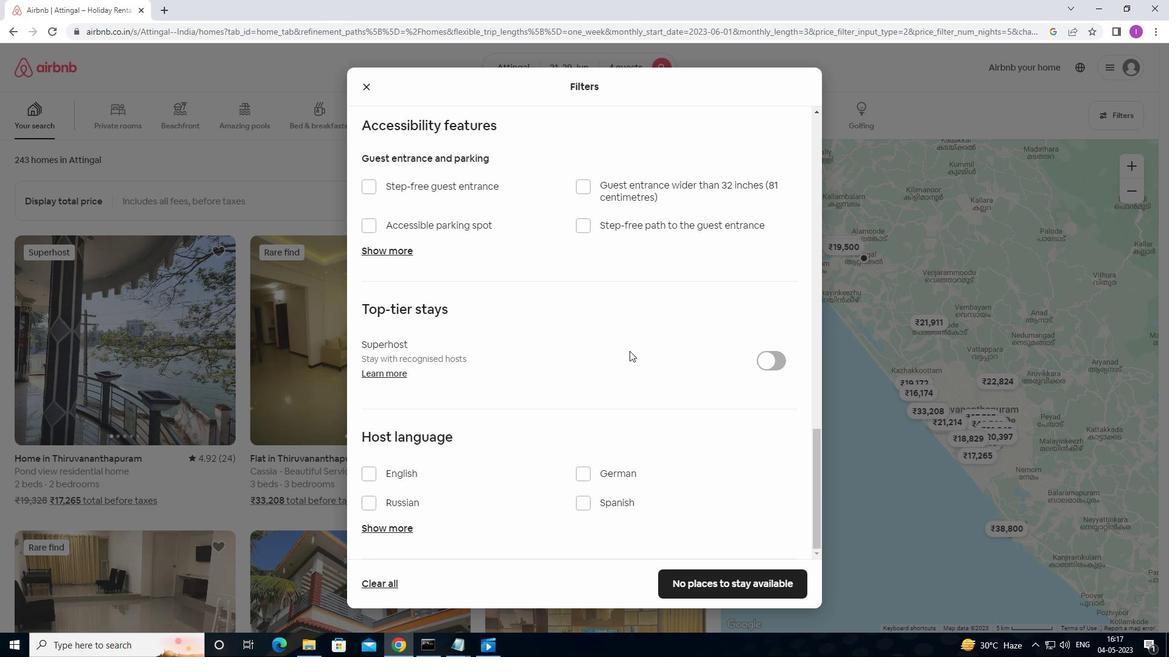 
Action: Mouse moved to (369, 478)
Screenshot: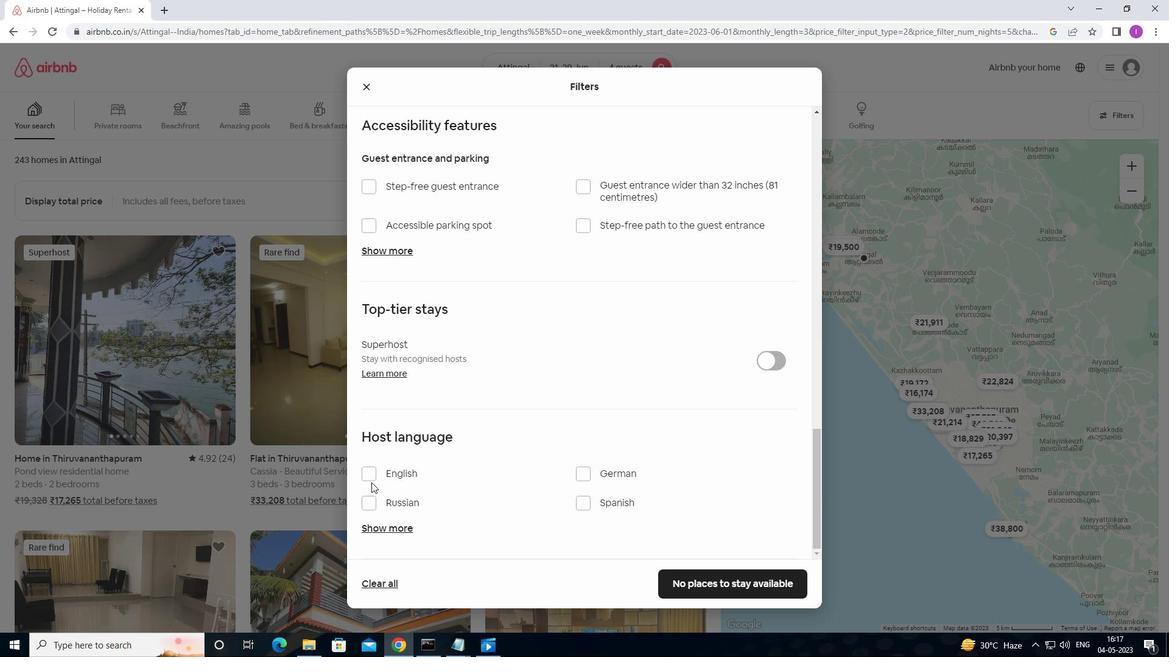 
Action: Mouse pressed left at (369, 478)
Screenshot: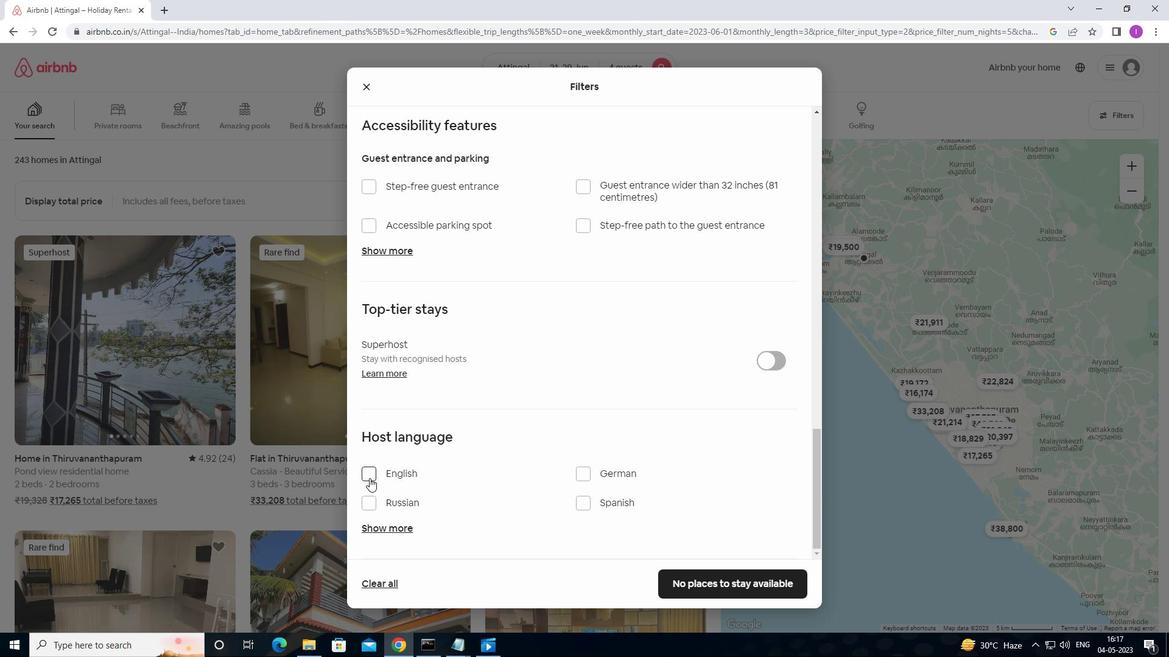 
Action: Mouse moved to (695, 586)
Screenshot: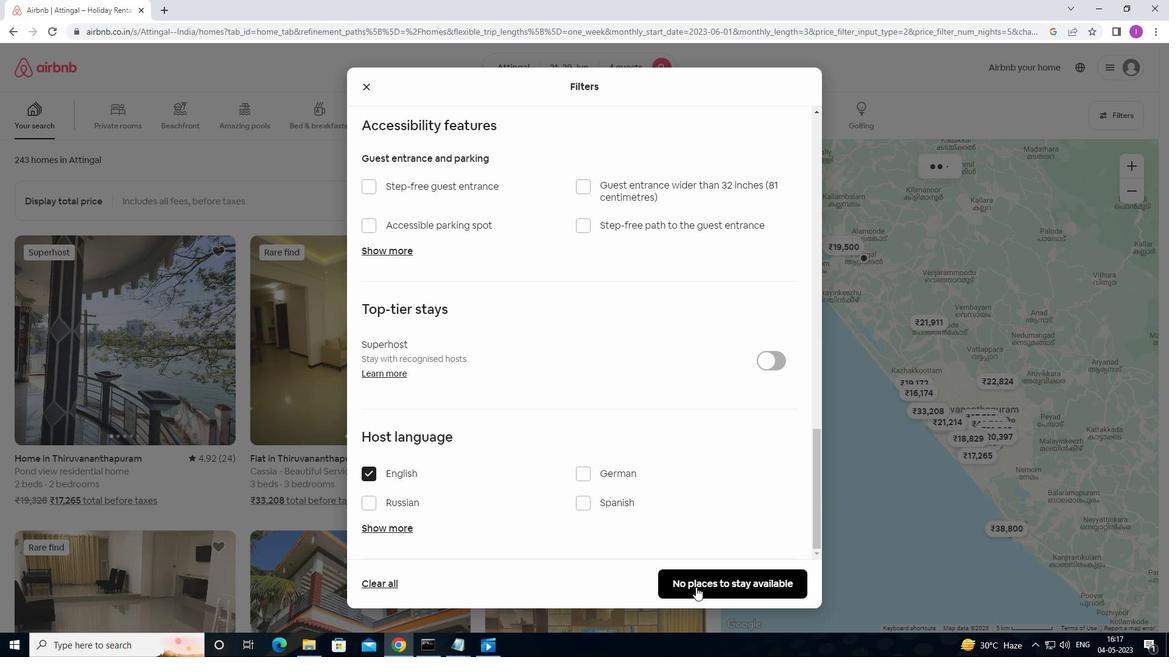 
Action: Mouse pressed left at (695, 586)
Screenshot: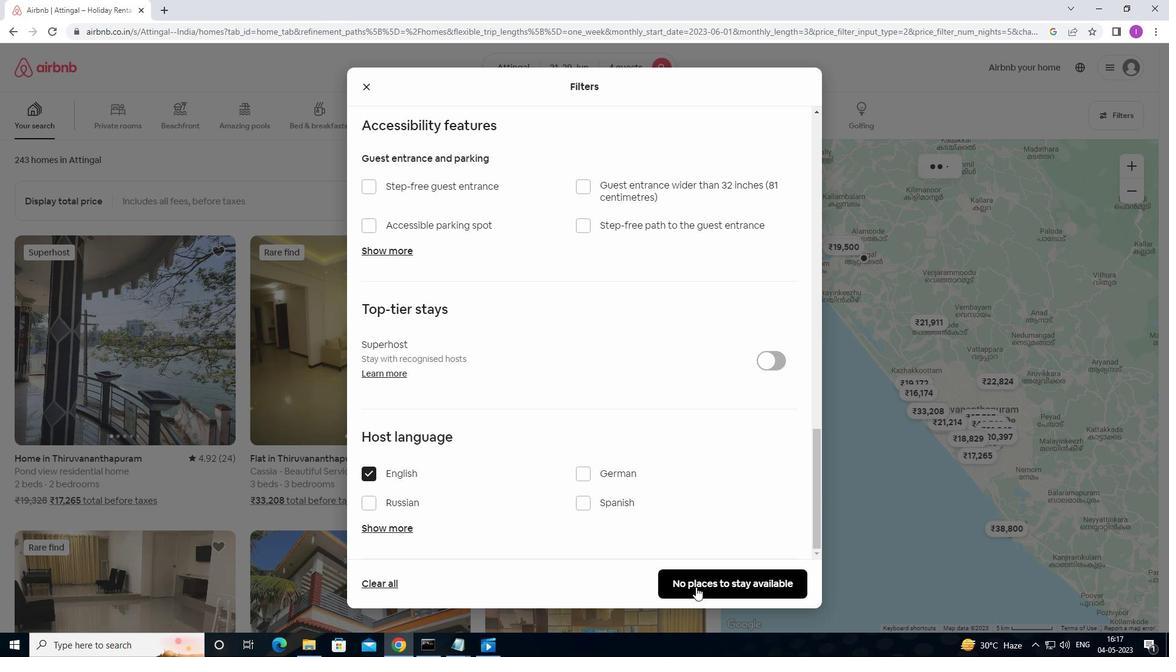 
Action: Mouse moved to (840, 554)
Screenshot: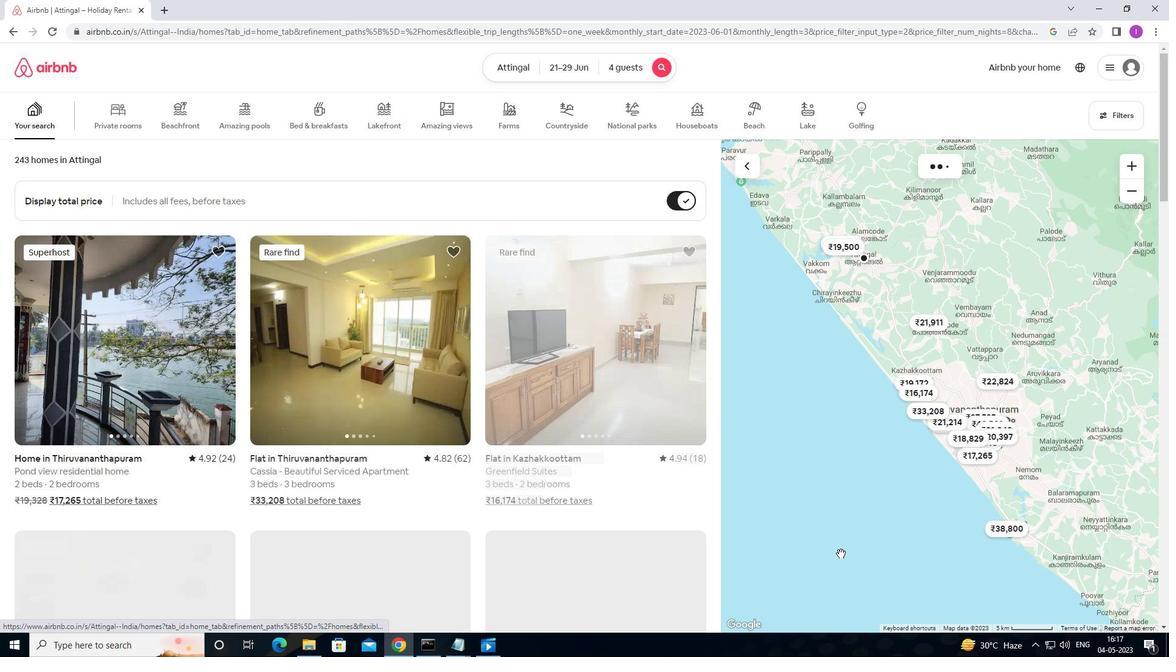 
